 Task: Find connections with filter location Ansfelden with filter topic #inspirationwith filter profile language Spanish with filter current company UPL with filter school Dr.Vishwanath Karad MIT WORLD PEACE UNIVERSITY|PUNE with filter industry Software Development with filter service category Retirement Planning with filter keywords title Grant Writer
Action: Mouse moved to (692, 107)
Screenshot: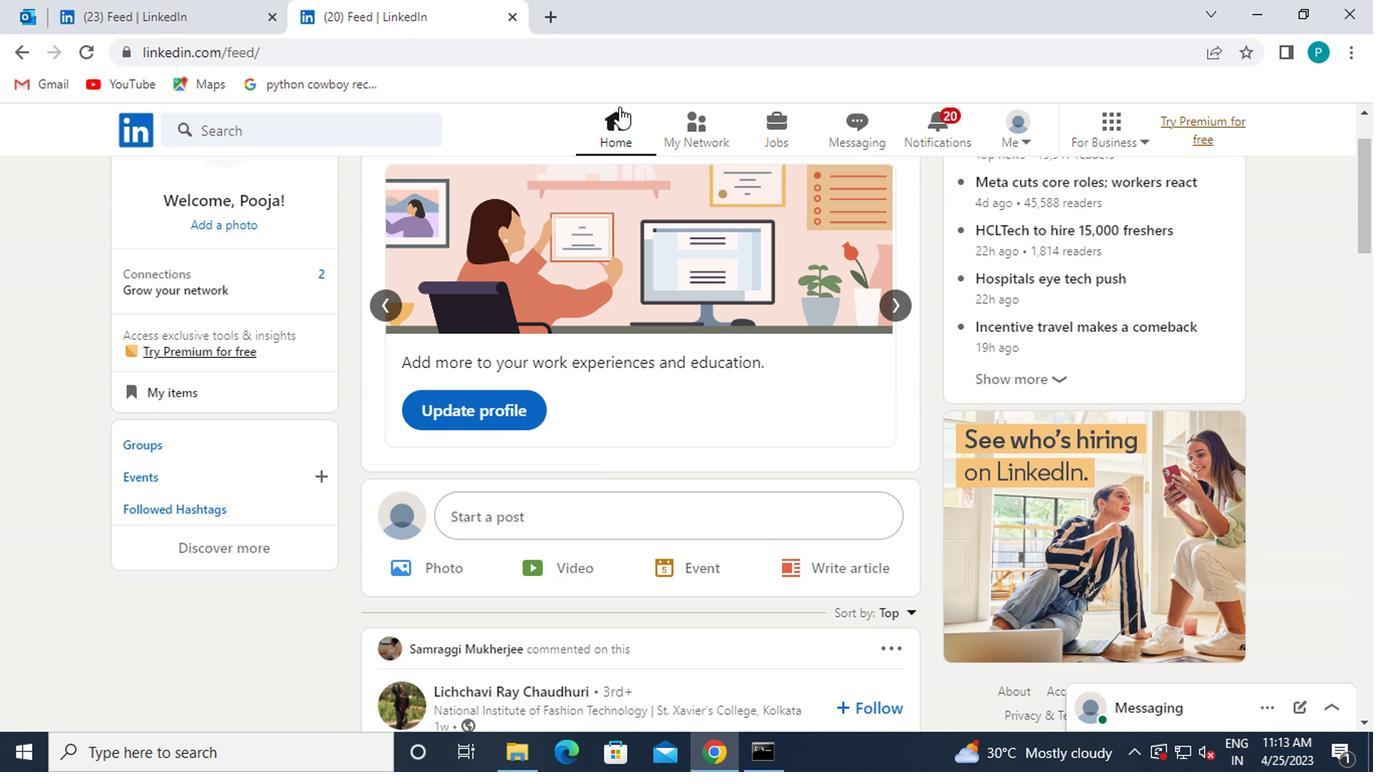 
Action: Mouse pressed left at (692, 107)
Screenshot: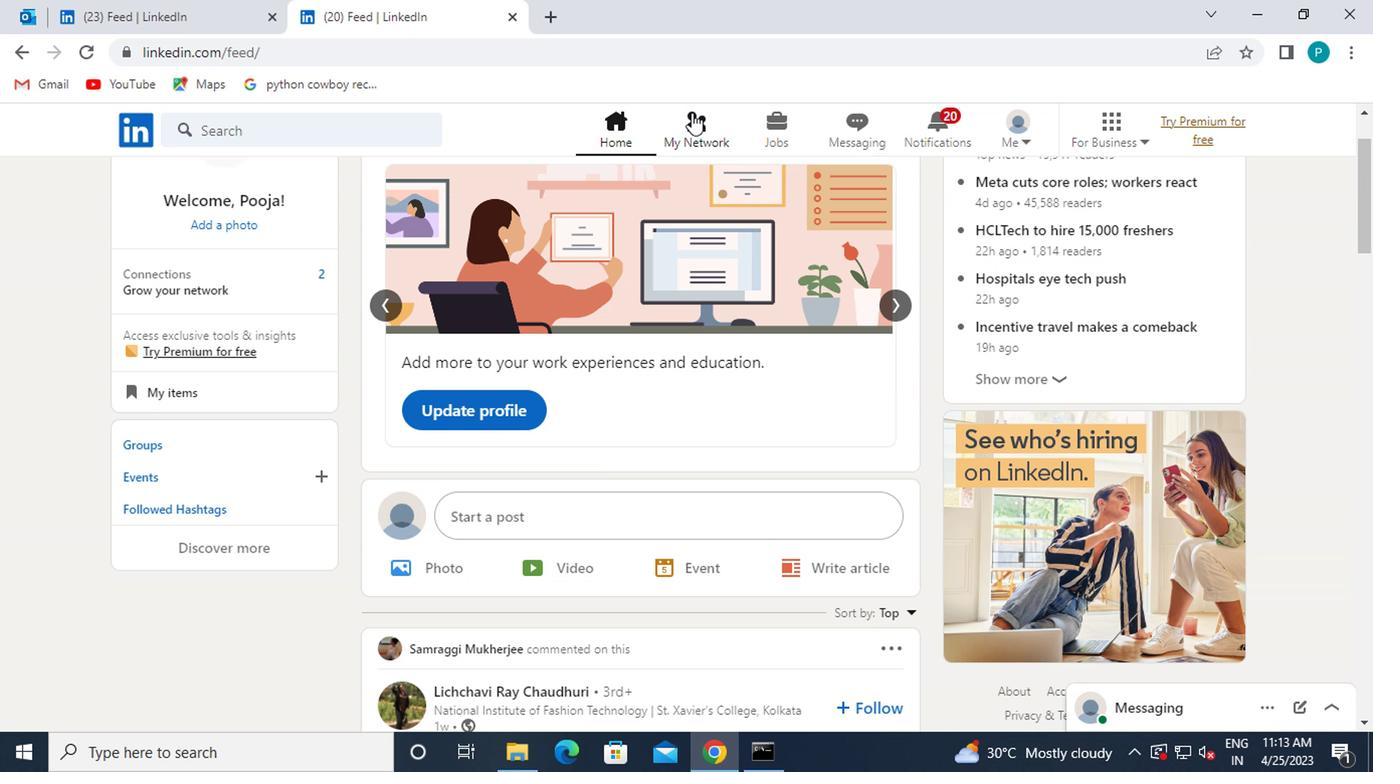 
Action: Mouse moved to (244, 238)
Screenshot: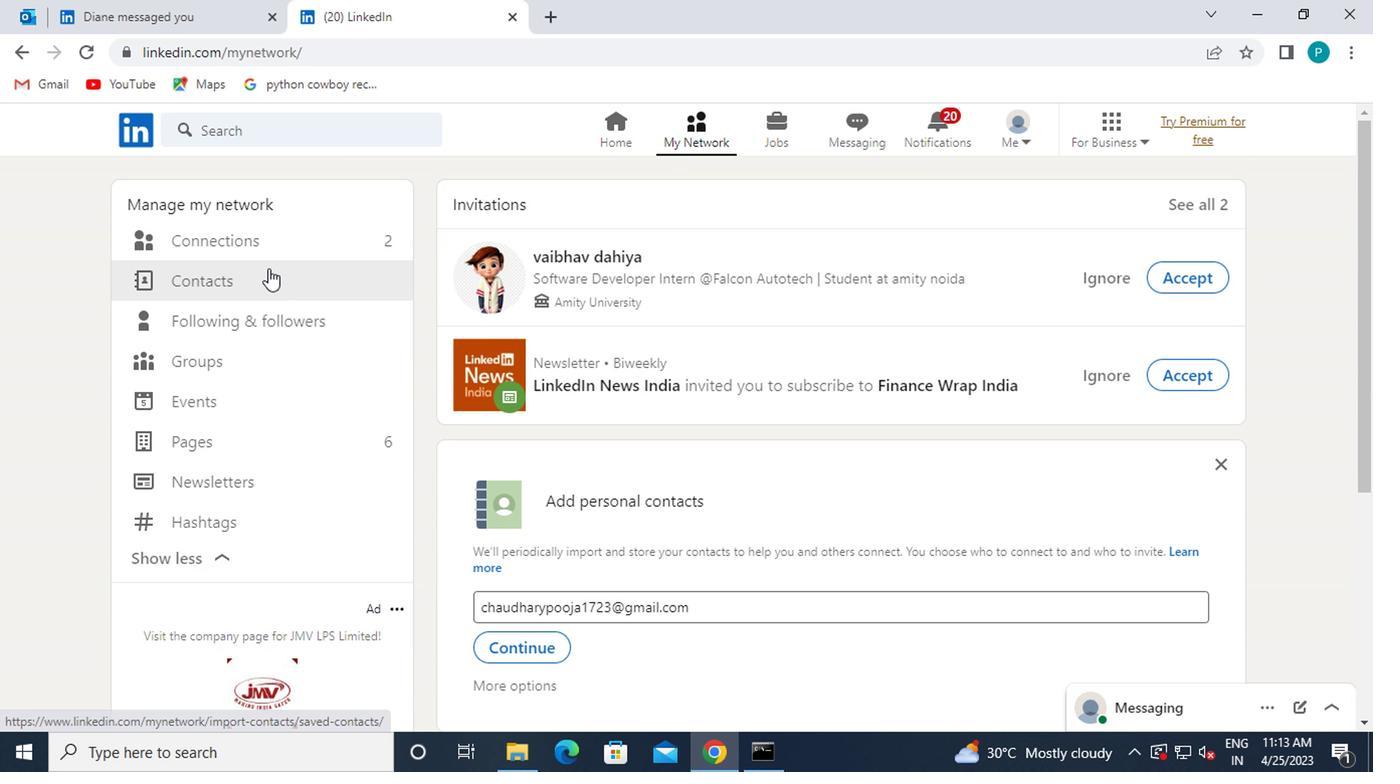 
Action: Mouse pressed left at (244, 238)
Screenshot: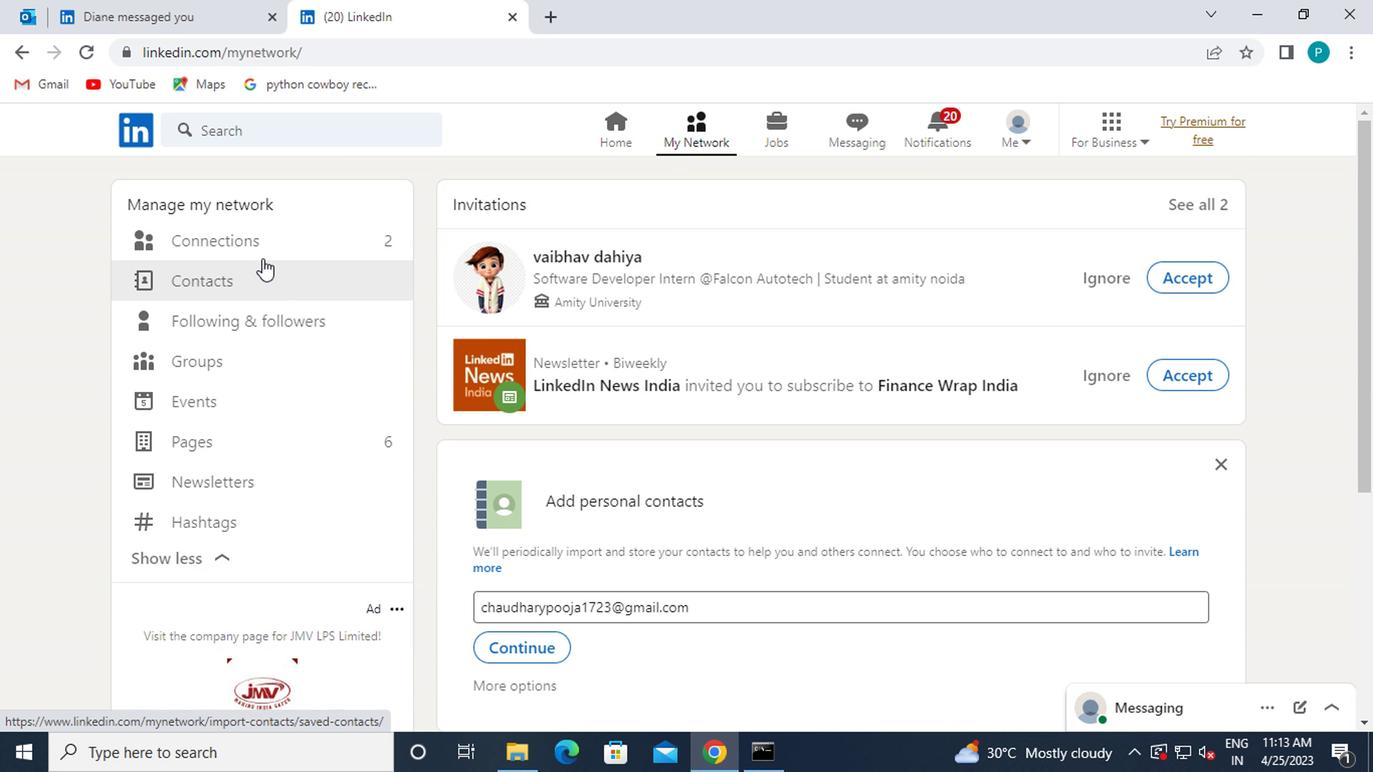 
Action: Mouse moved to (814, 241)
Screenshot: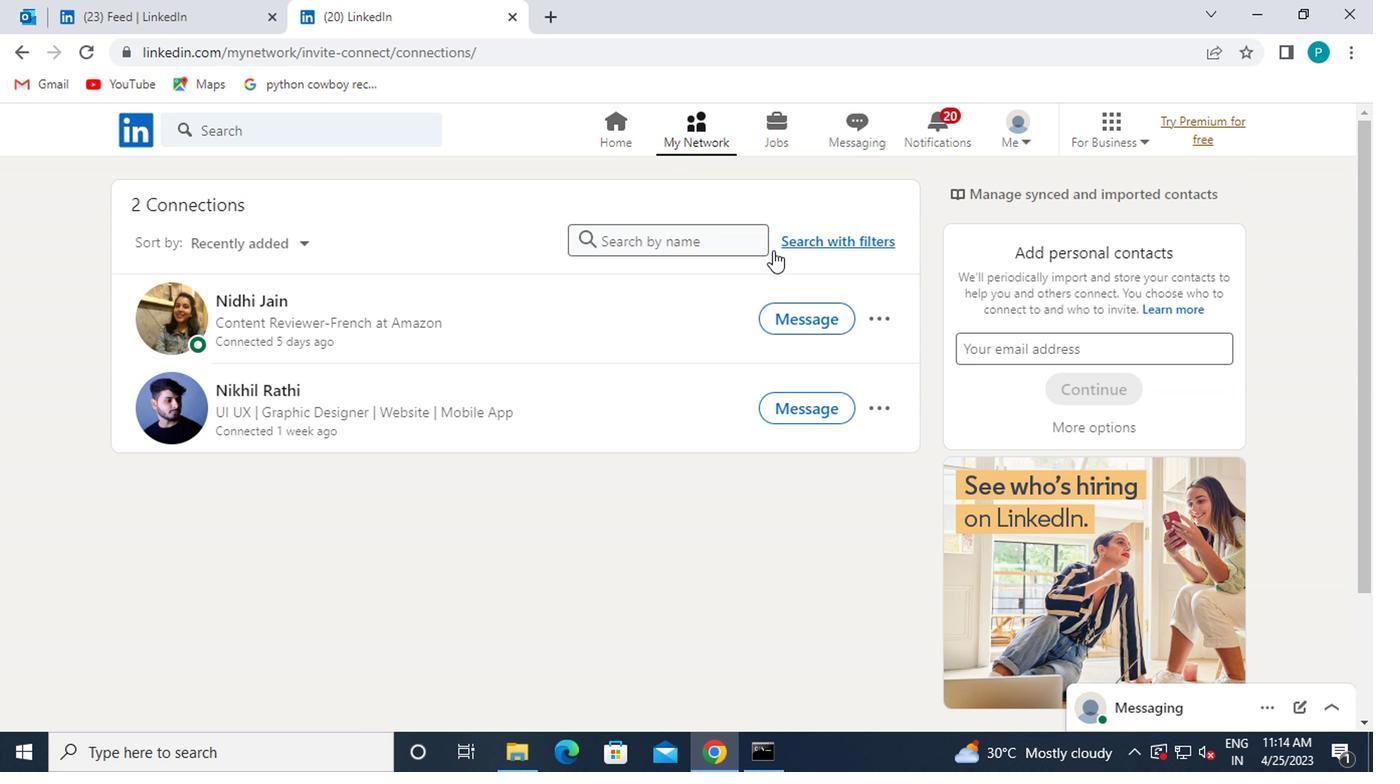 
Action: Mouse pressed left at (814, 241)
Screenshot: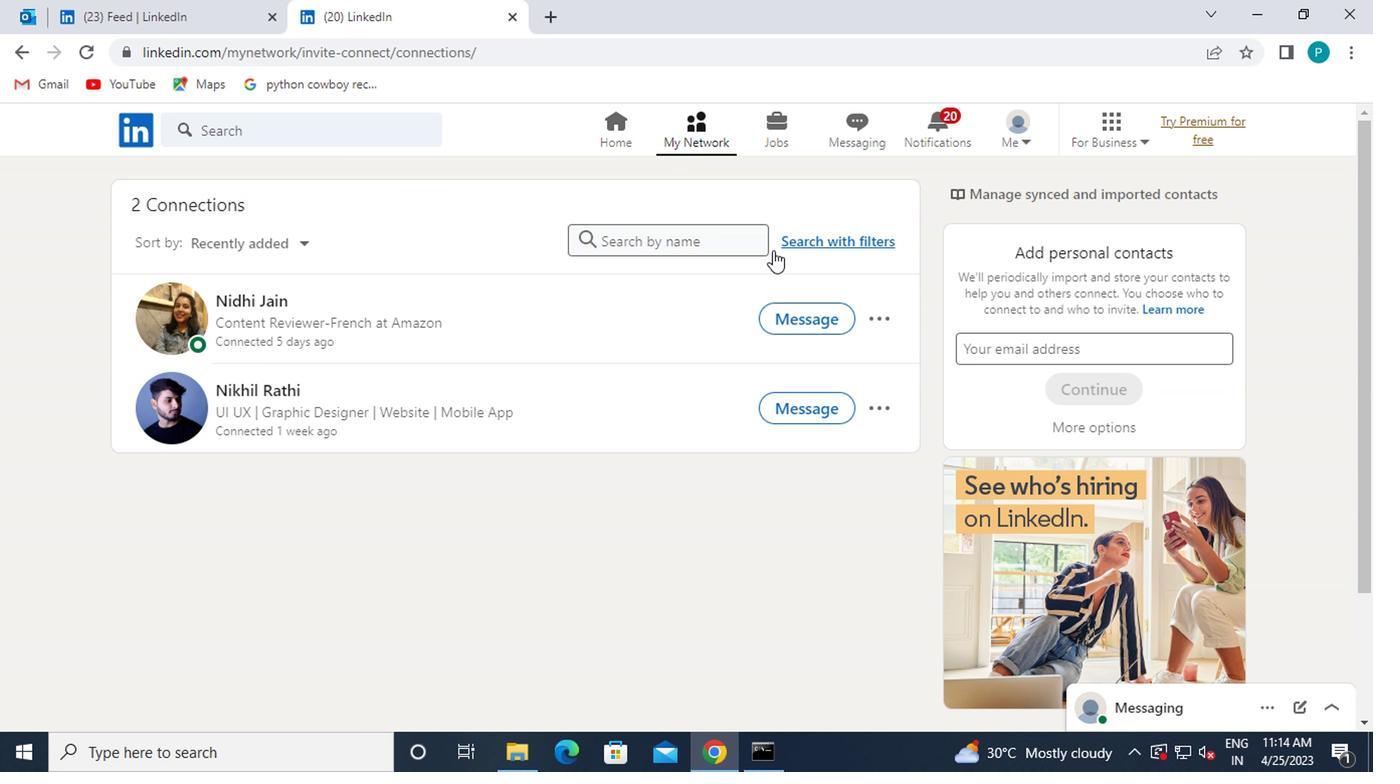 
Action: Mouse moved to (665, 170)
Screenshot: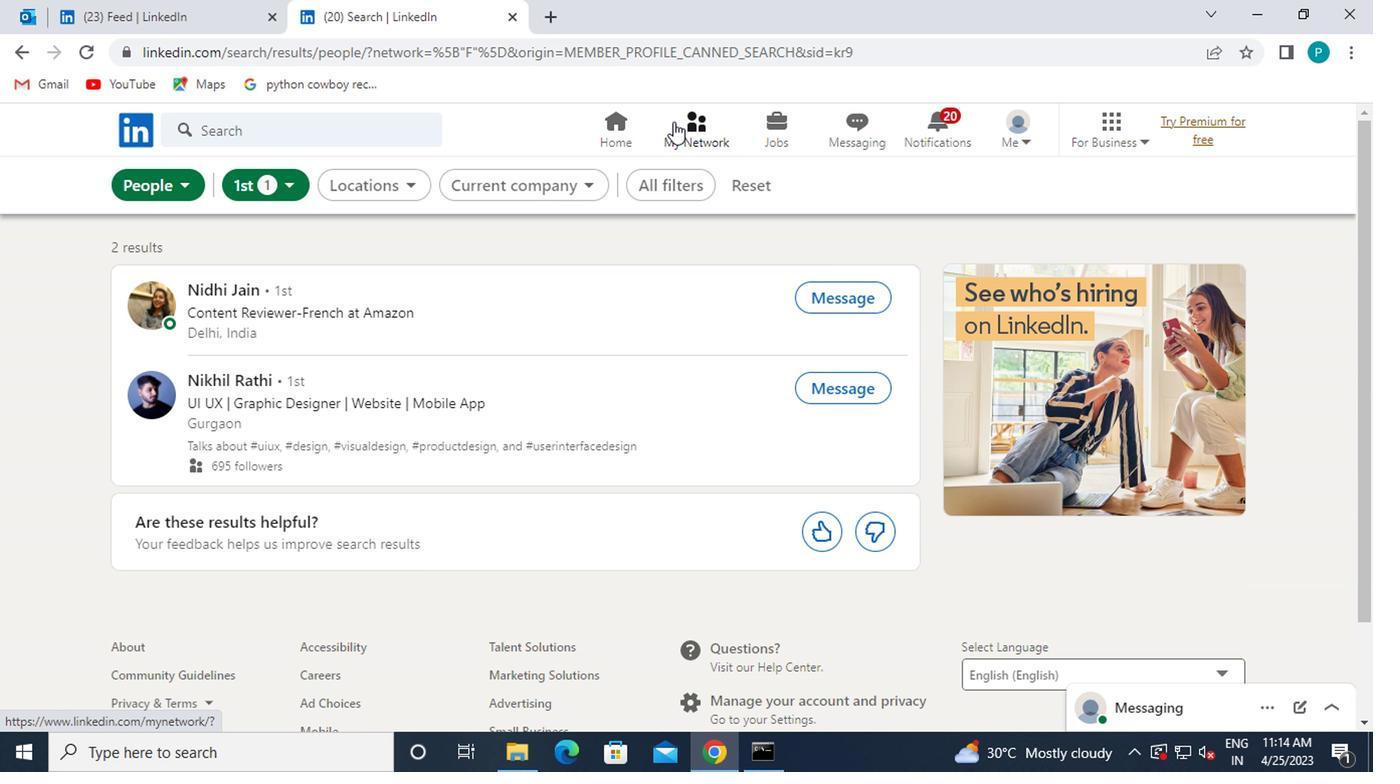 
Action: Mouse pressed left at (665, 170)
Screenshot: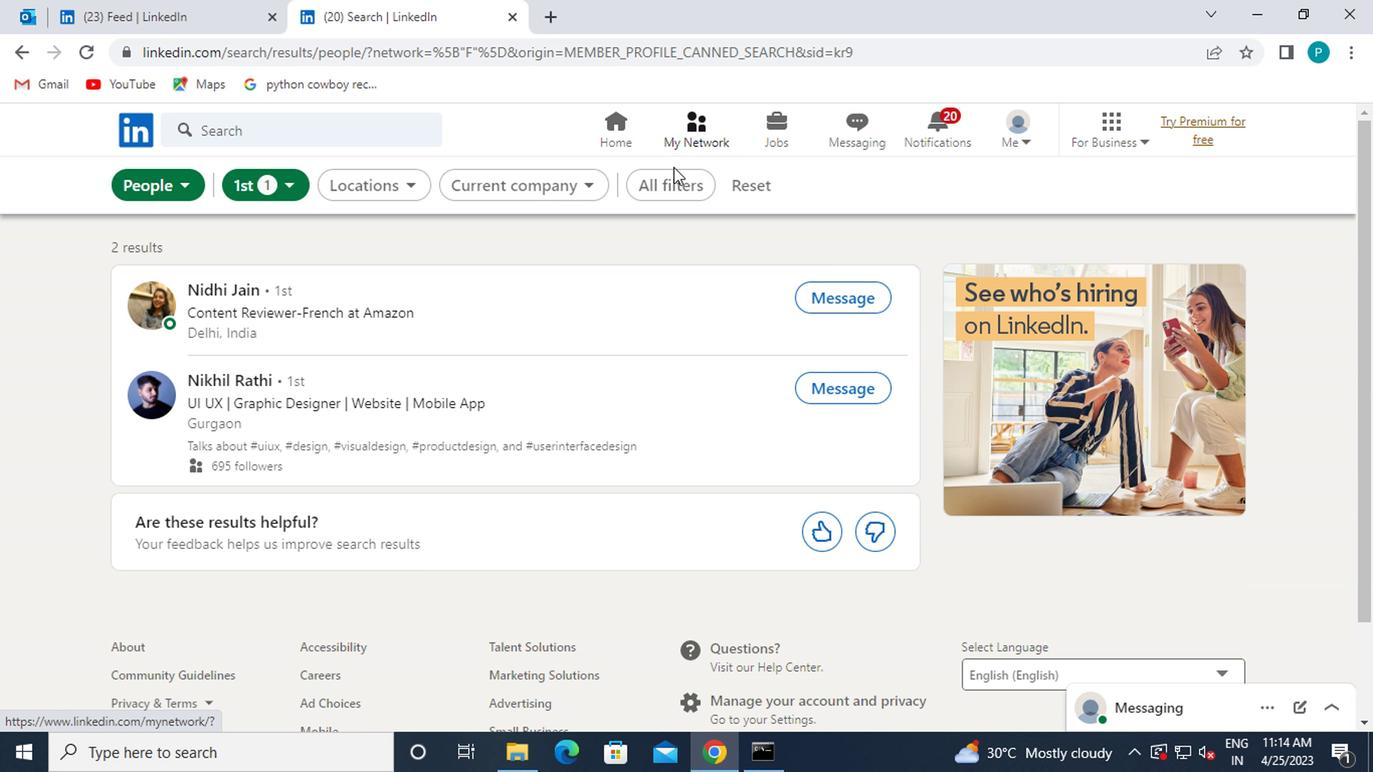 
Action: Mouse moved to (1106, 456)
Screenshot: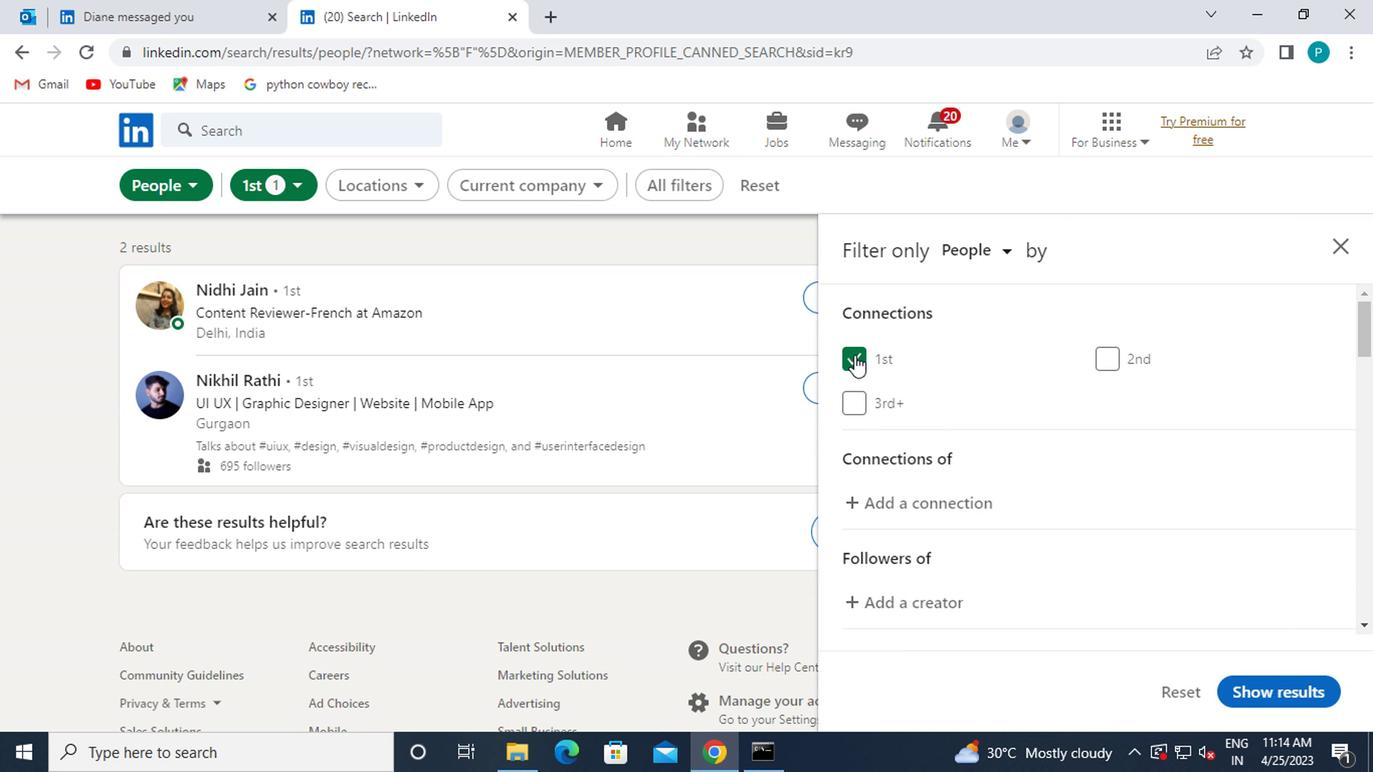 
Action: Mouse scrolled (1106, 455) with delta (0, -1)
Screenshot: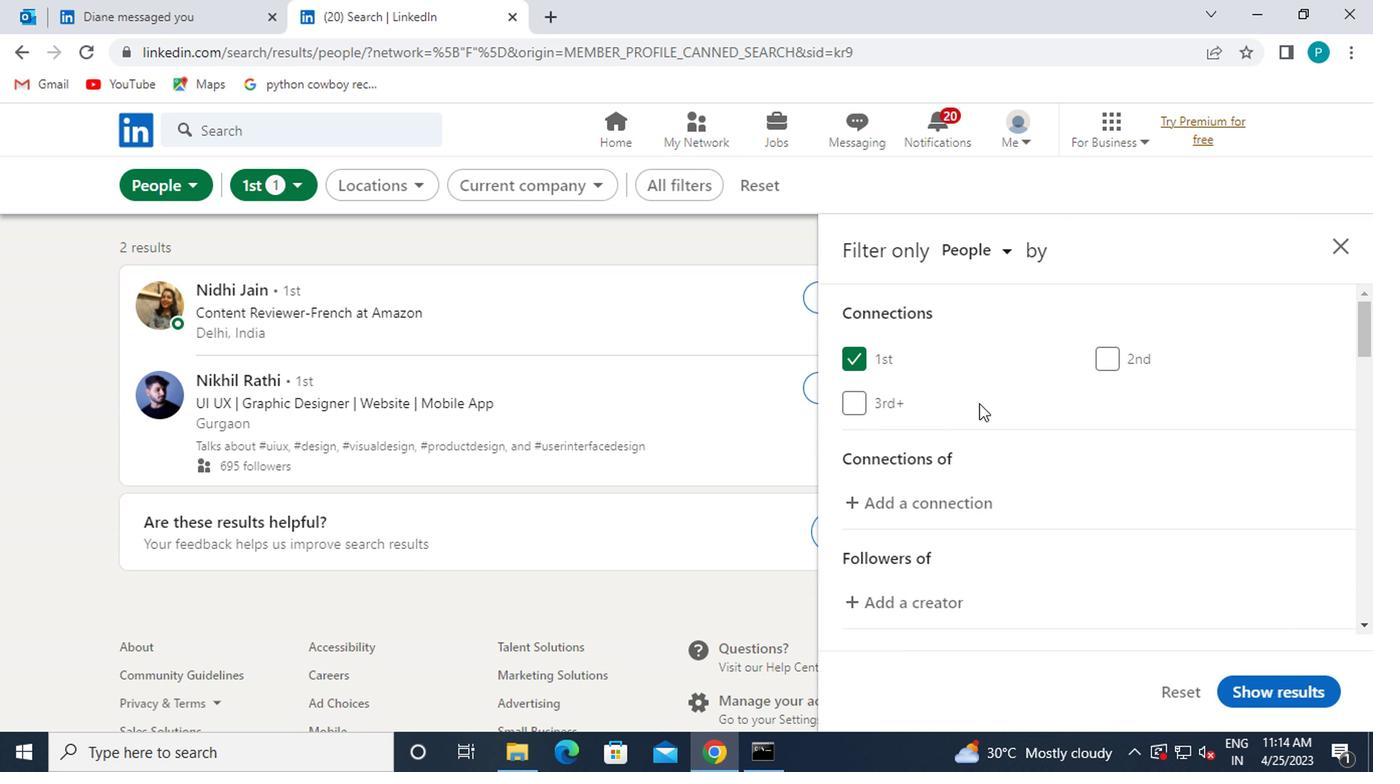 
Action: Mouse scrolled (1106, 455) with delta (0, -1)
Screenshot: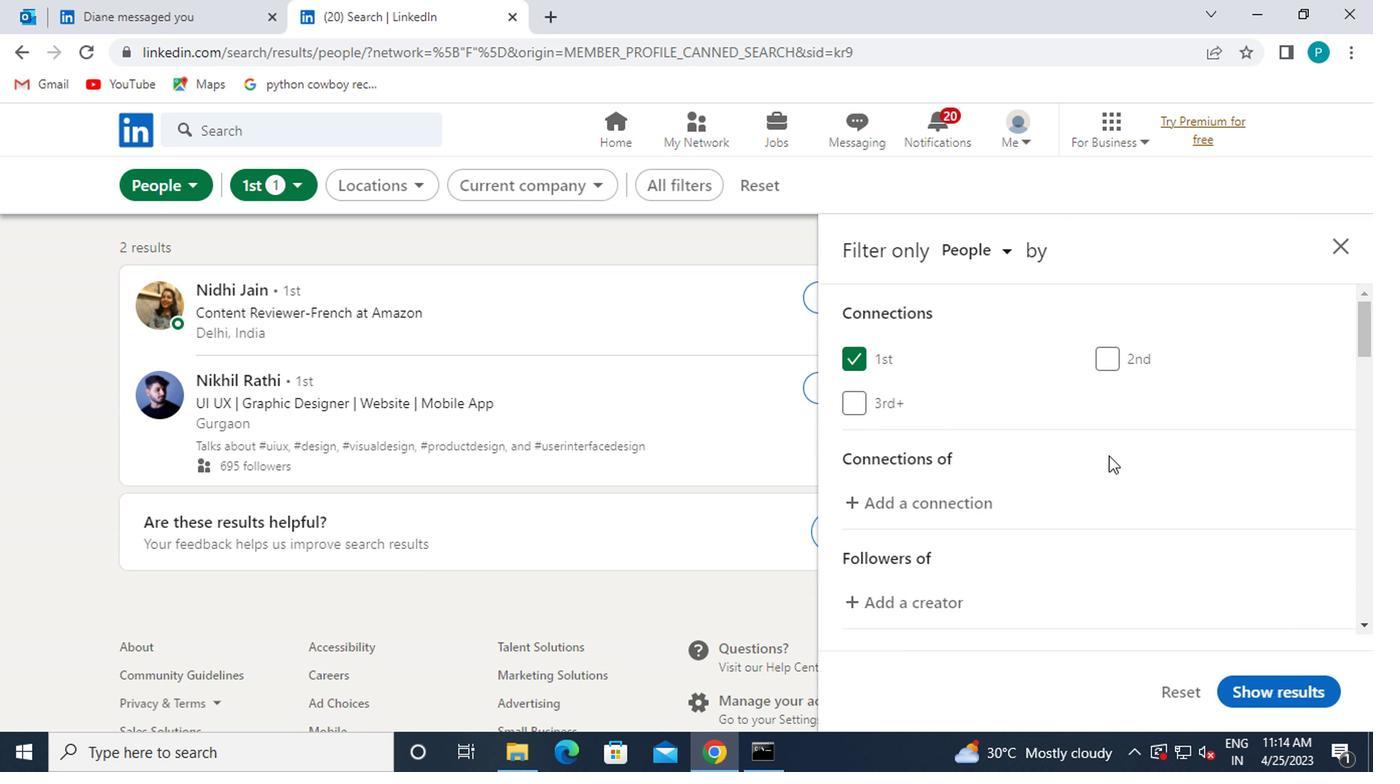 
Action: Mouse scrolled (1106, 455) with delta (0, -1)
Screenshot: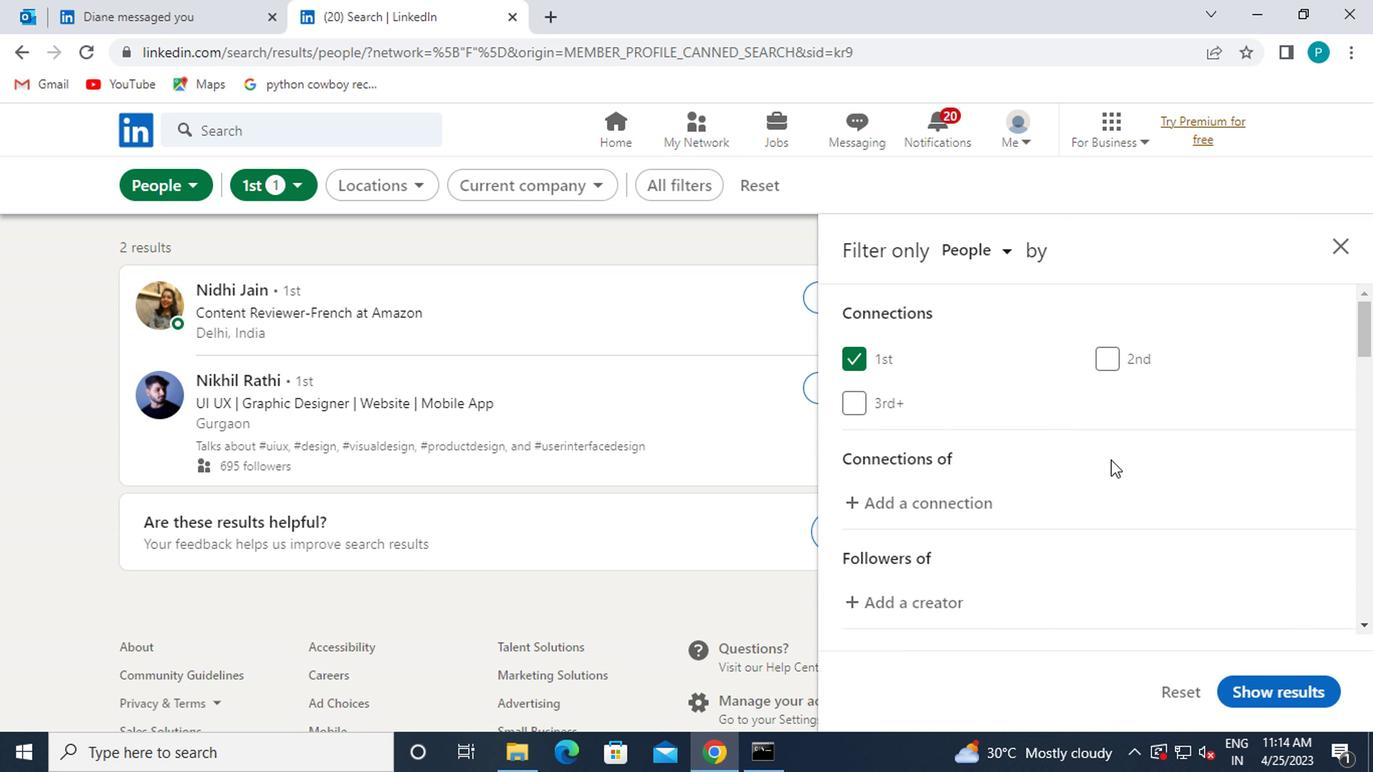 
Action: Mouse moved to (1113, 485)
Screenshot: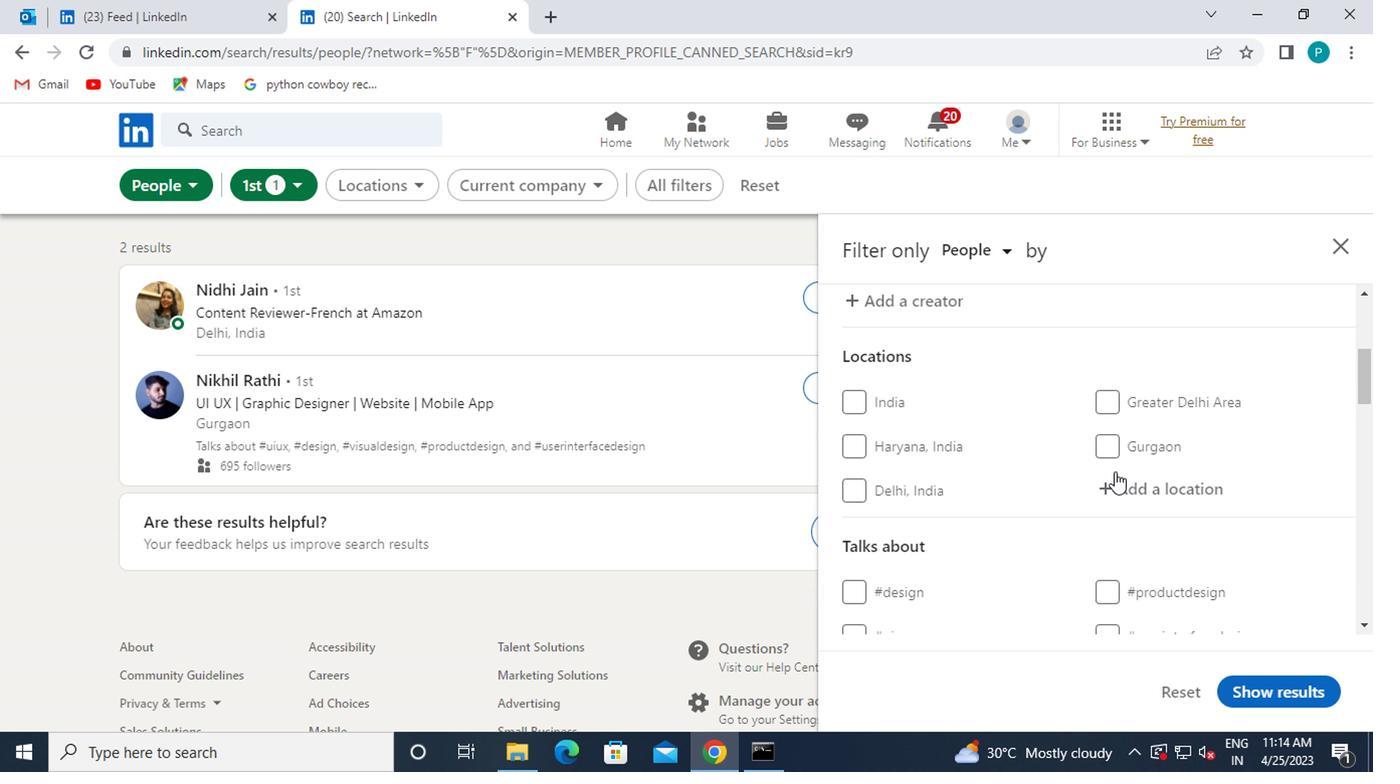 
Action: Mouse pressed left at (1113, 485)
Screenshot: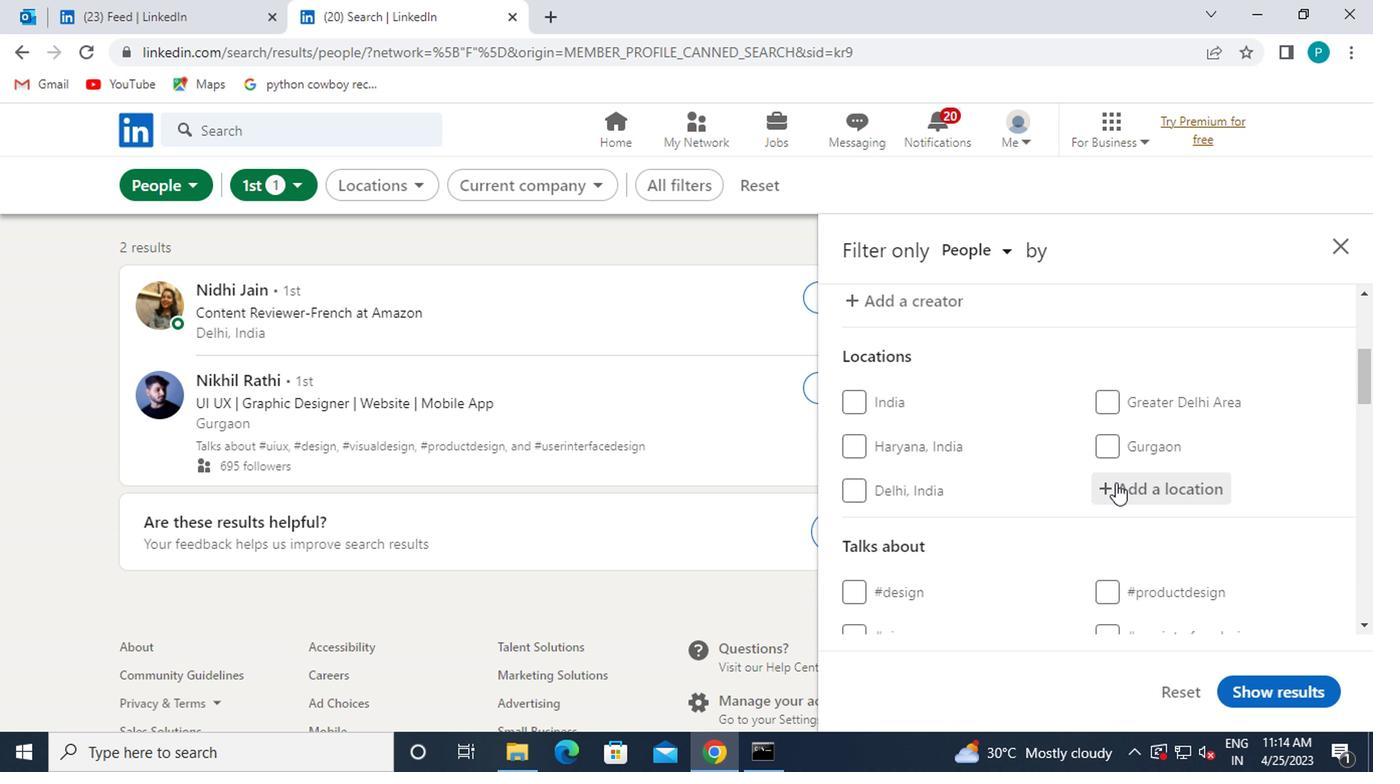 
Action: Mouse pressed left at (1113, 485)
Screenshot: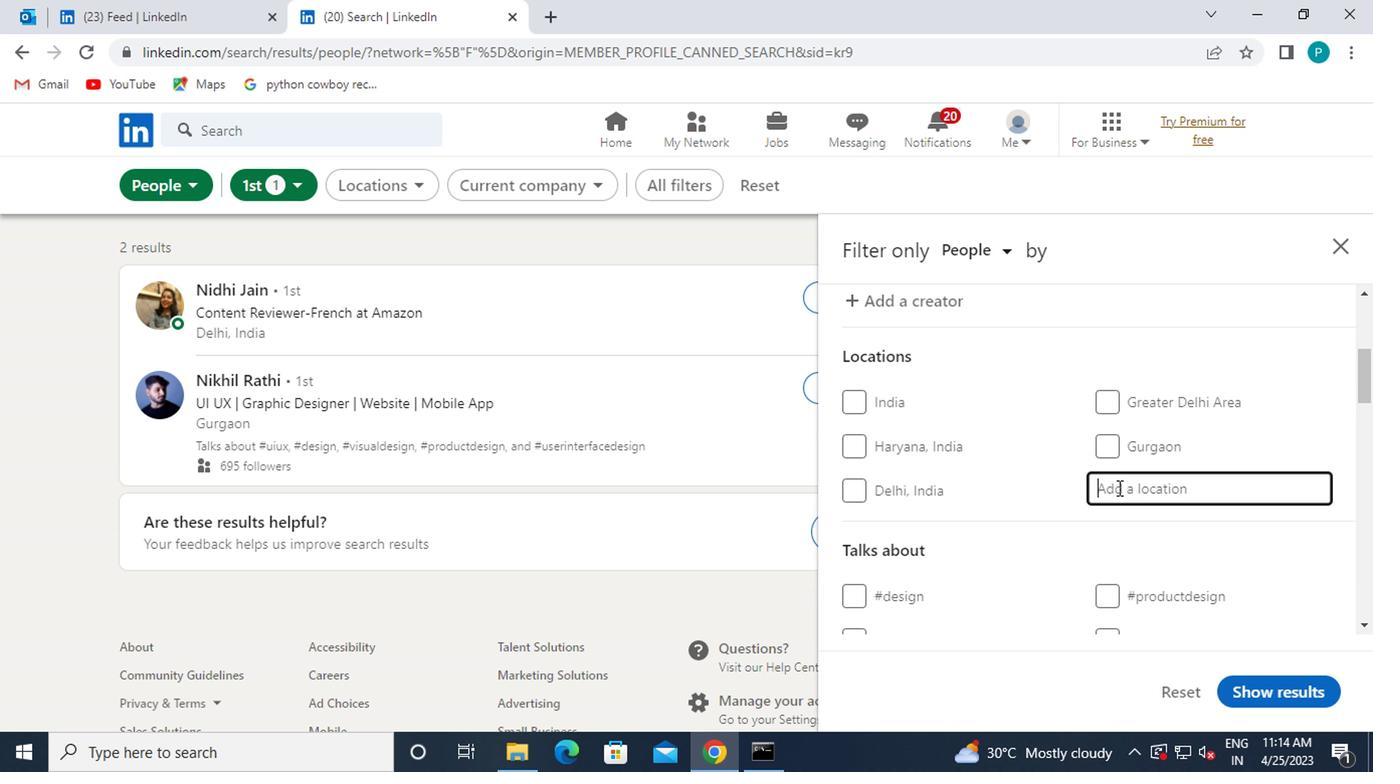 
Action: Key pressed <Key.caps_lock>a<Key.caps_lock>nsfelden<Key.enter>
Screenshot: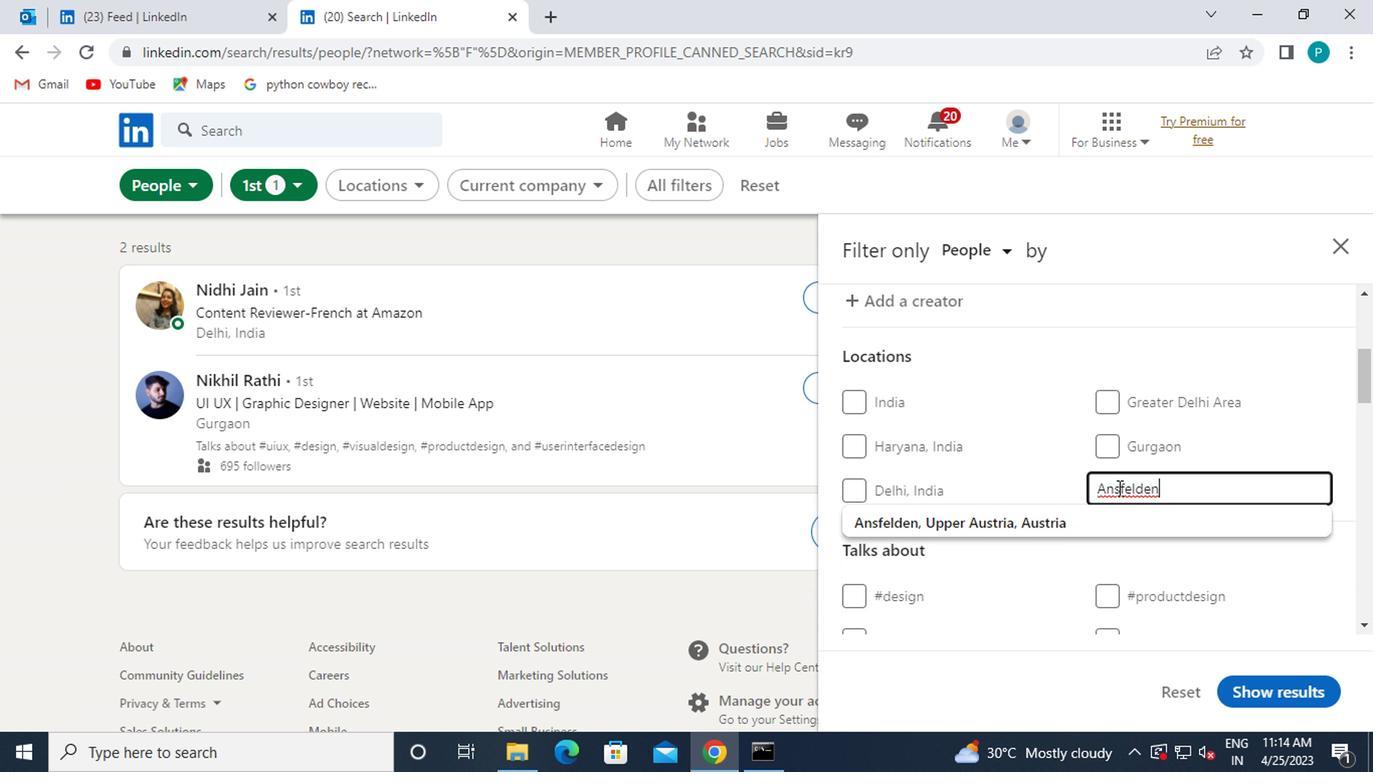 
Action: Mouse scrolled (1113, 484) with delta (0, 0)
Screenshot: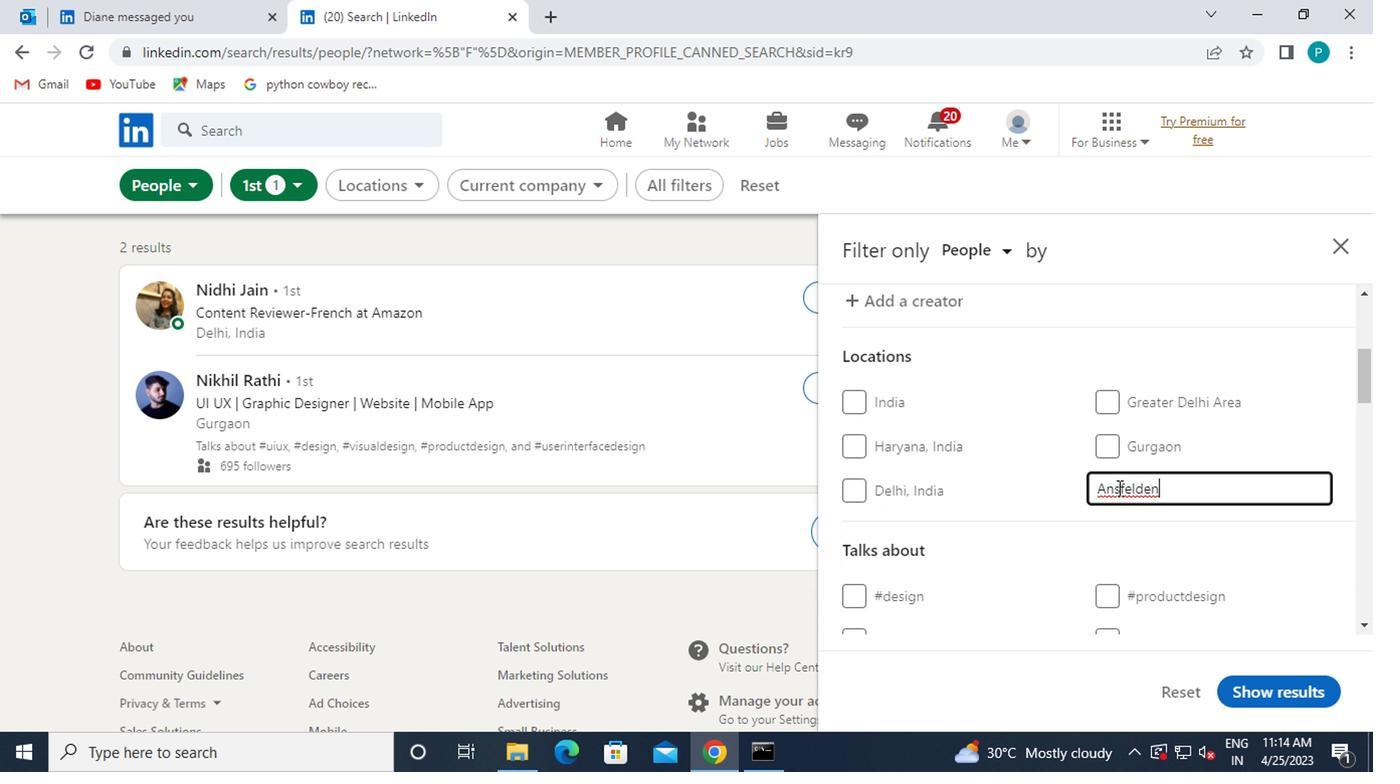 
Action: Mouse scrolled (1113, 484) with delta (0, 0)
Screenshot: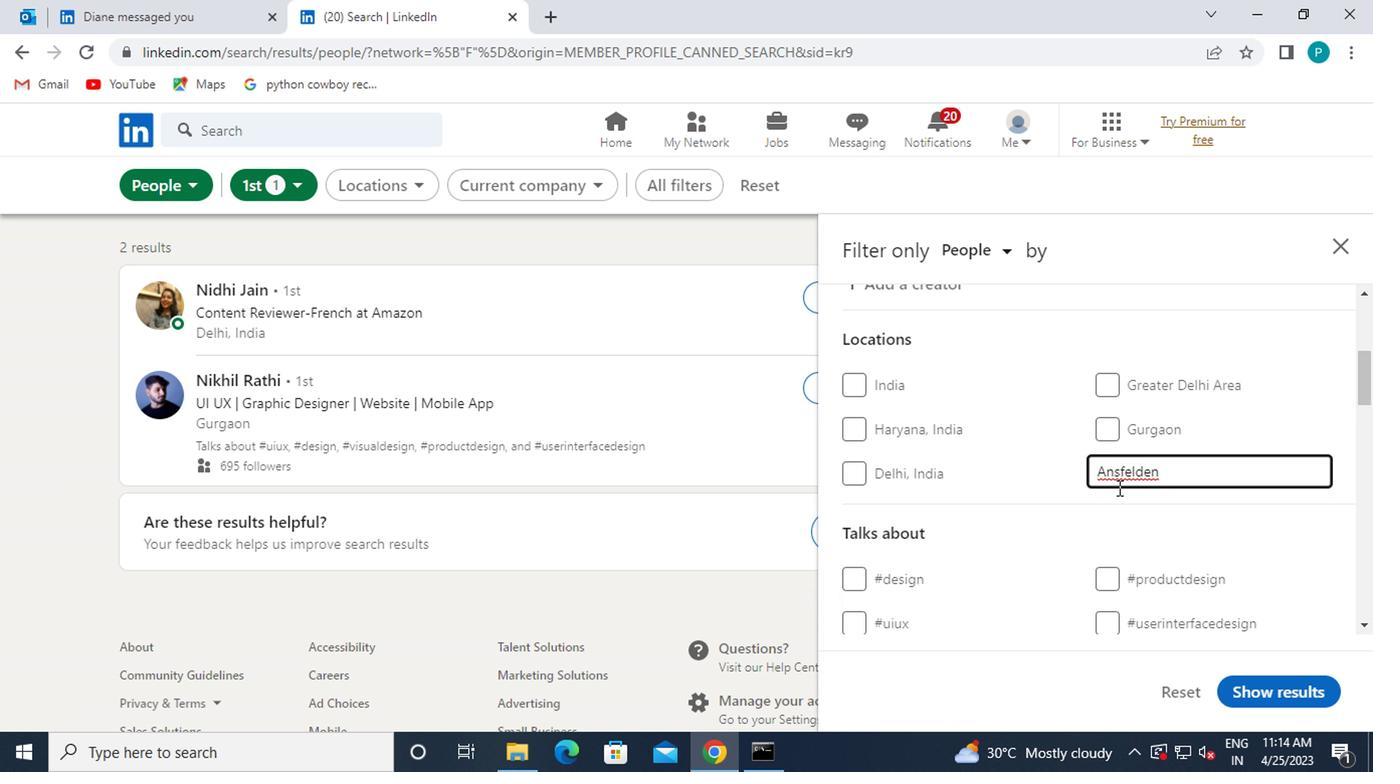 
Action: Mouse moved to (1115, 489)
Screenshot: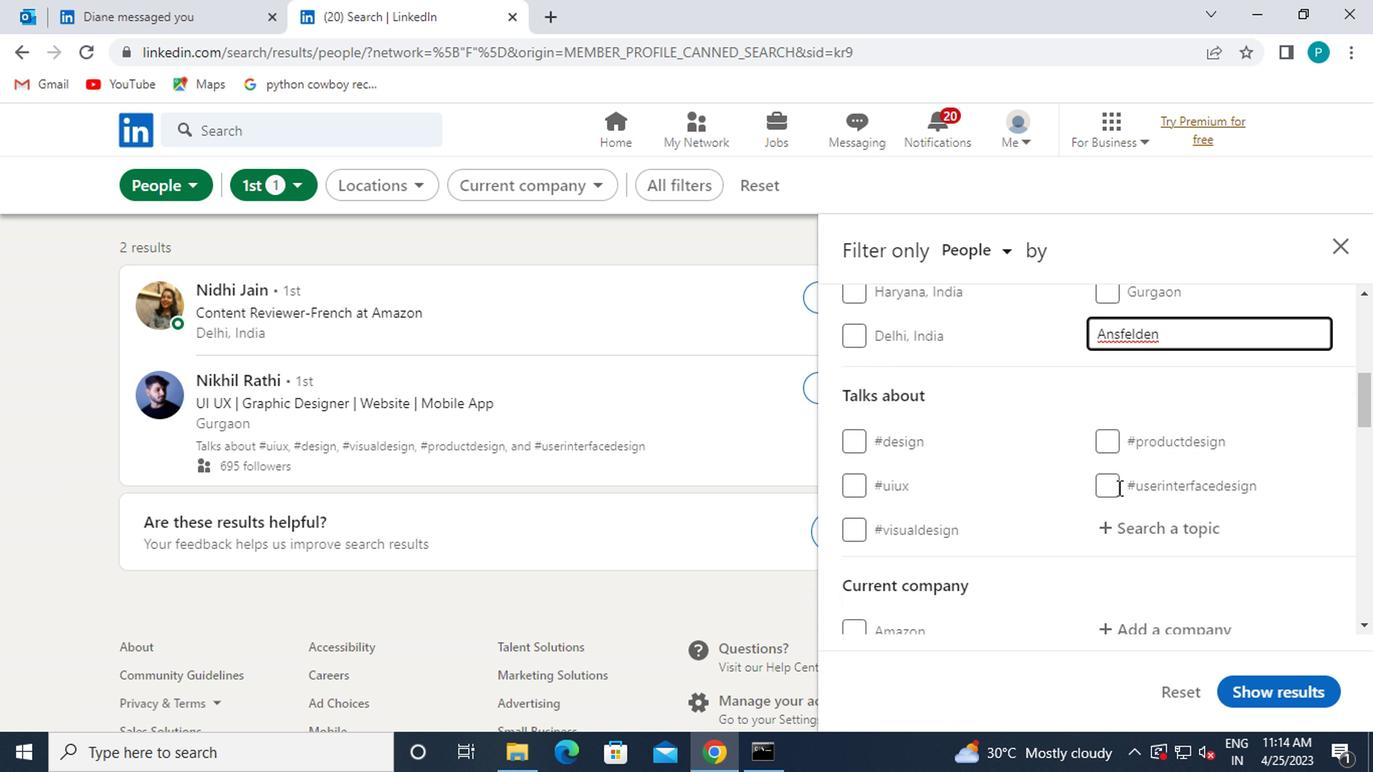 
Action: Mouse pressed left at (1115, 489)
Screenshot: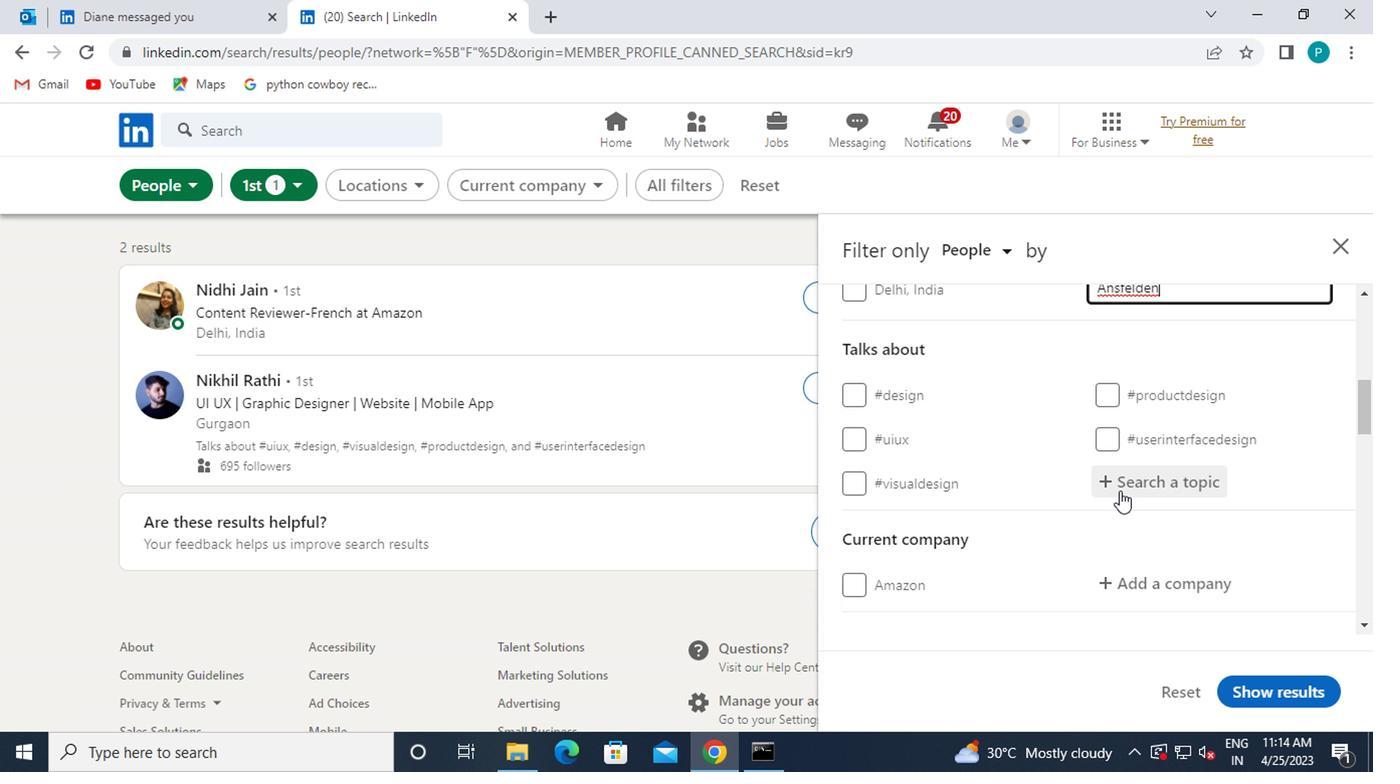 
Action: Key pressed <Key.shift><Key.shift><Key.shift><Key.shift><Key.shift><Key.shift><Key.shift><Key.shift><Key.shift><Key.shift><Key.shift><Key.shift>#INSPIRATION
Screenshot: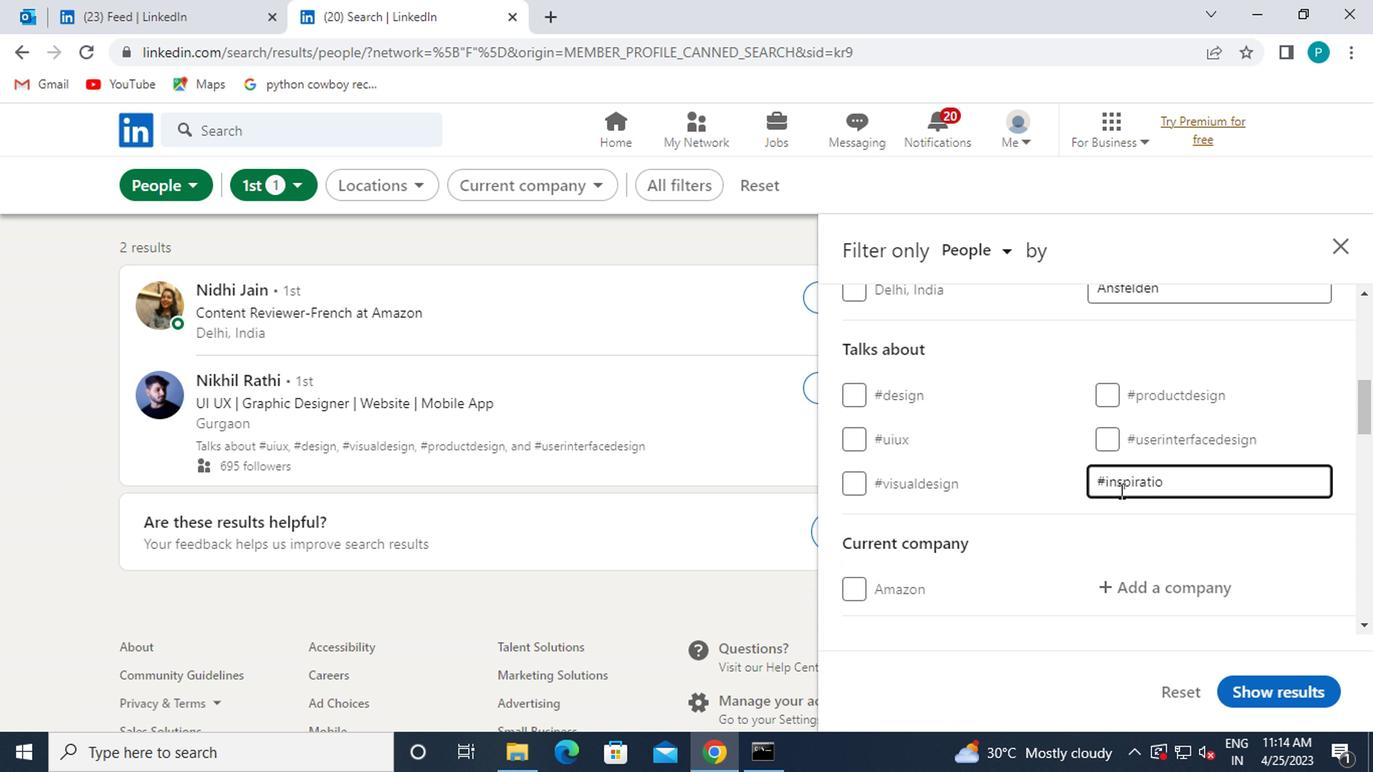 
Action: Mouse moved to (1094, 547)
Screenshot: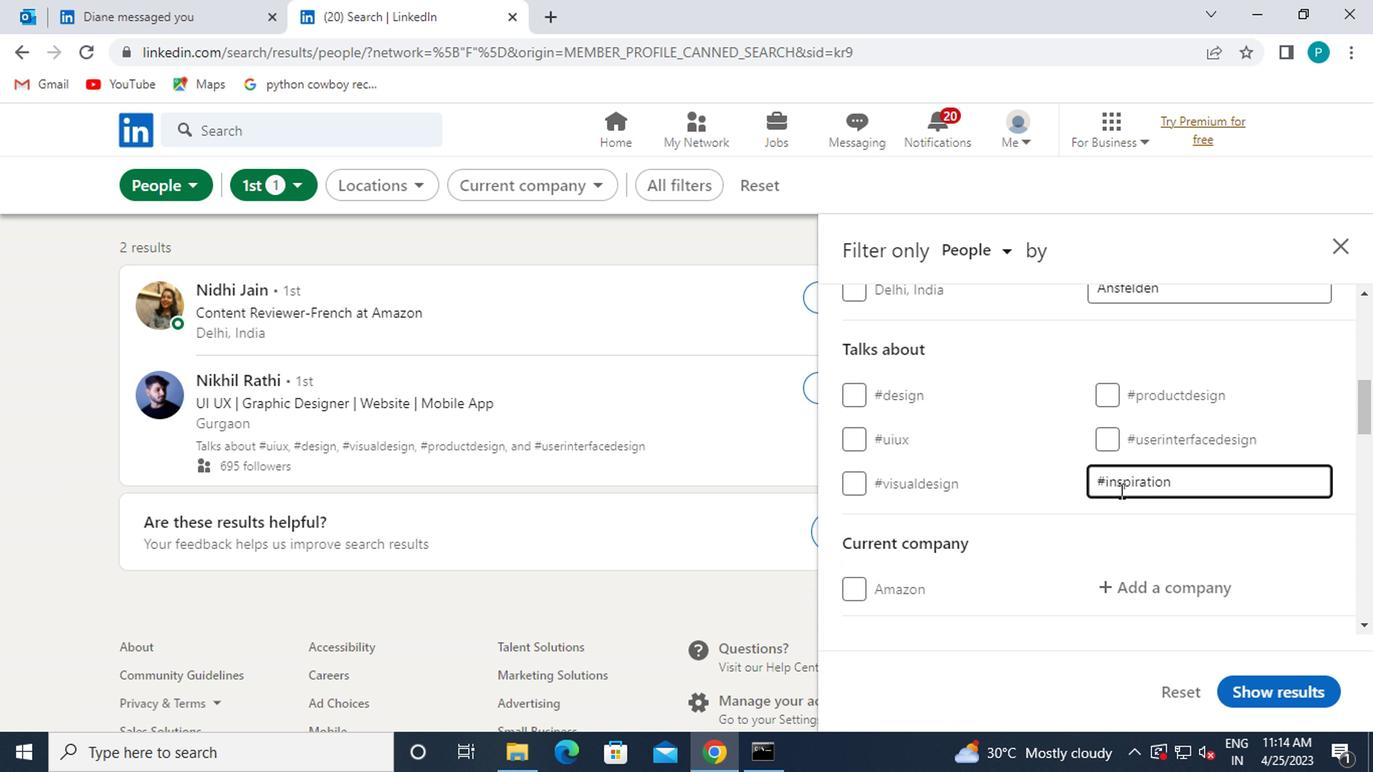 
Action: Mouse scrolled (1094, 547) with delta (0, 0)
Screenshot: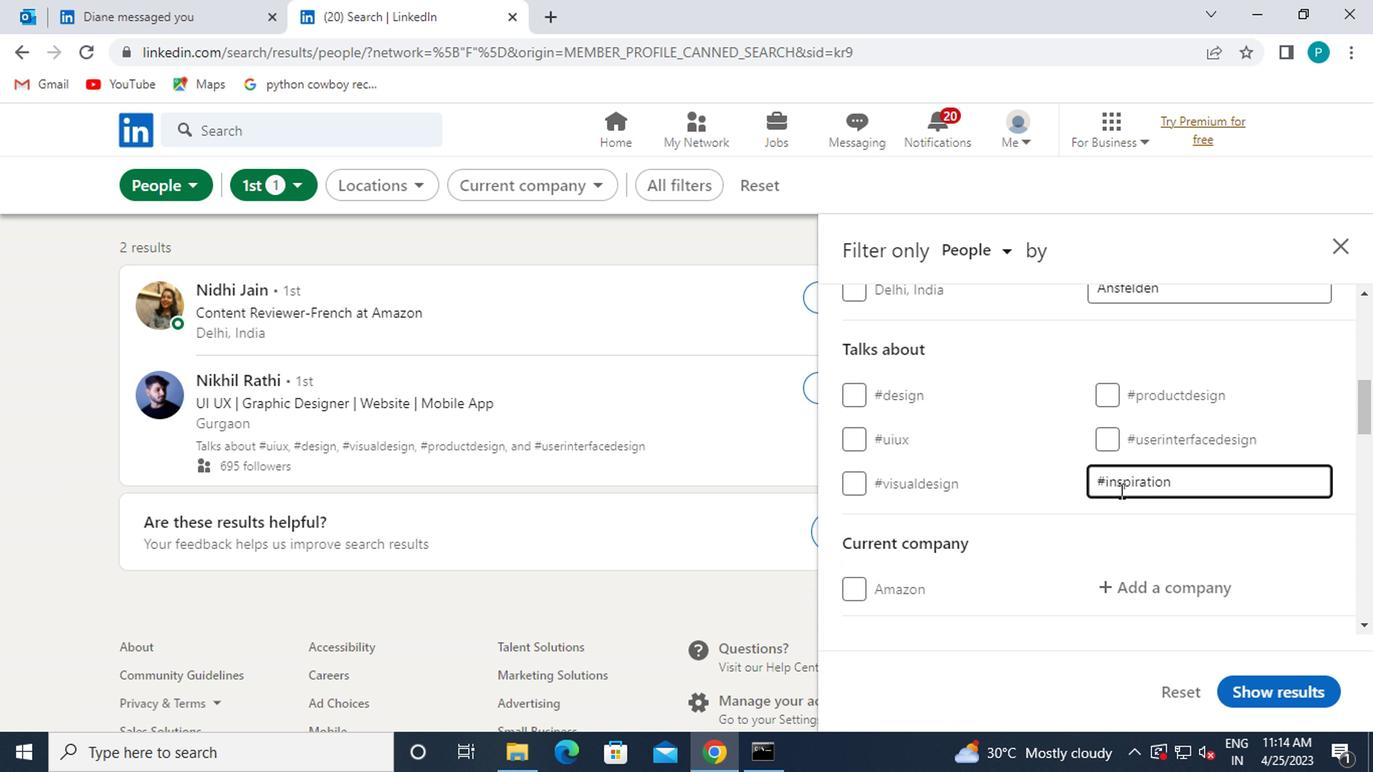 
Action: Mouse moved to (1107, 492)
Screenshot: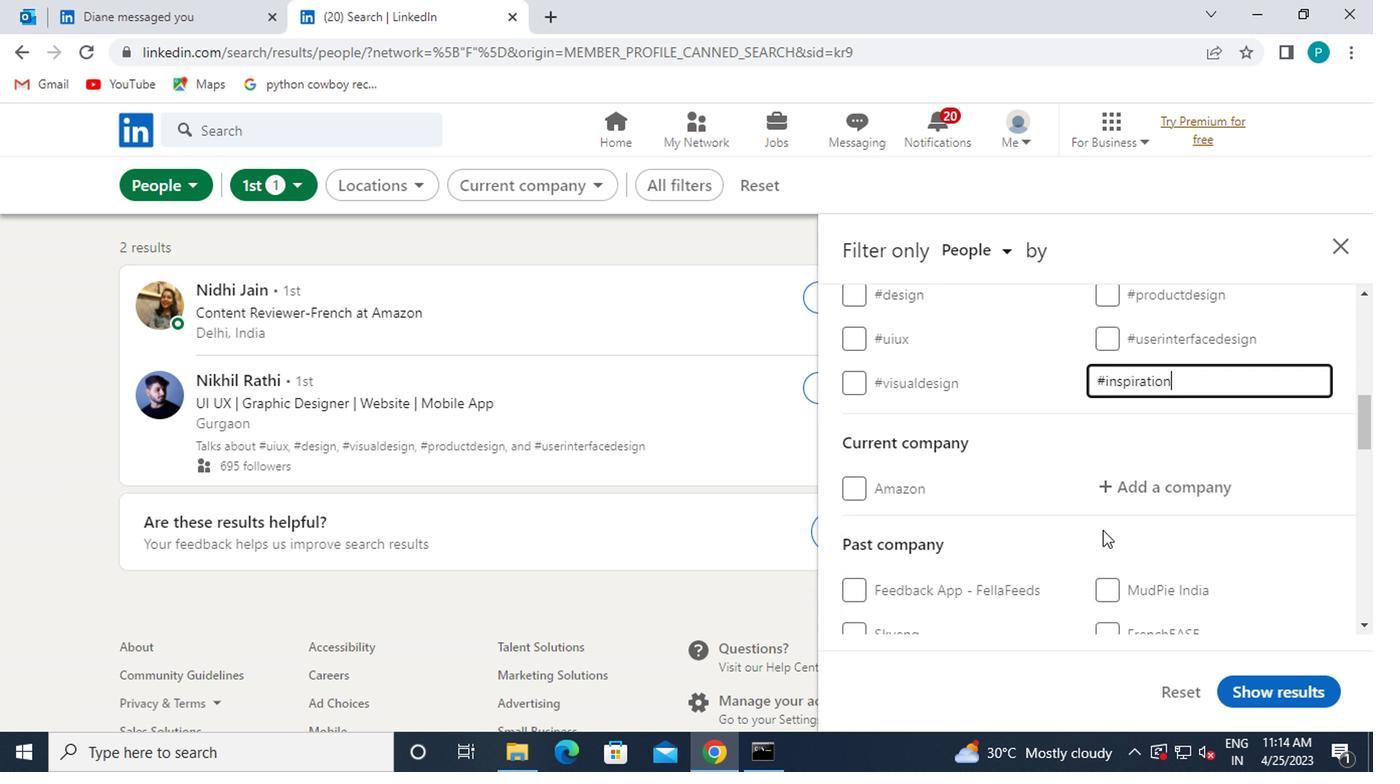 
Action: Mouse pressed left at (1107, 492)
Screenshot: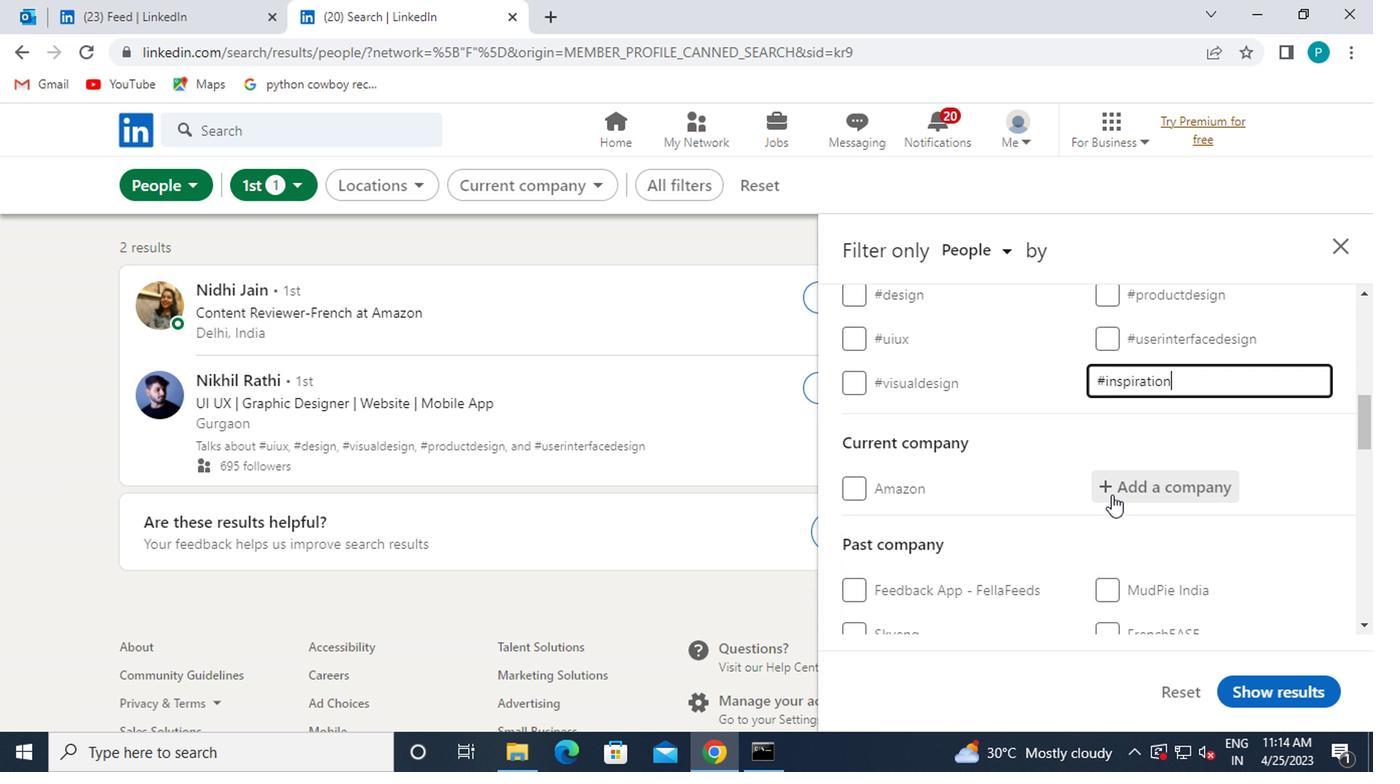 
Action: Key pressed UPL
Screenshot: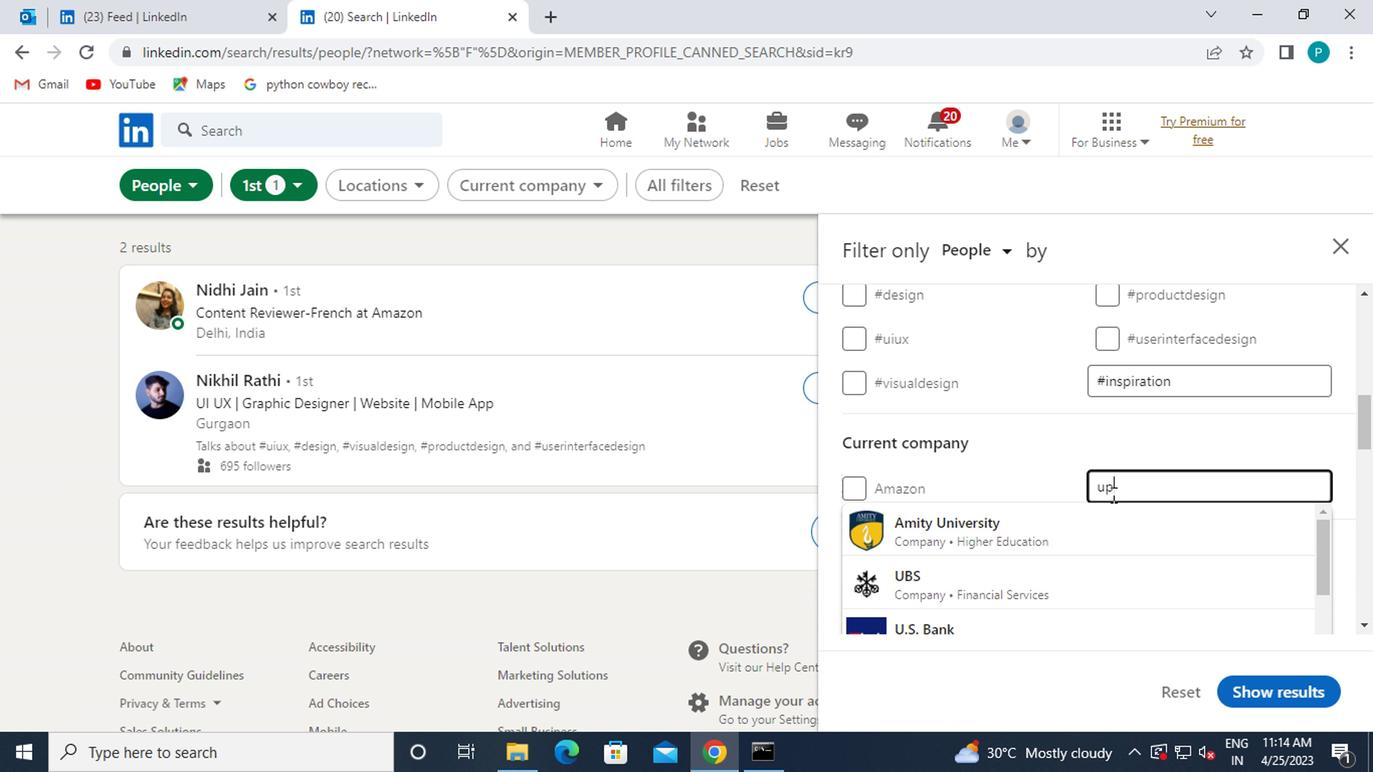 
Action: Mouse moved to (1085, 524)
Screenshot: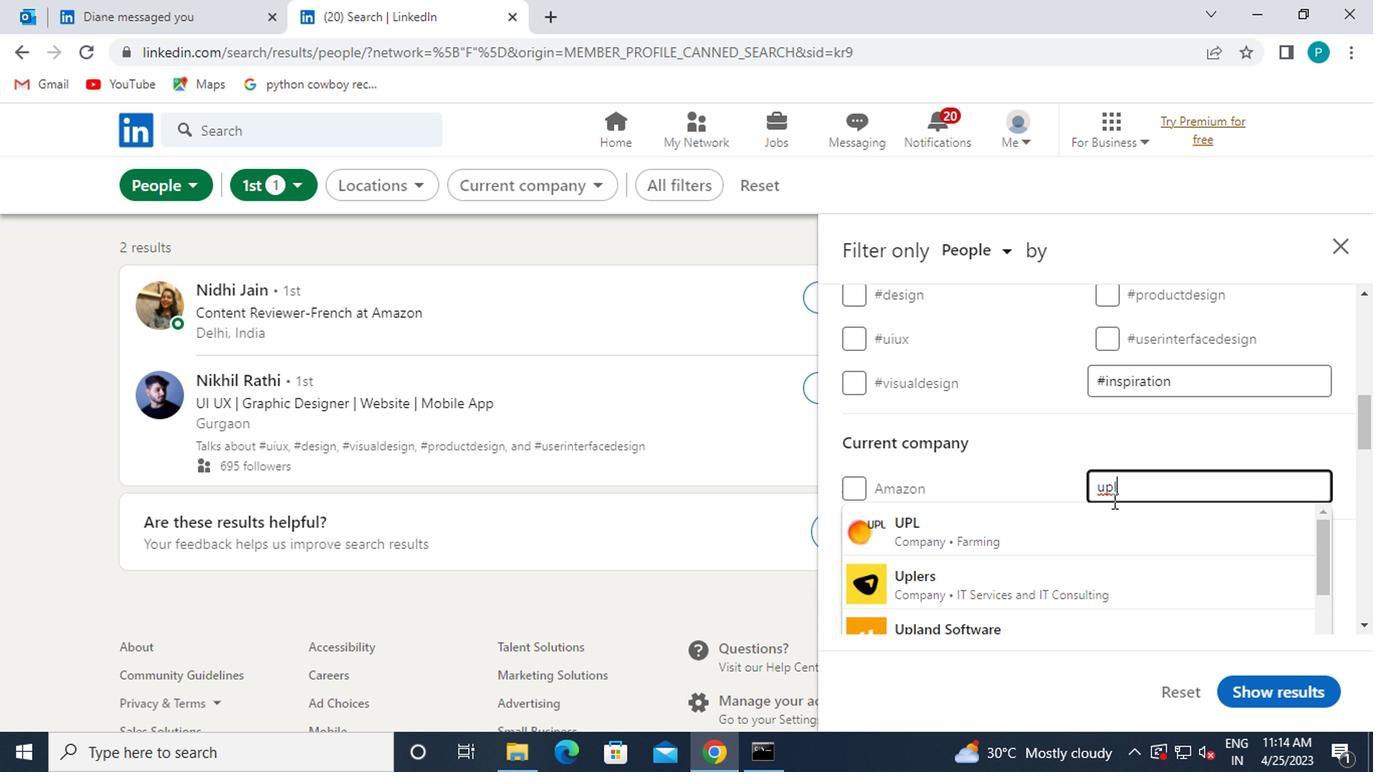 
Action: Mouse pressed left at (1085, 524)
Screenshot: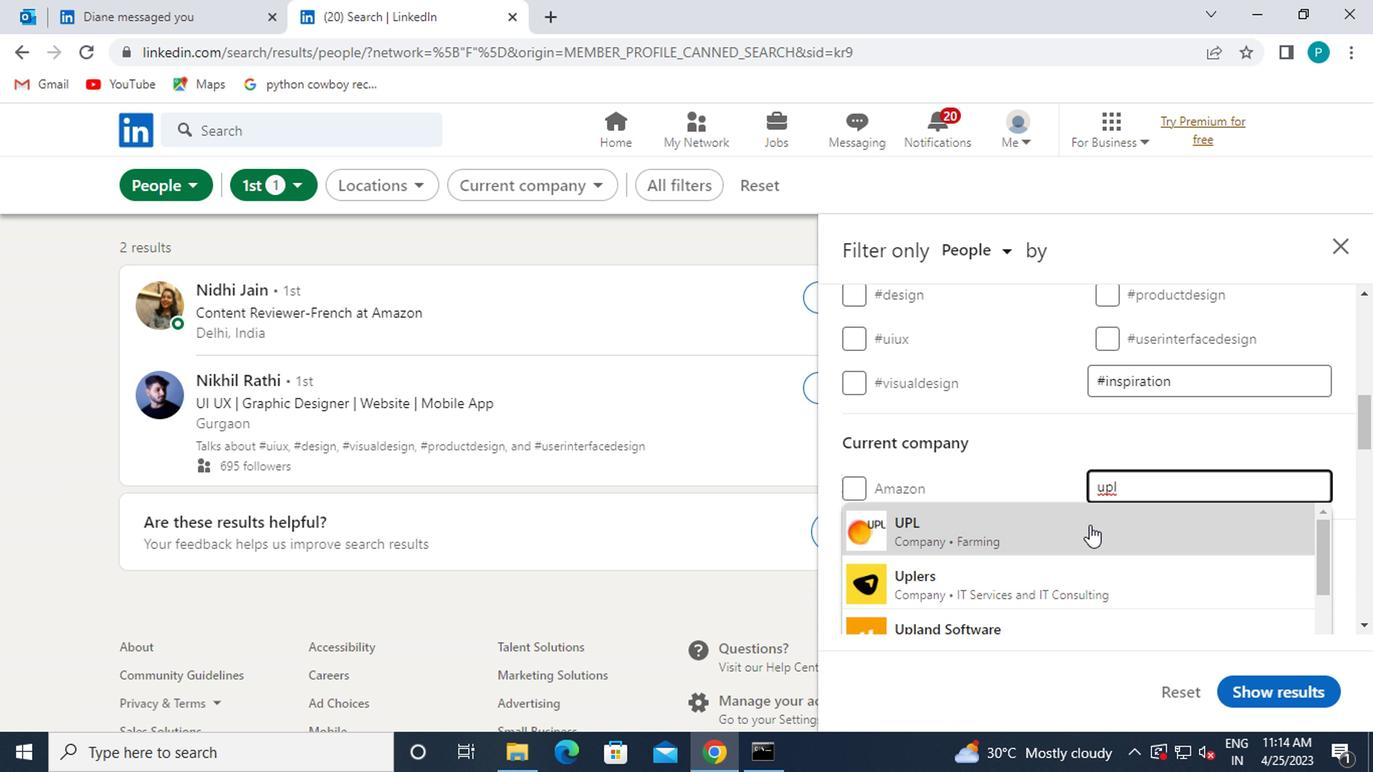 
Action: Mouse scrolled (1085, 522) with delta (0, -1)
Screenshot: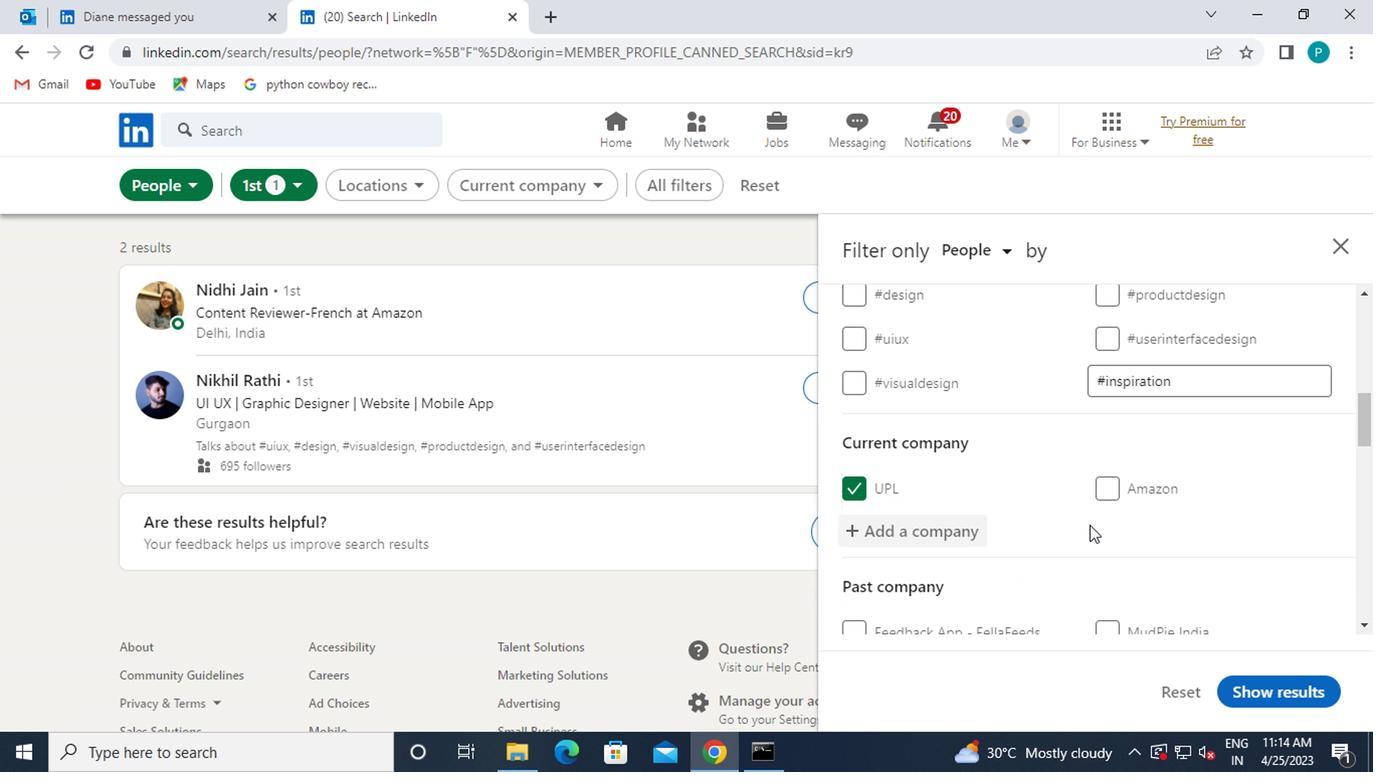 
Action: Mouse moved to (1037, 508)
Screenshot: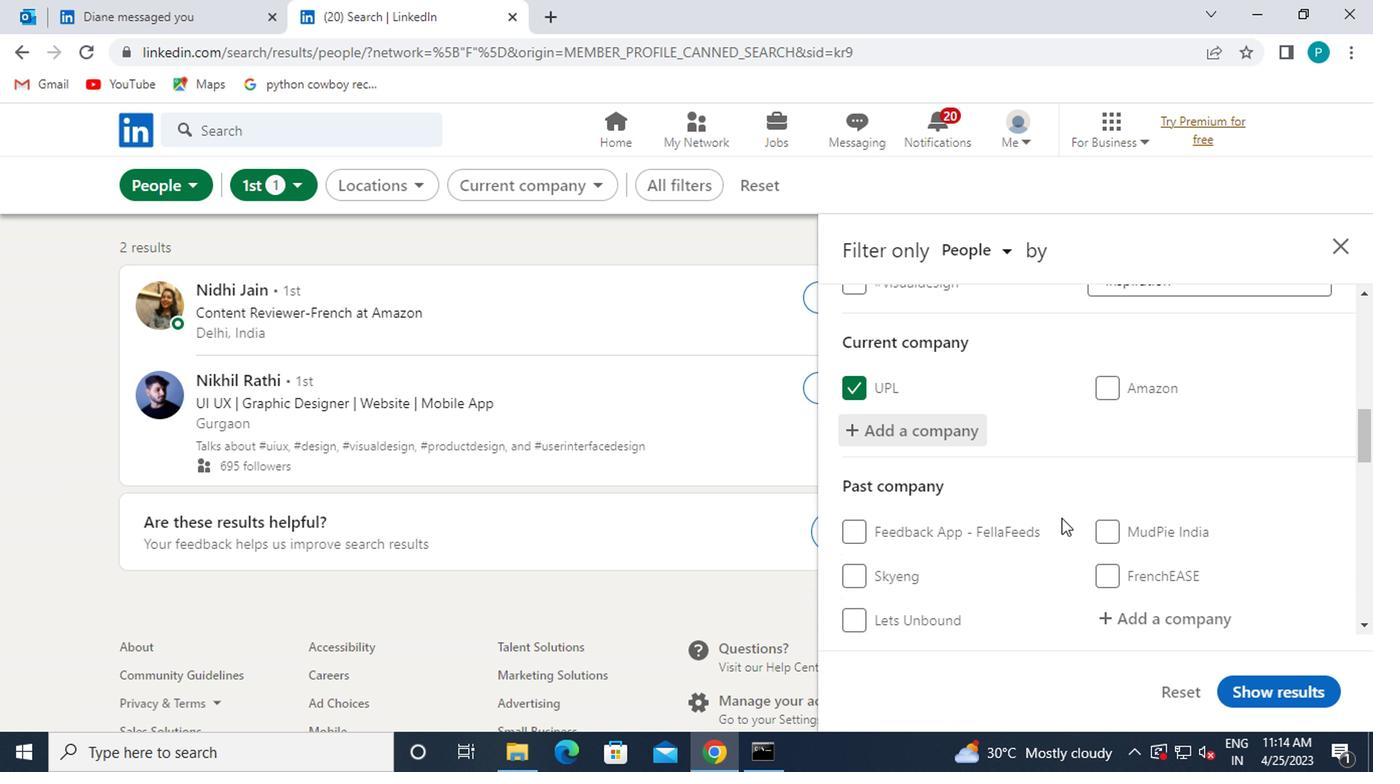 
Action: Mouse scrolled (1037, 507) with delta (0, 0)
Screenshot: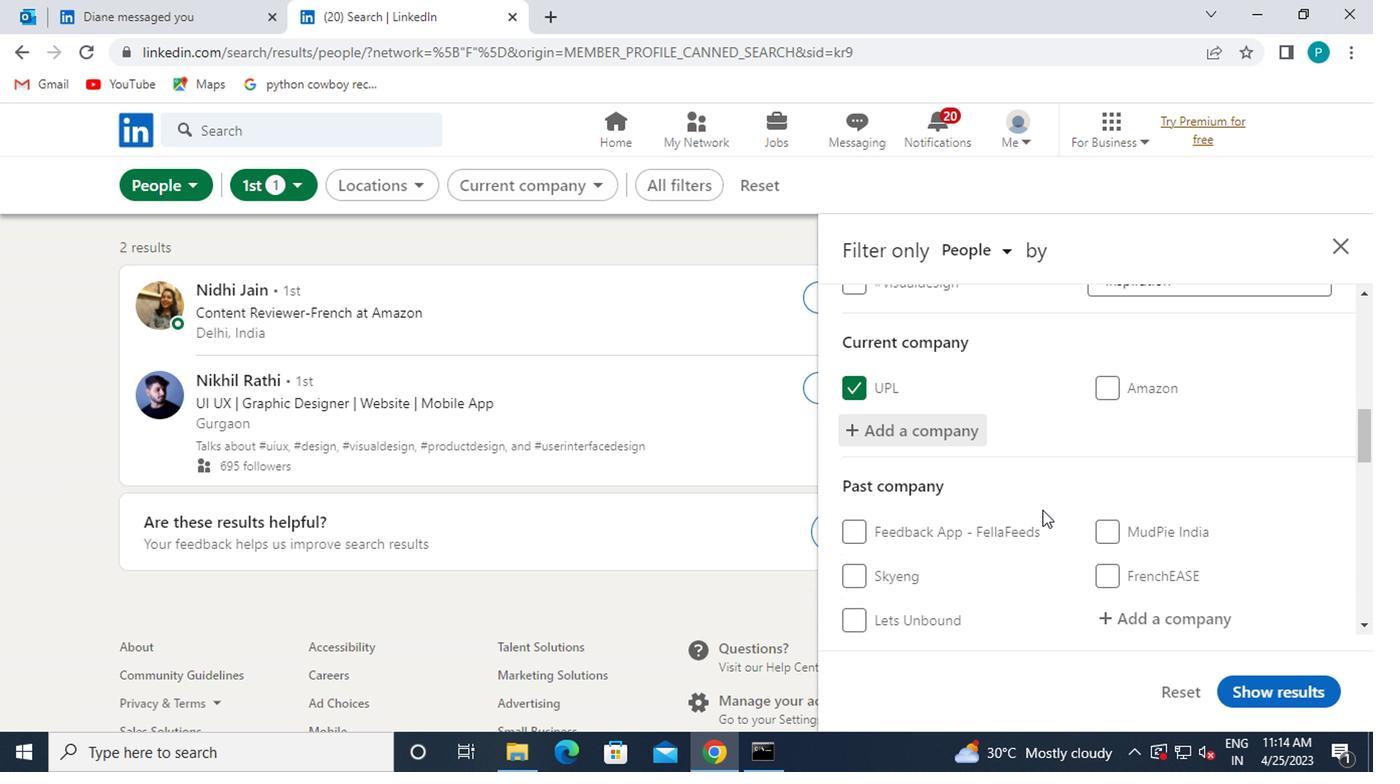 
Action: Mouse moved to (1106, 522)
Screenshot: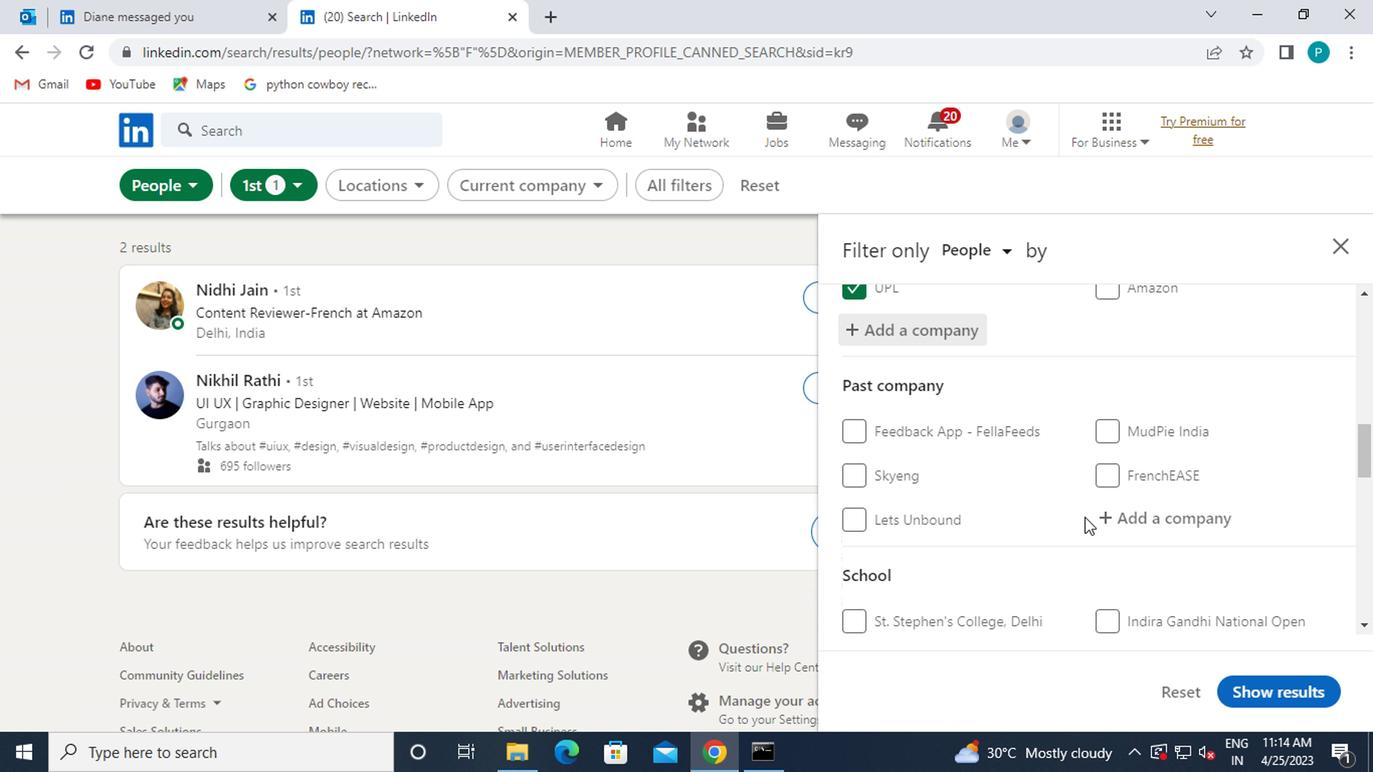 
Action: Mouse scrolled (1106, 522) with delta (0, 0)
Screenshot: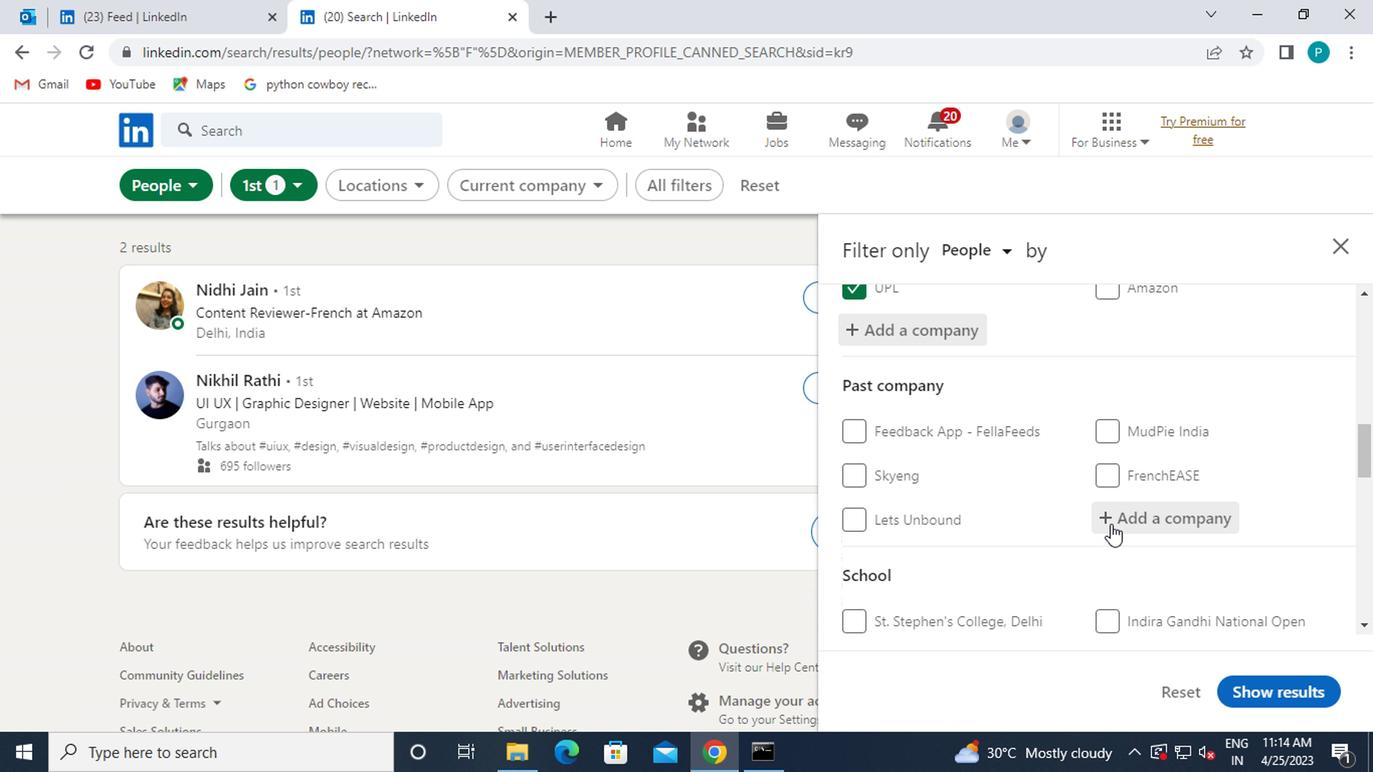 
Action: Mouse moved to (1106, 522)
Screenshot: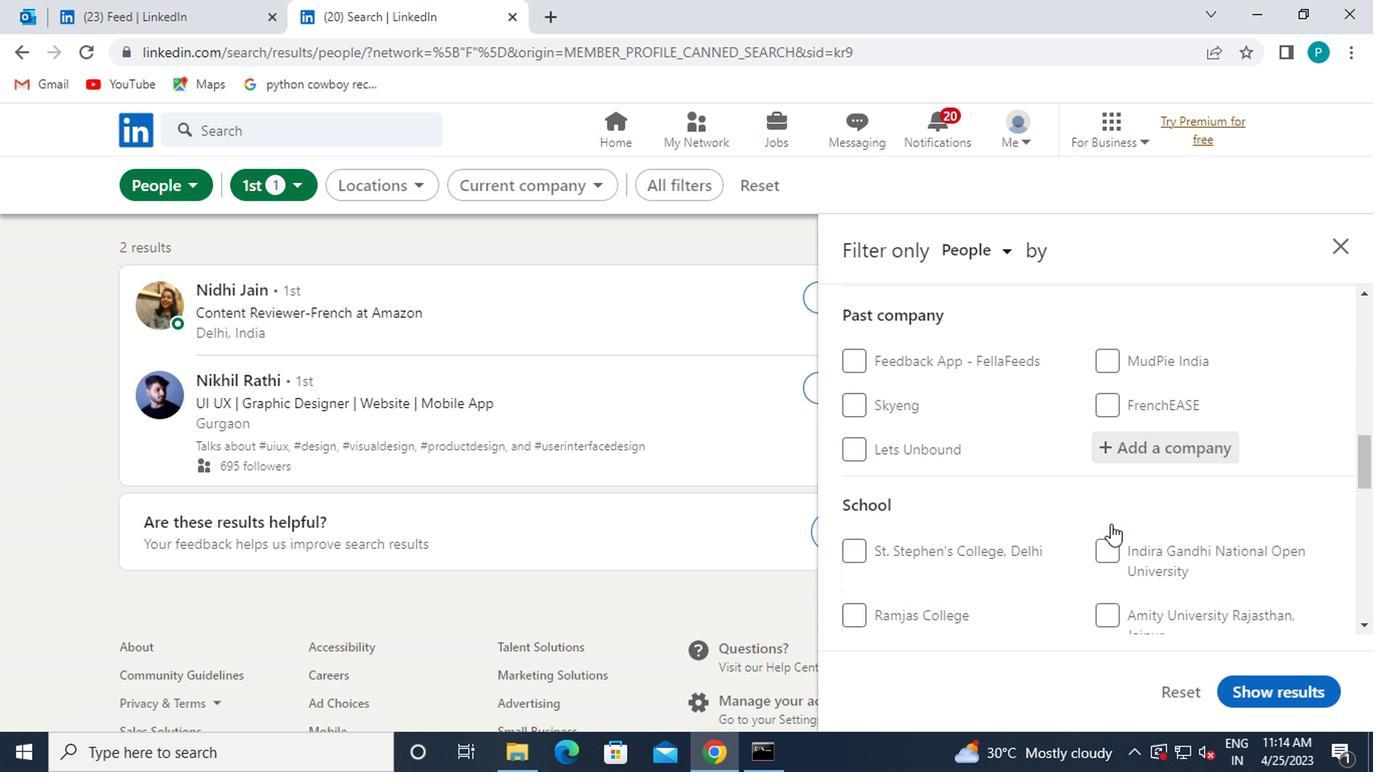 
Action: Mouse scrolled (1106, 522) with delta (0, 0)
Screenshot: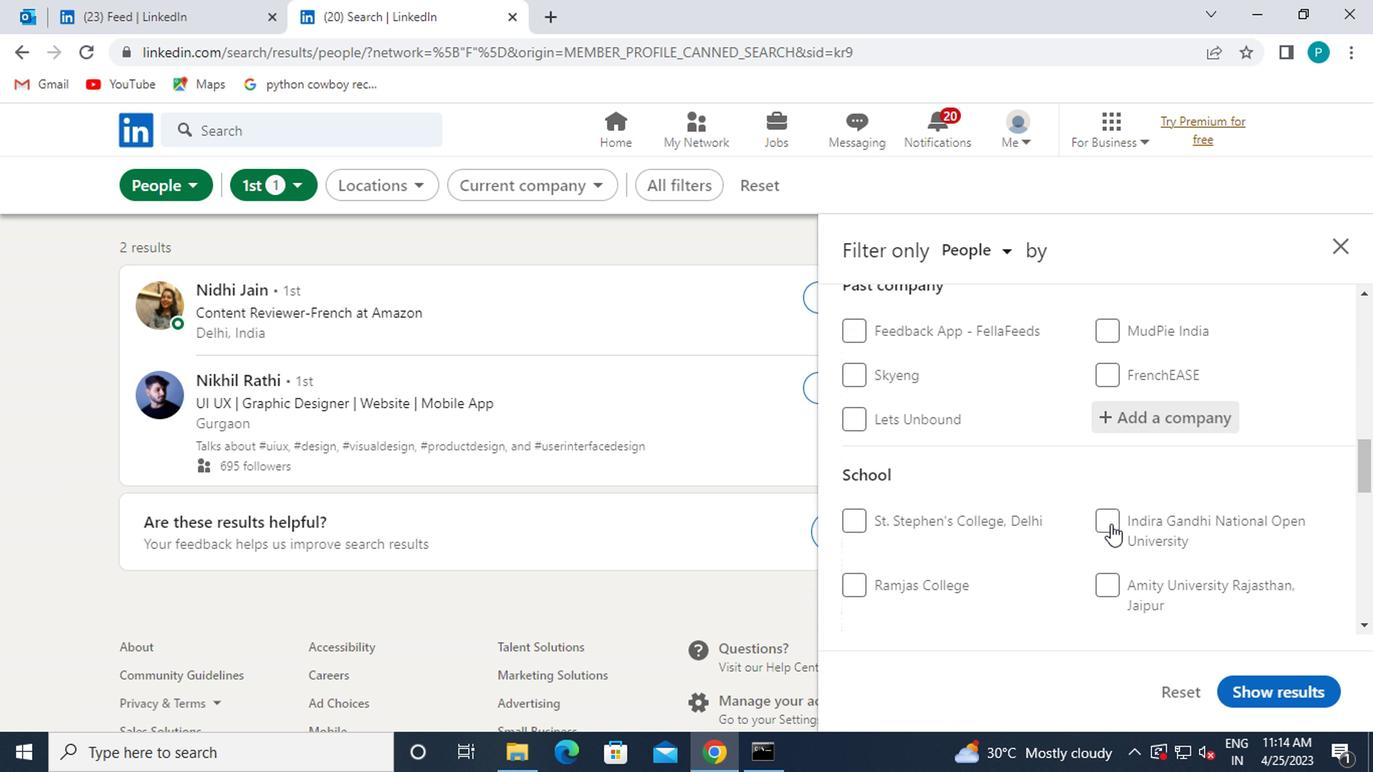 
Action: Mouse moved to (1111, 553)
Screenshot: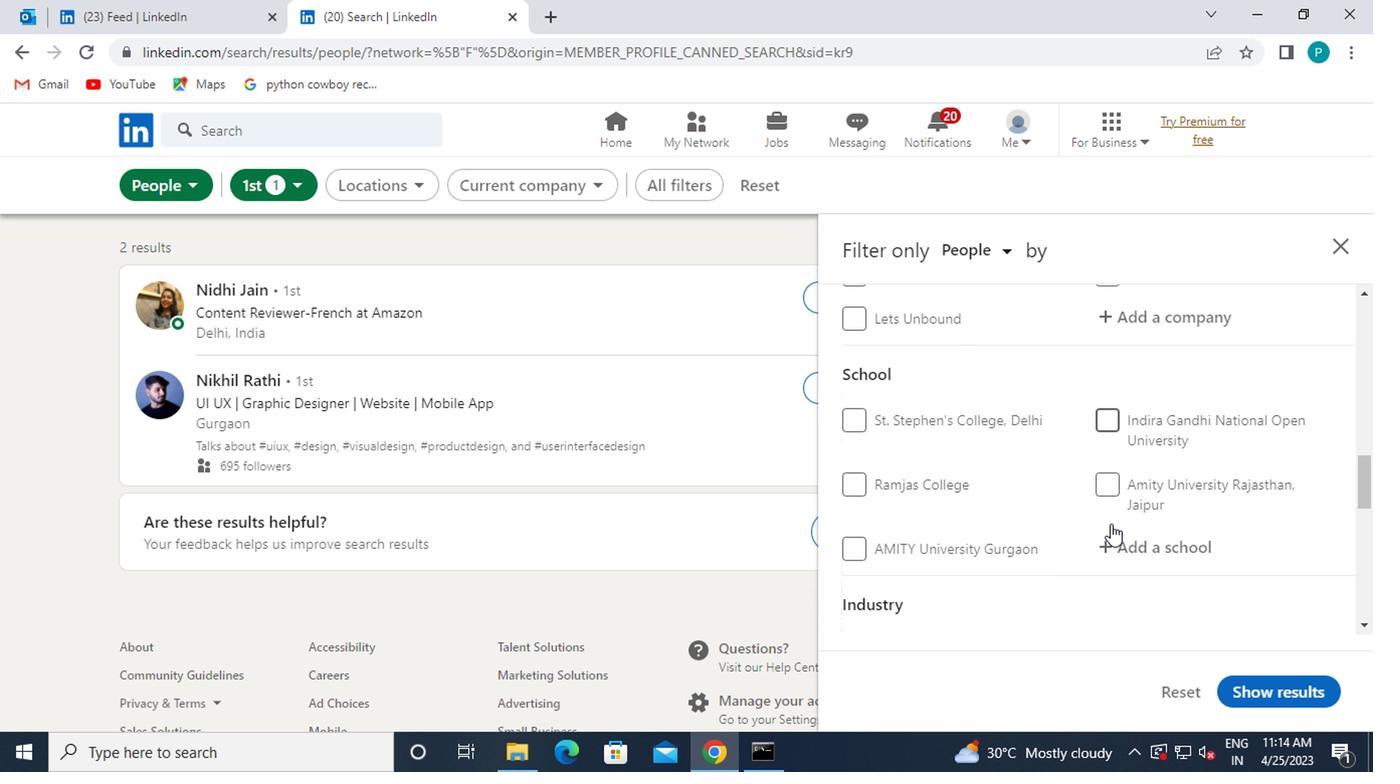 
Action: Mouse pressed left at (1111, 553)
Screenshot: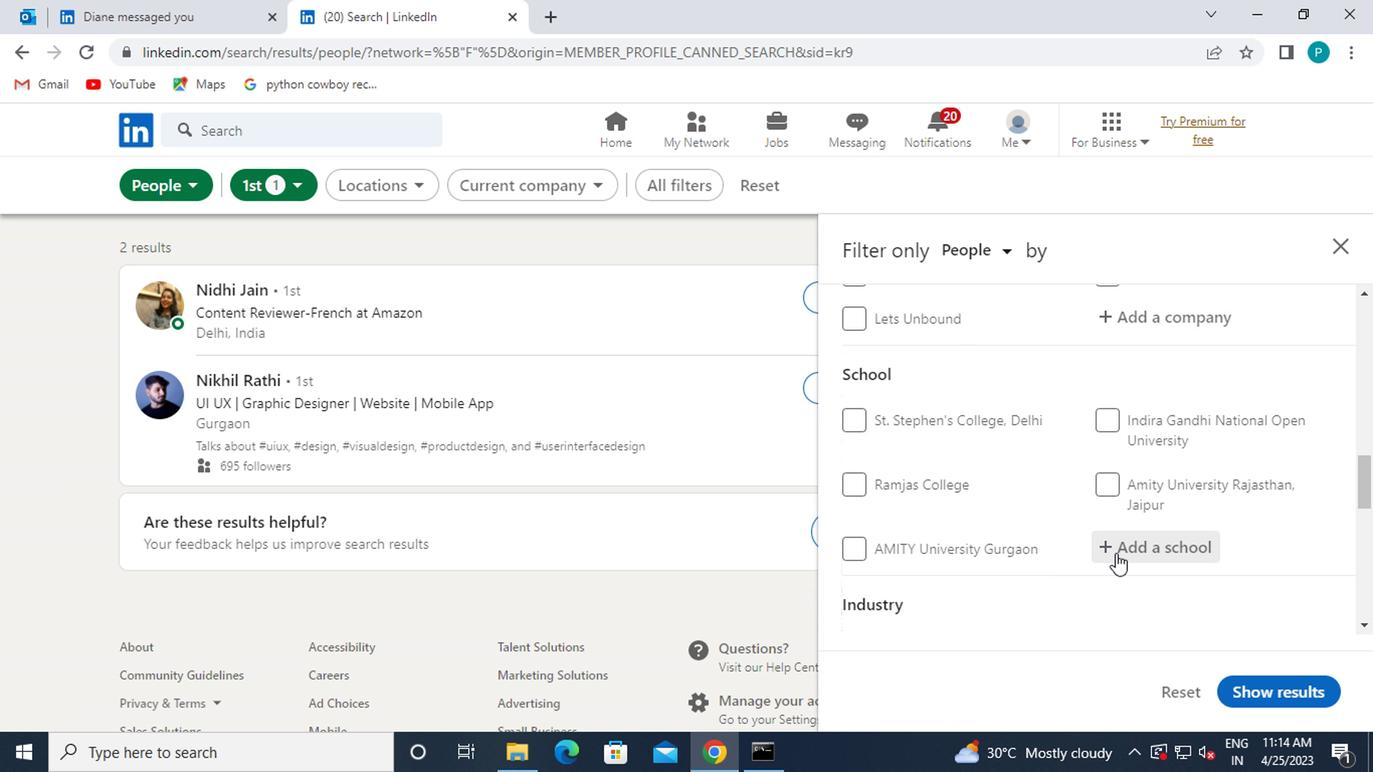 
Action: Mouse moved to (1111, 553)
Screenshot: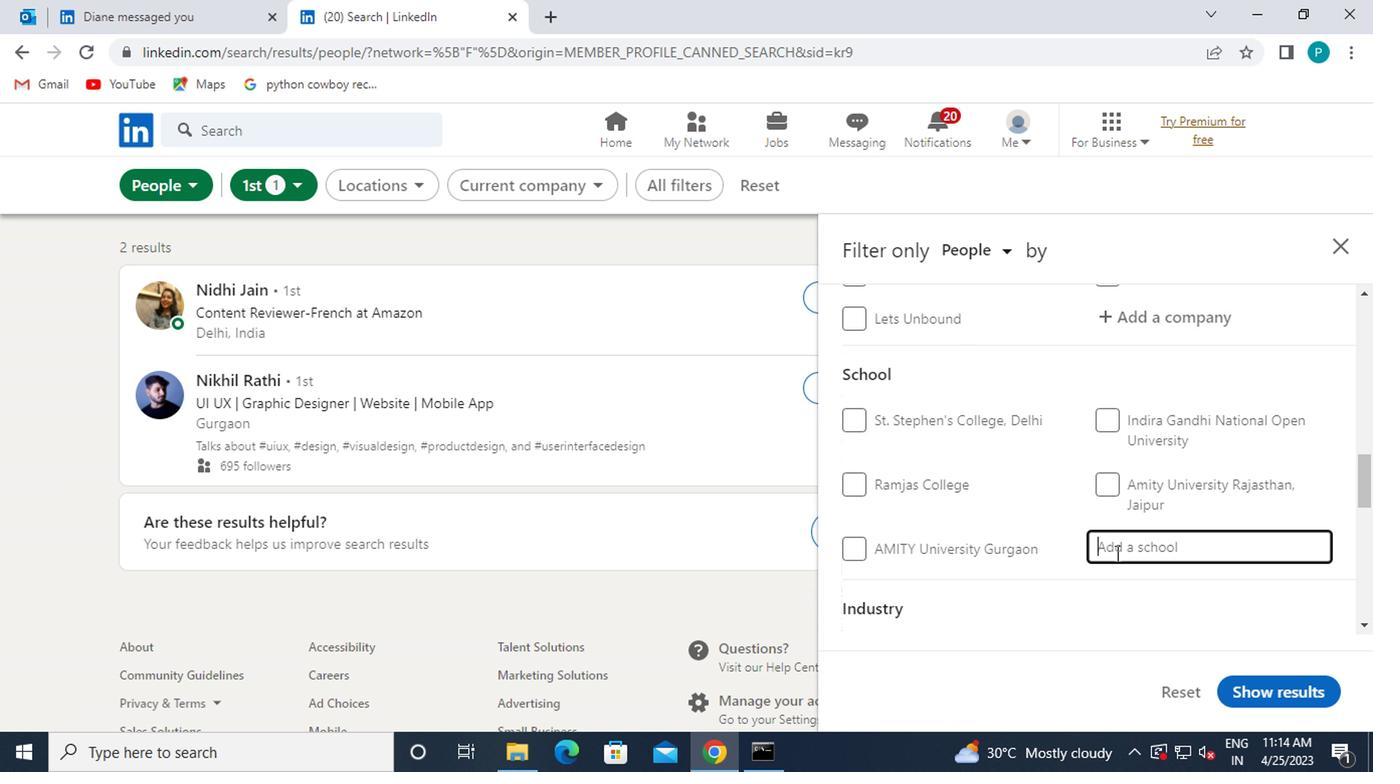 
Action: Key pressed <Key.caps_lock>D<Key.caps_lock>R.<Key.space><Key.caps_lock>V<Key.caps_lock>IS
Screenshot: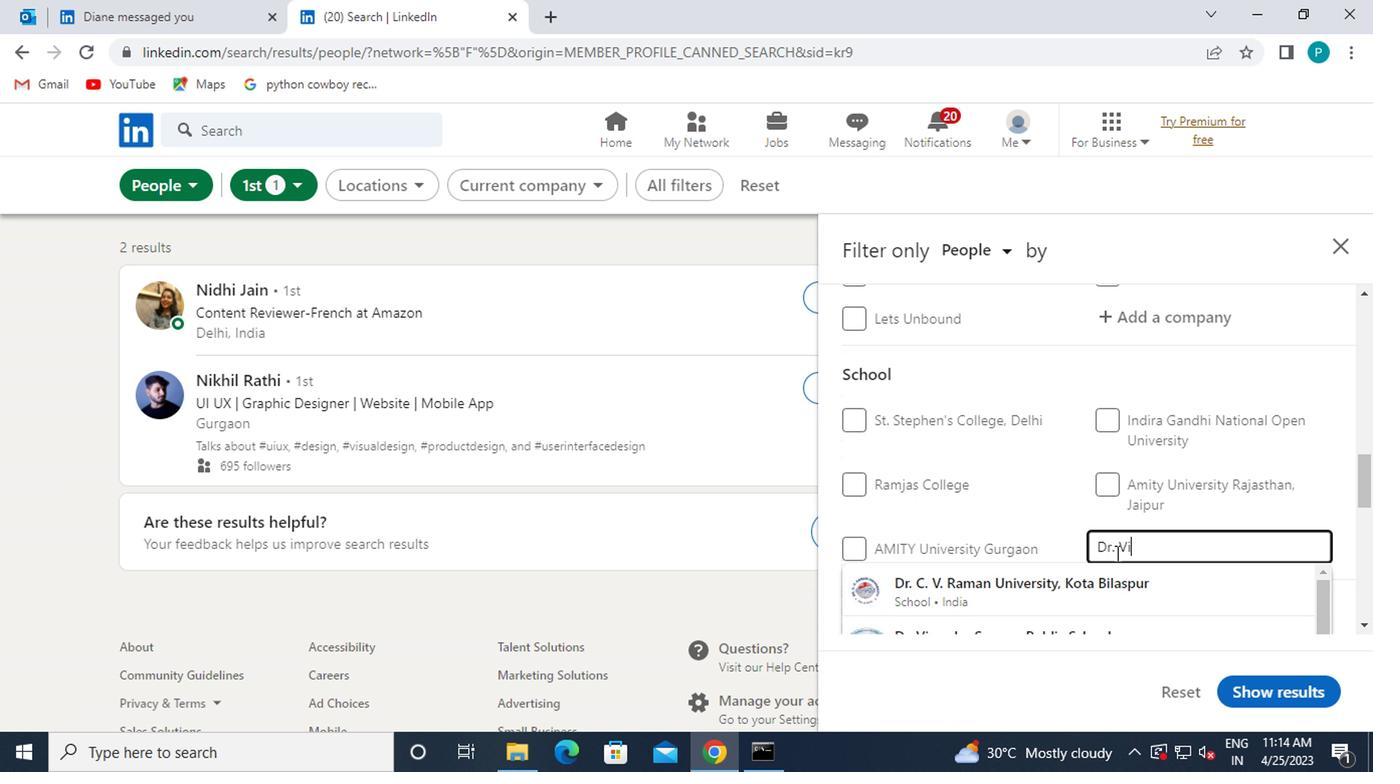 
Action: Mouse moved to (1068, 593)
Screenshot: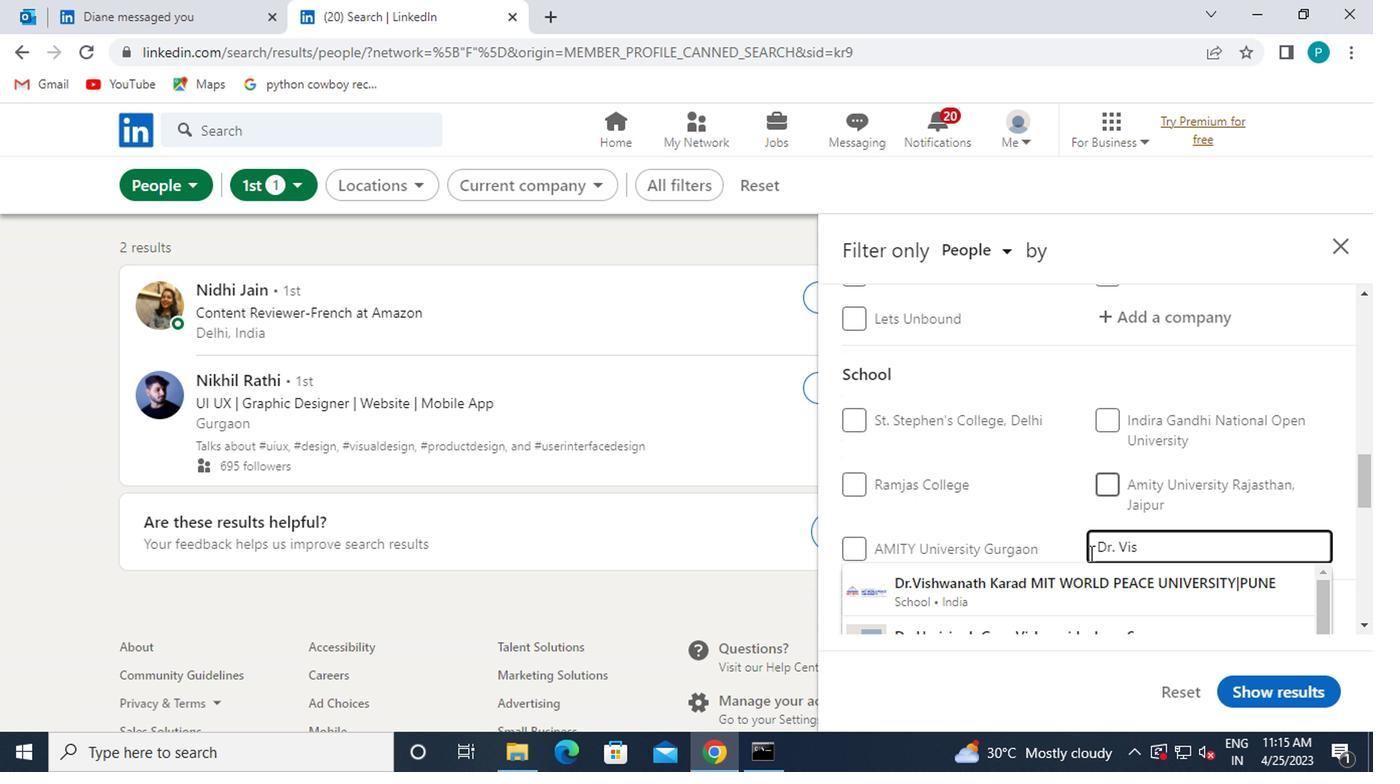 
Action: Mouse pressed left at (1068, 593)
Screenshot: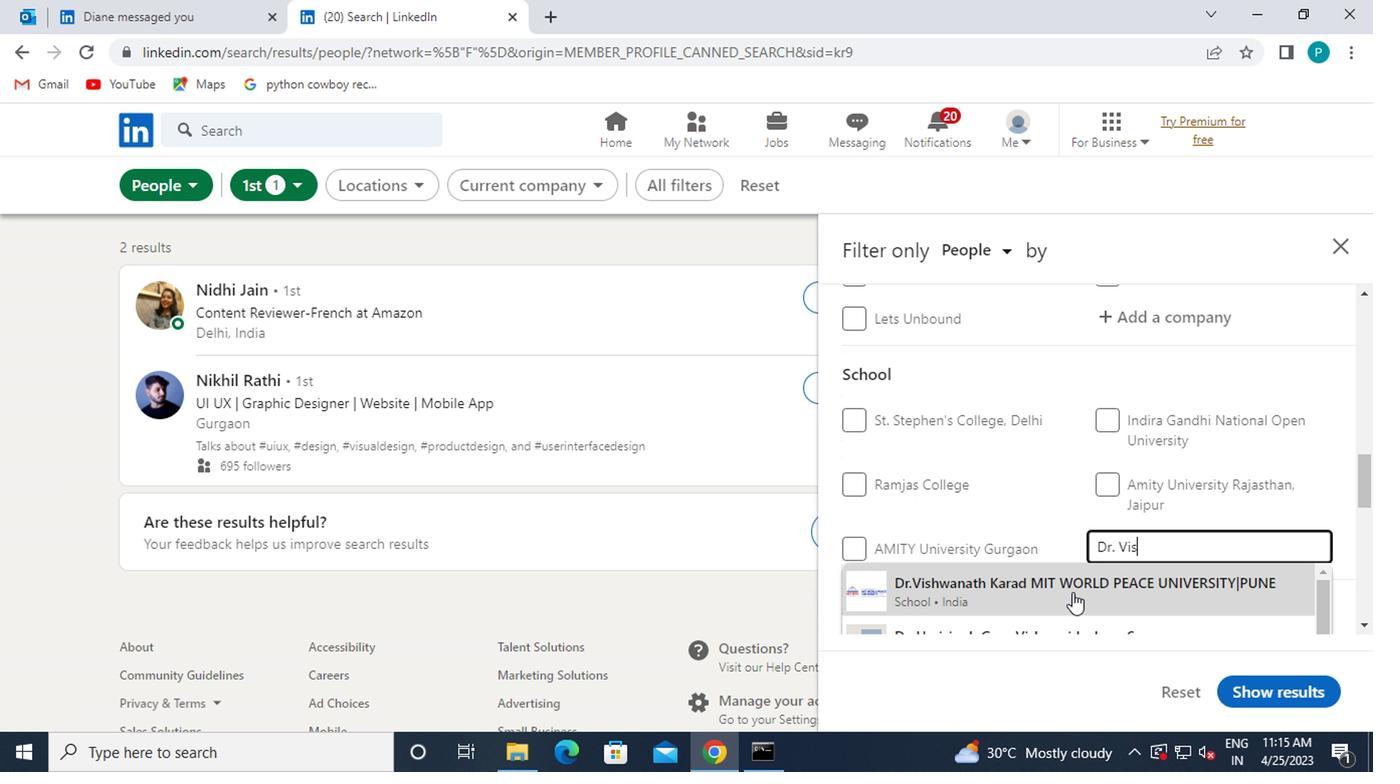 
Action: Mouse moved to (1053, 590)
Screenshot: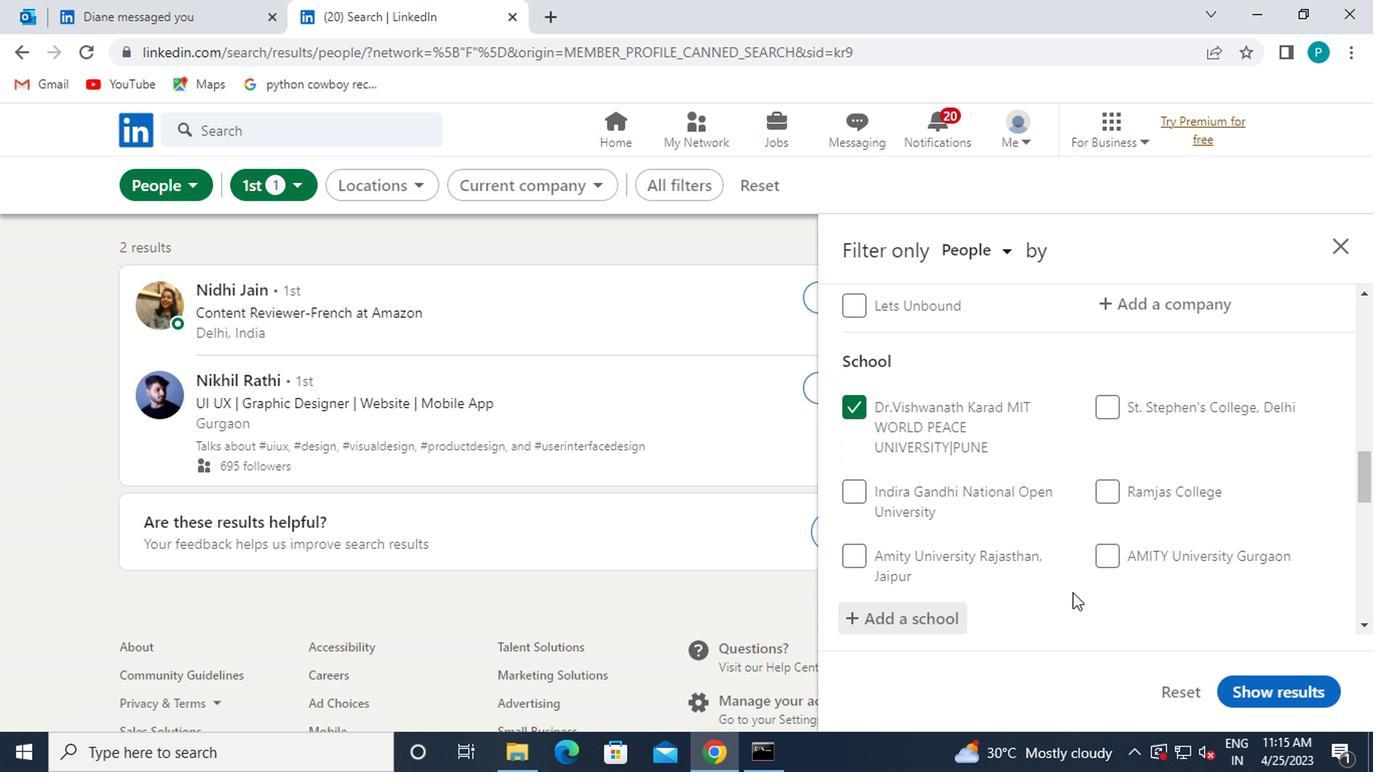 
Action: Mouse scrolled (1053, 589) with delta (0, -1)
Screenshot: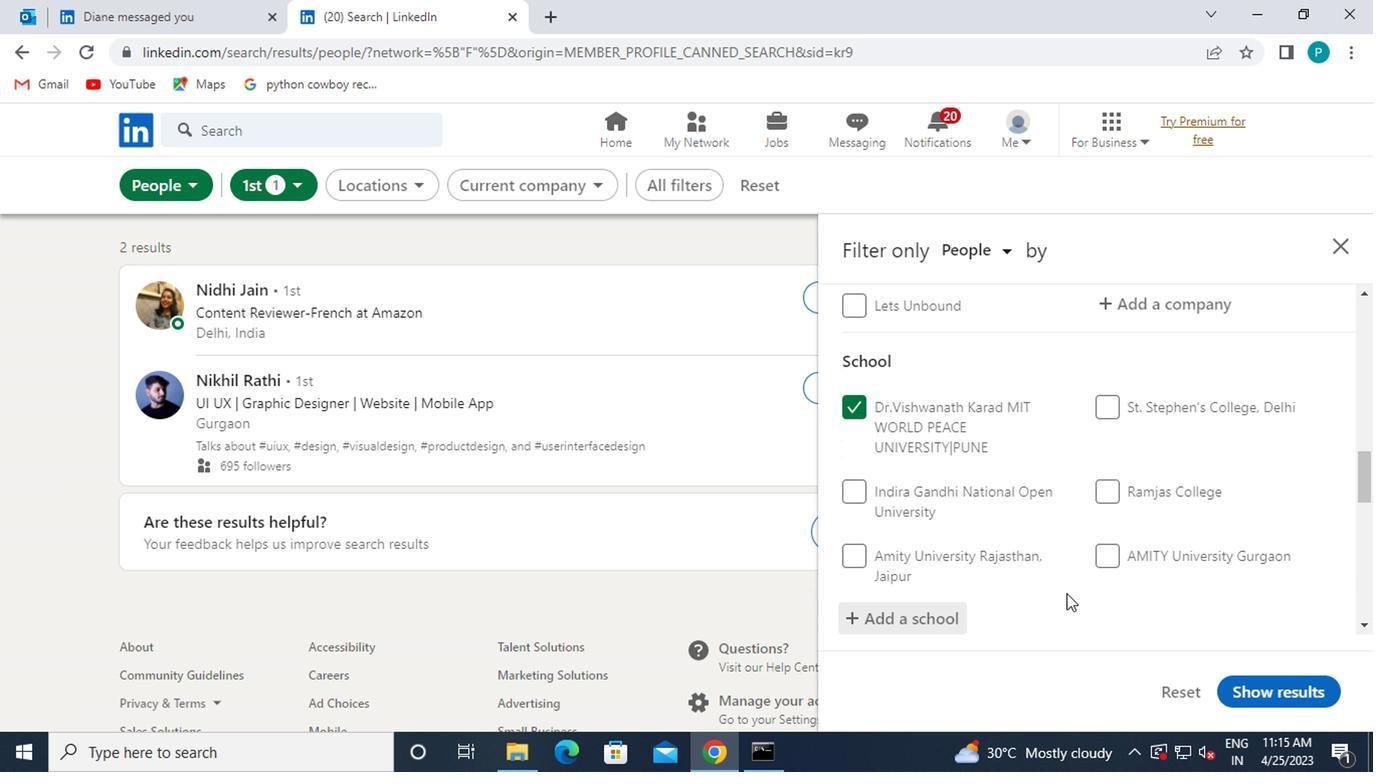 
Action: Mouse scrolled (1053, 589) with delta (0, -1)
Screenshot: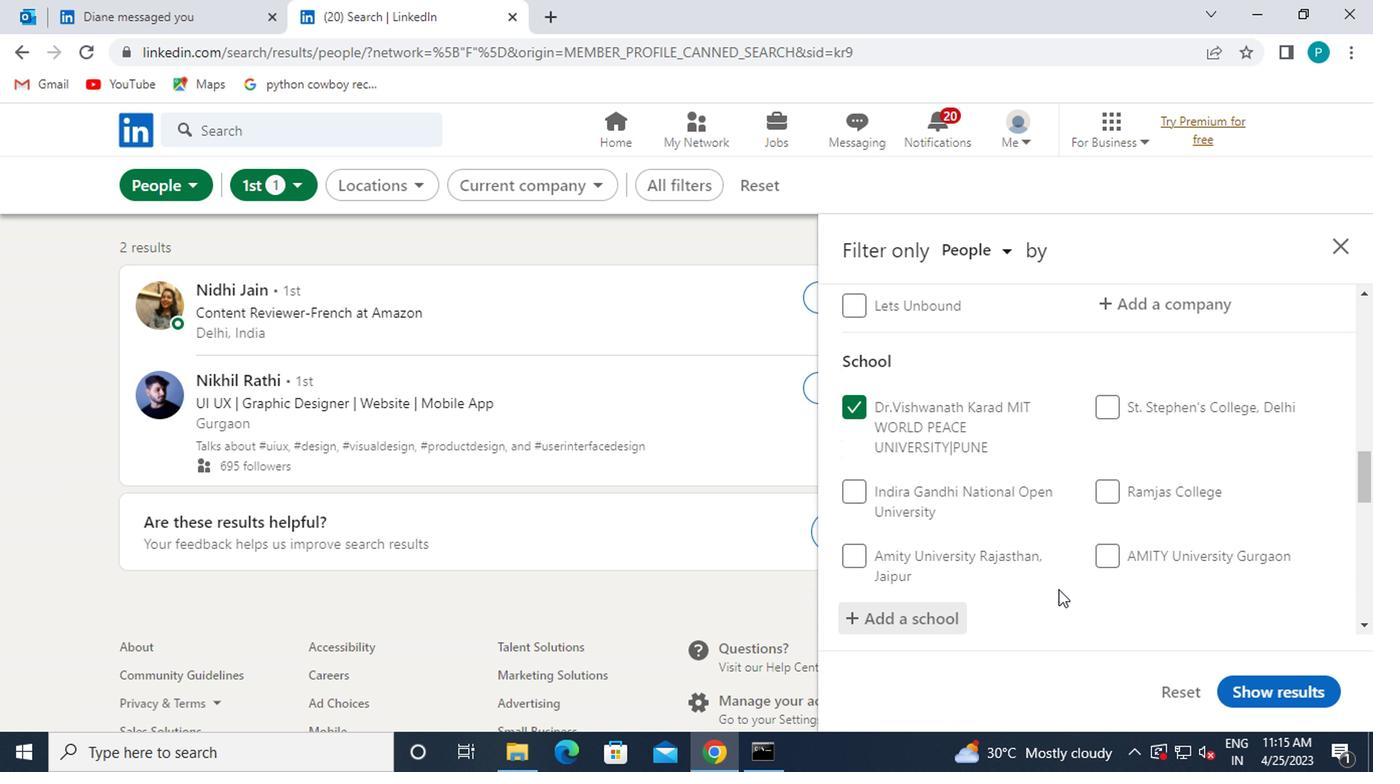 
Action: Mouse moved to (995, 531)
Screenshot: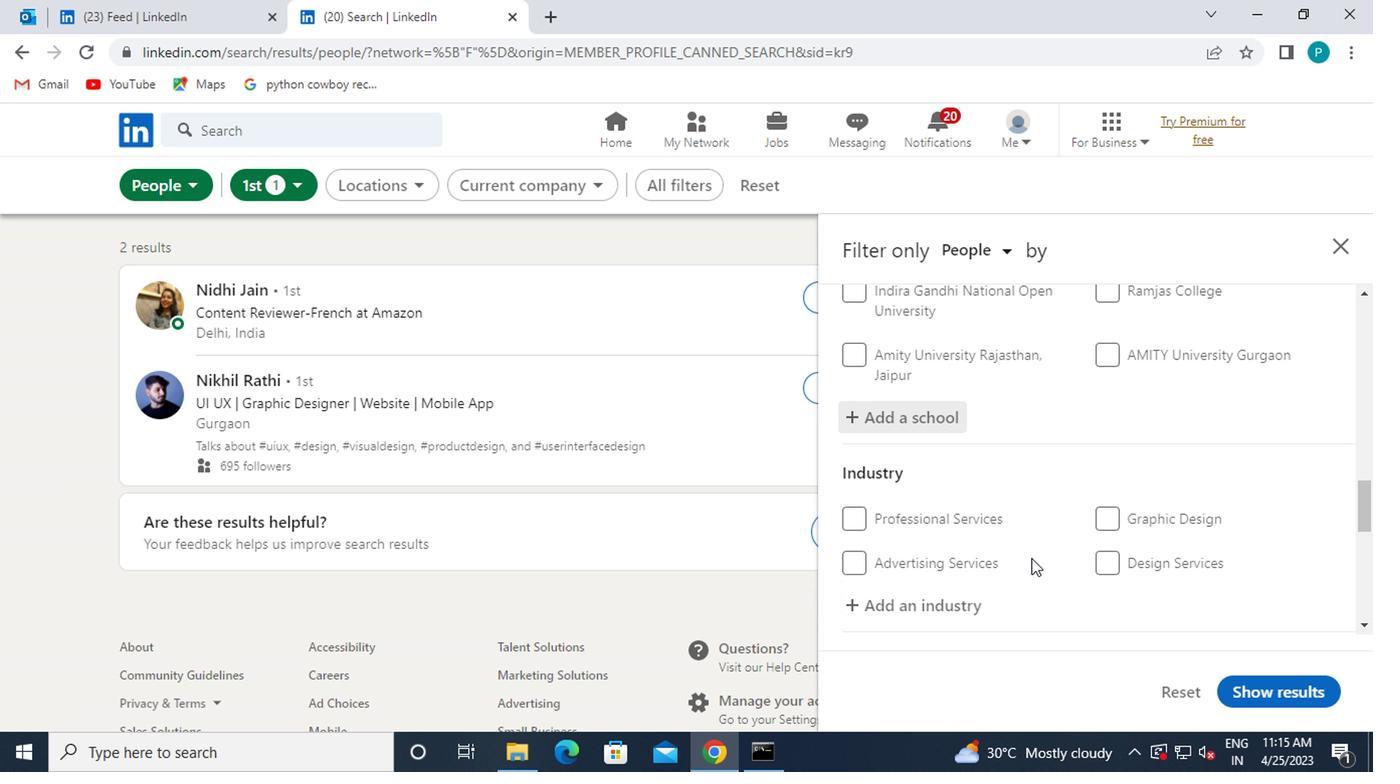
Action: Mouse scrolled (995, 530) with delta (0, 0)
Screenshot: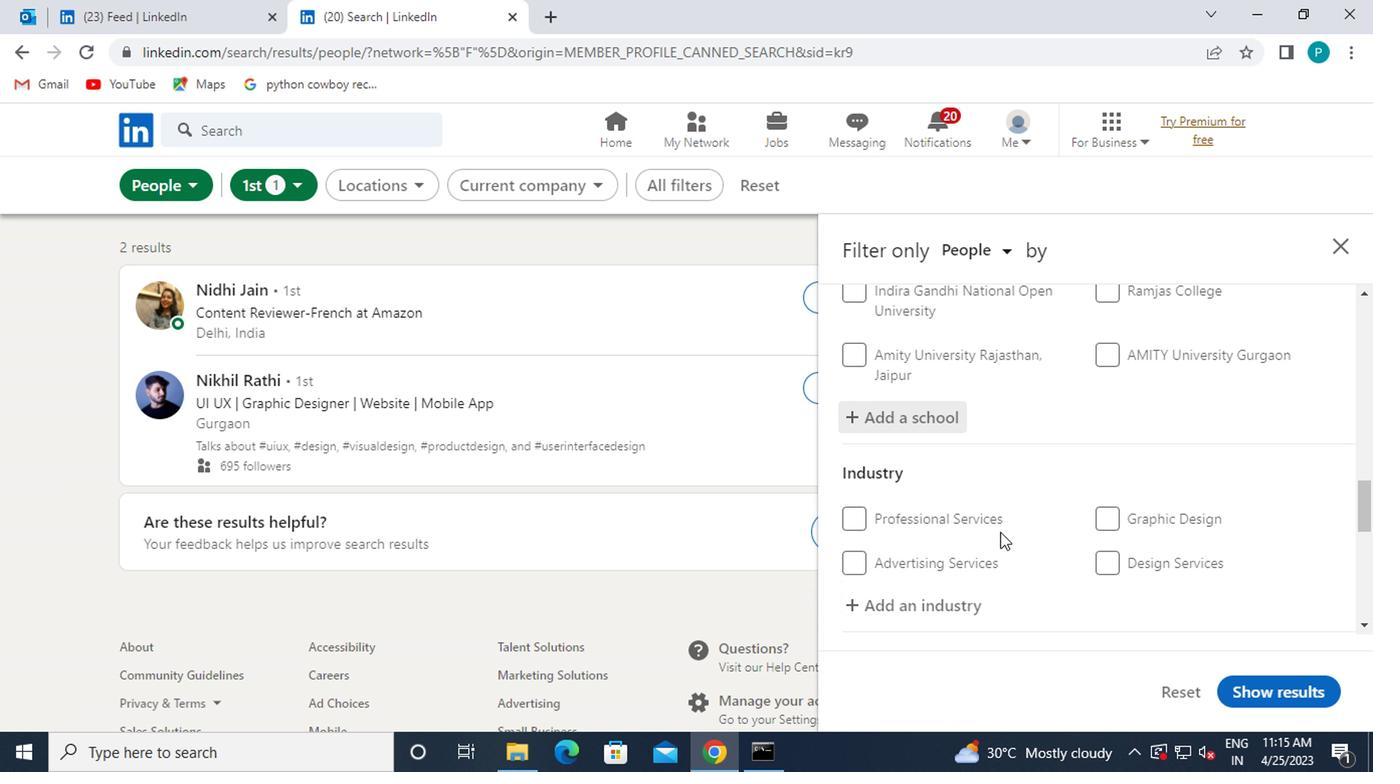 
Action: Mouse moved to (914, 513)
Screenshot: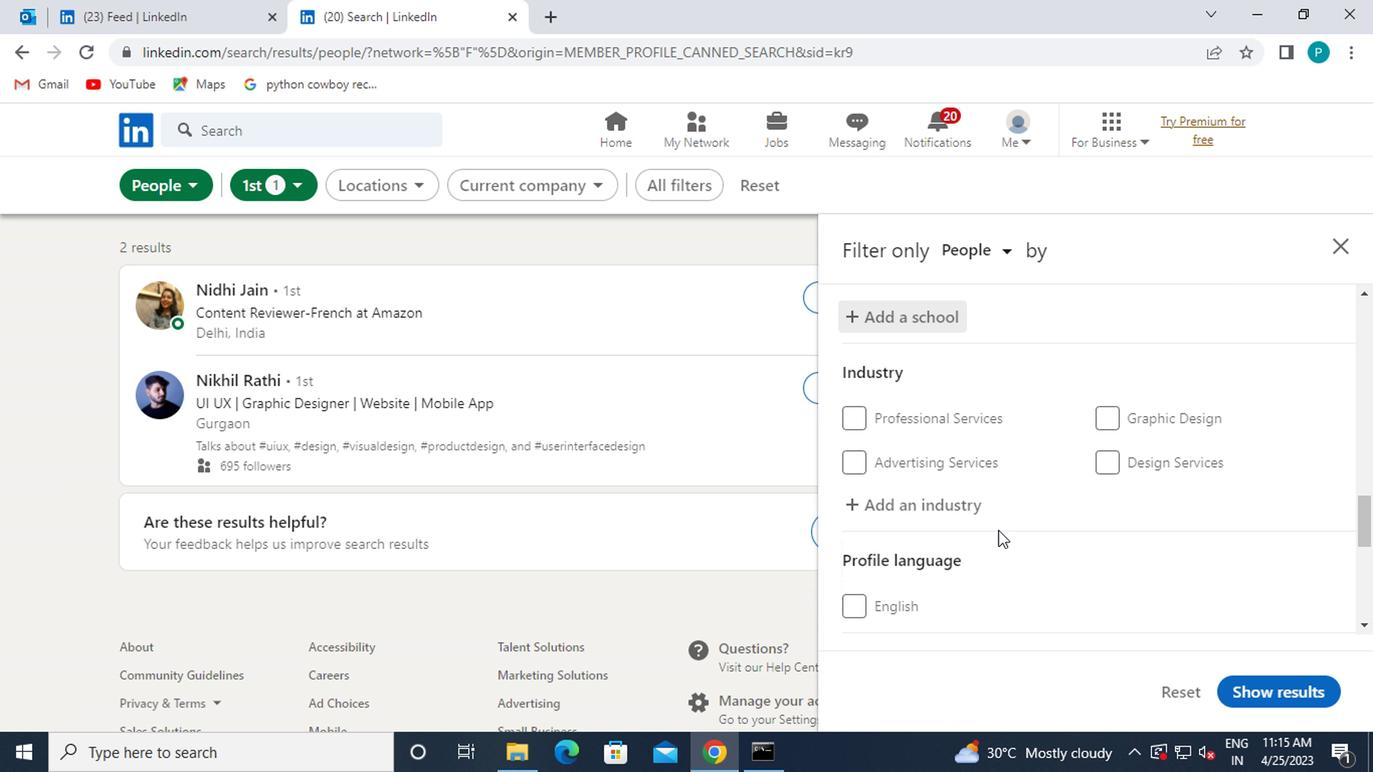 
Action: Mouse pressed left at (914, 513)
Screenshot: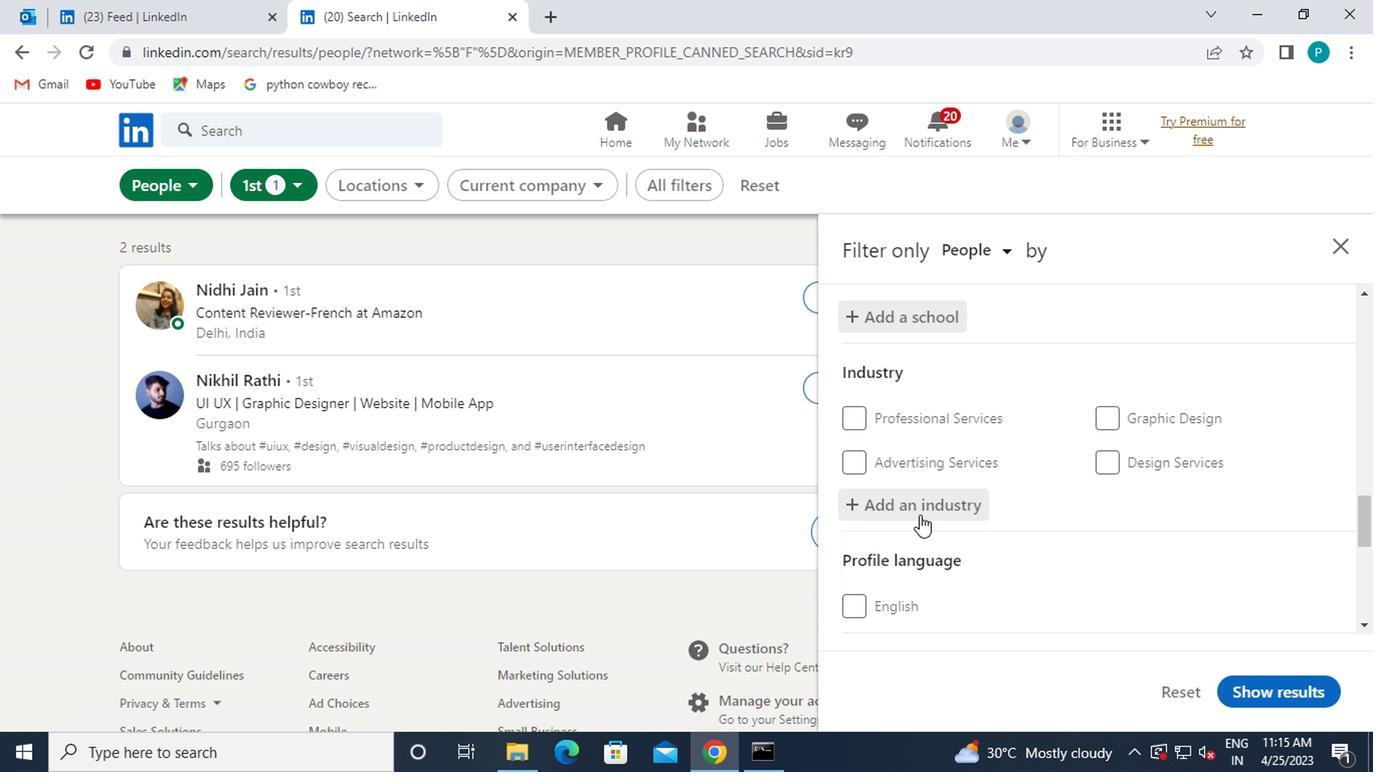 
Action: Key pressed SOFTWARE
Screenshot: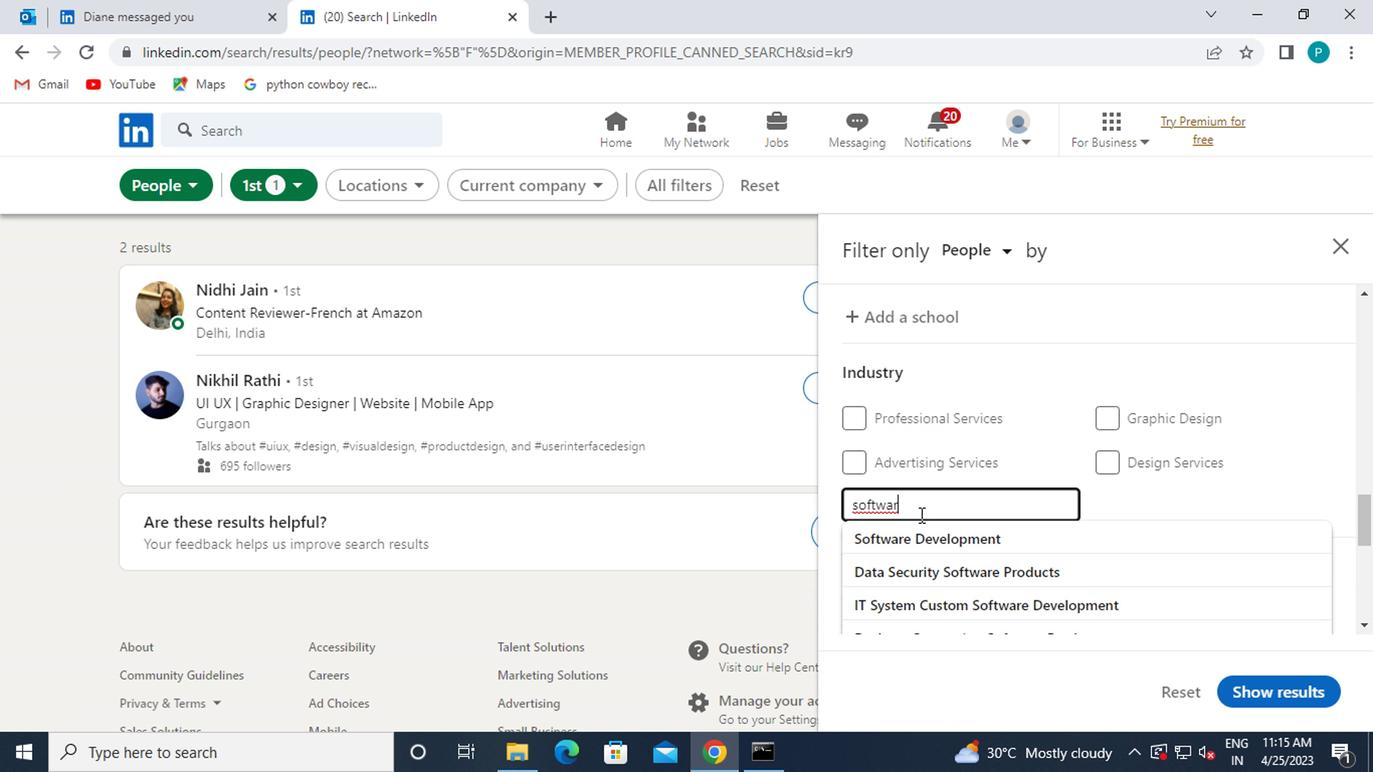 
Action: Mouse moved to (912, 526)
Screenshot: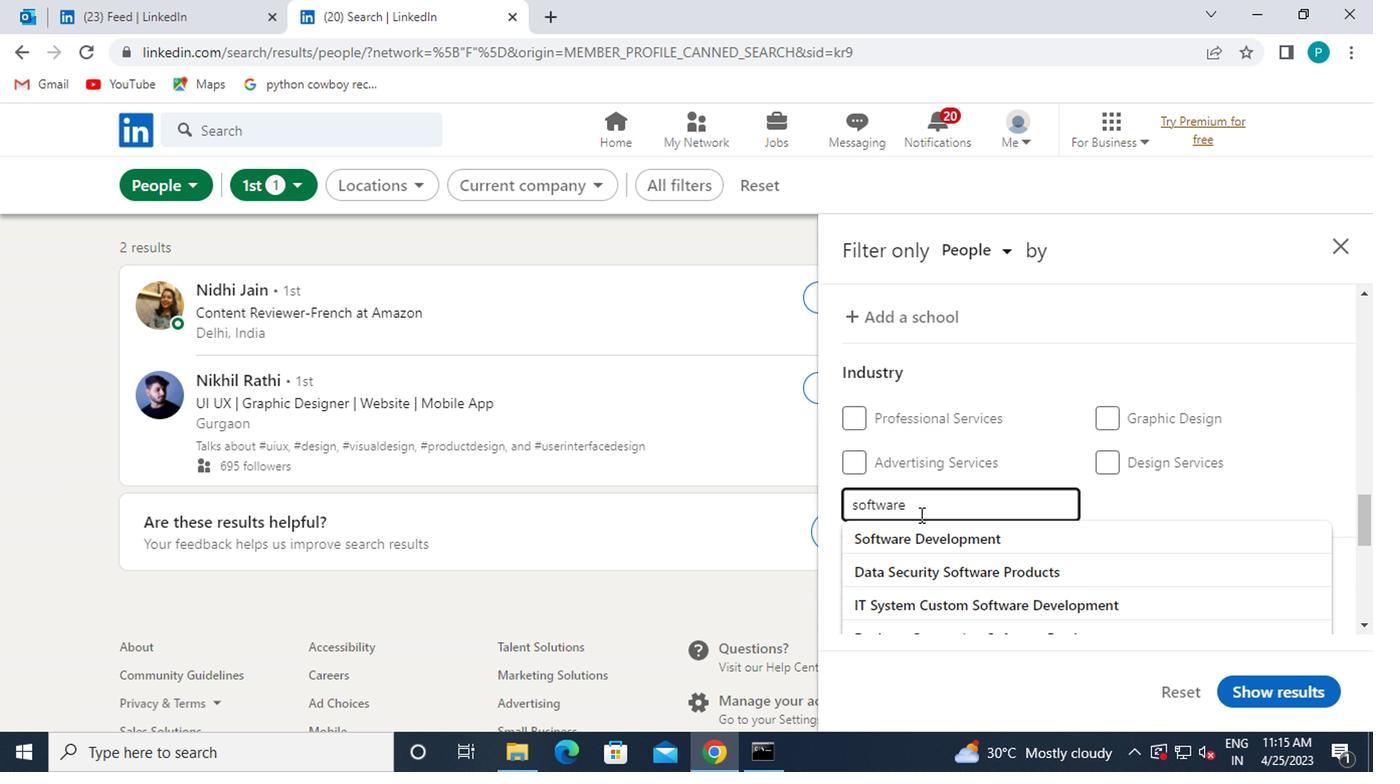 
Action: Mouse pressed left at (912, 526)
Screenshot: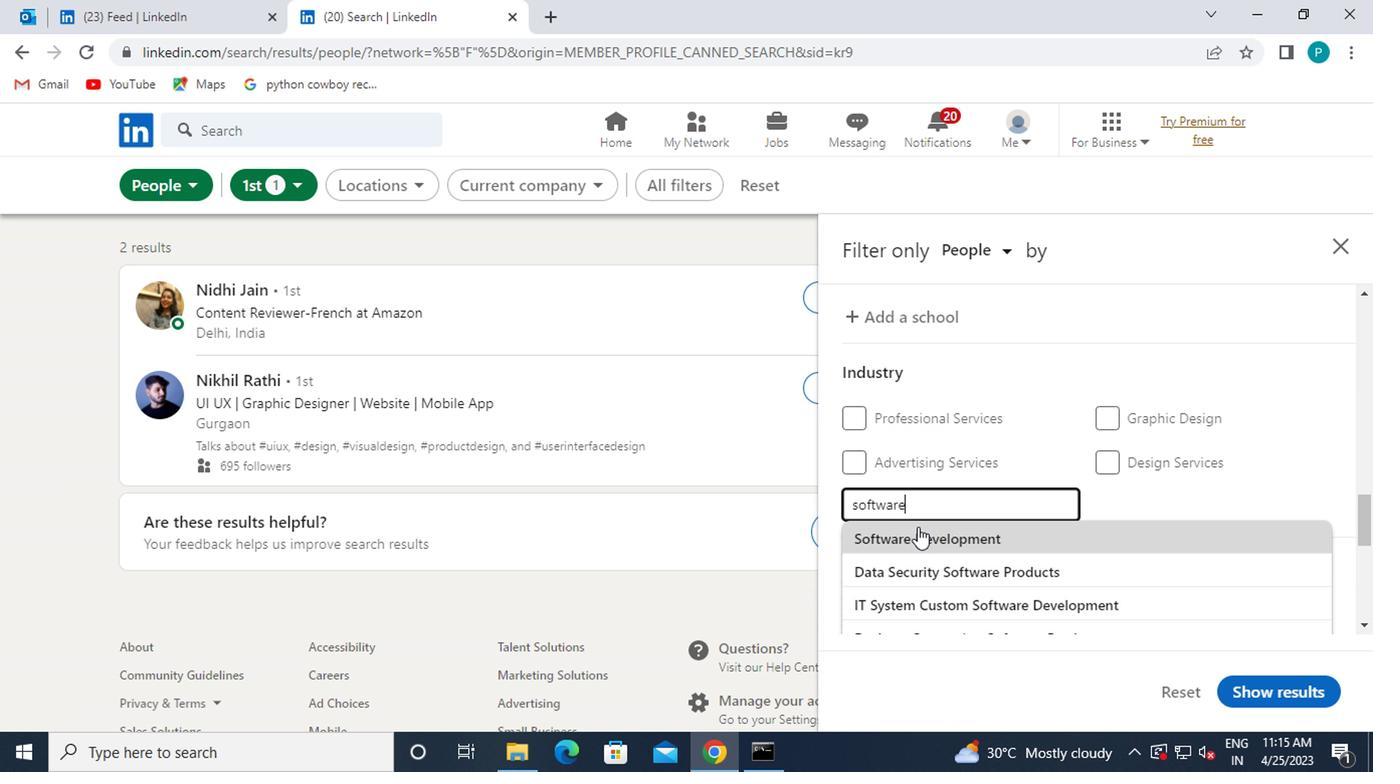 
Action: Mouse scrolled (912, 524) with delta (0, -1)
Screenshot: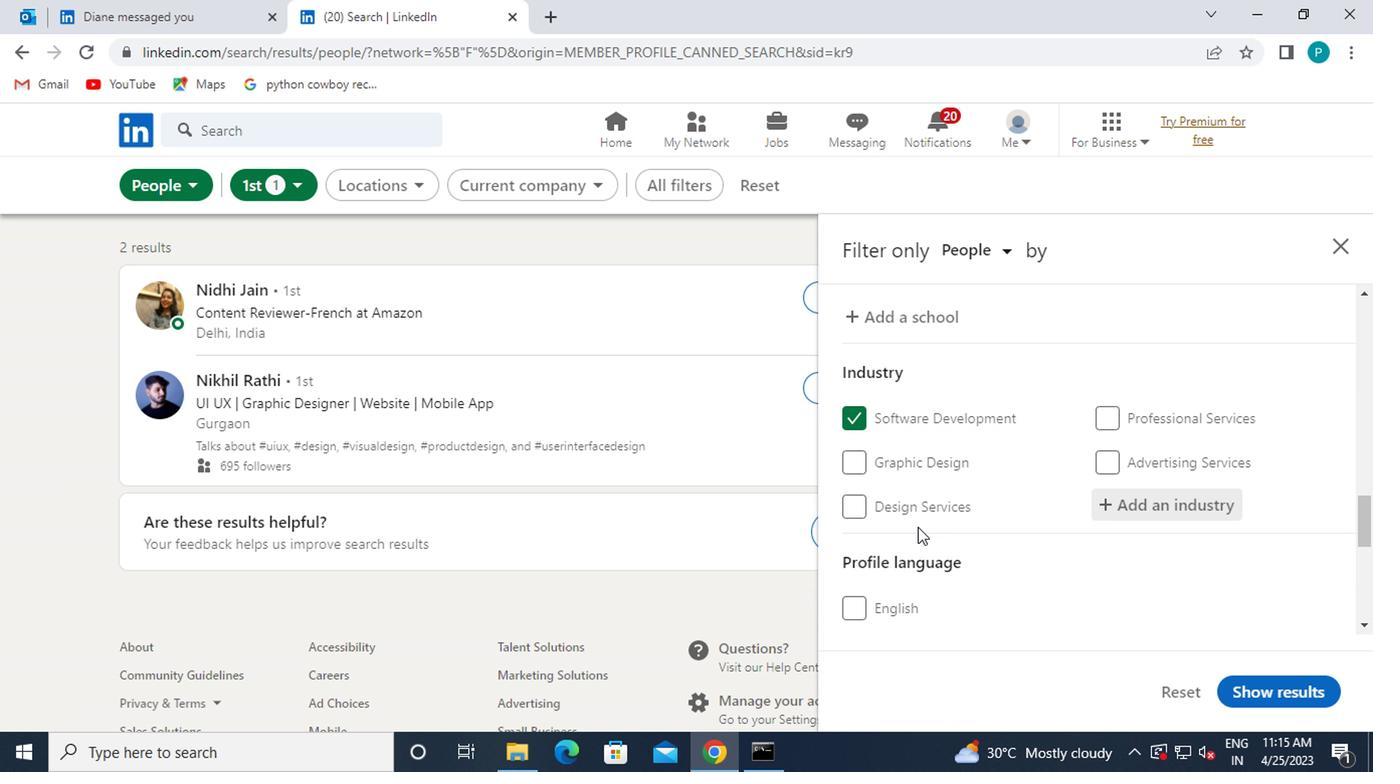 
Action: Mouse scrolled (912, 524) with delta (0, -1)
Screenshot: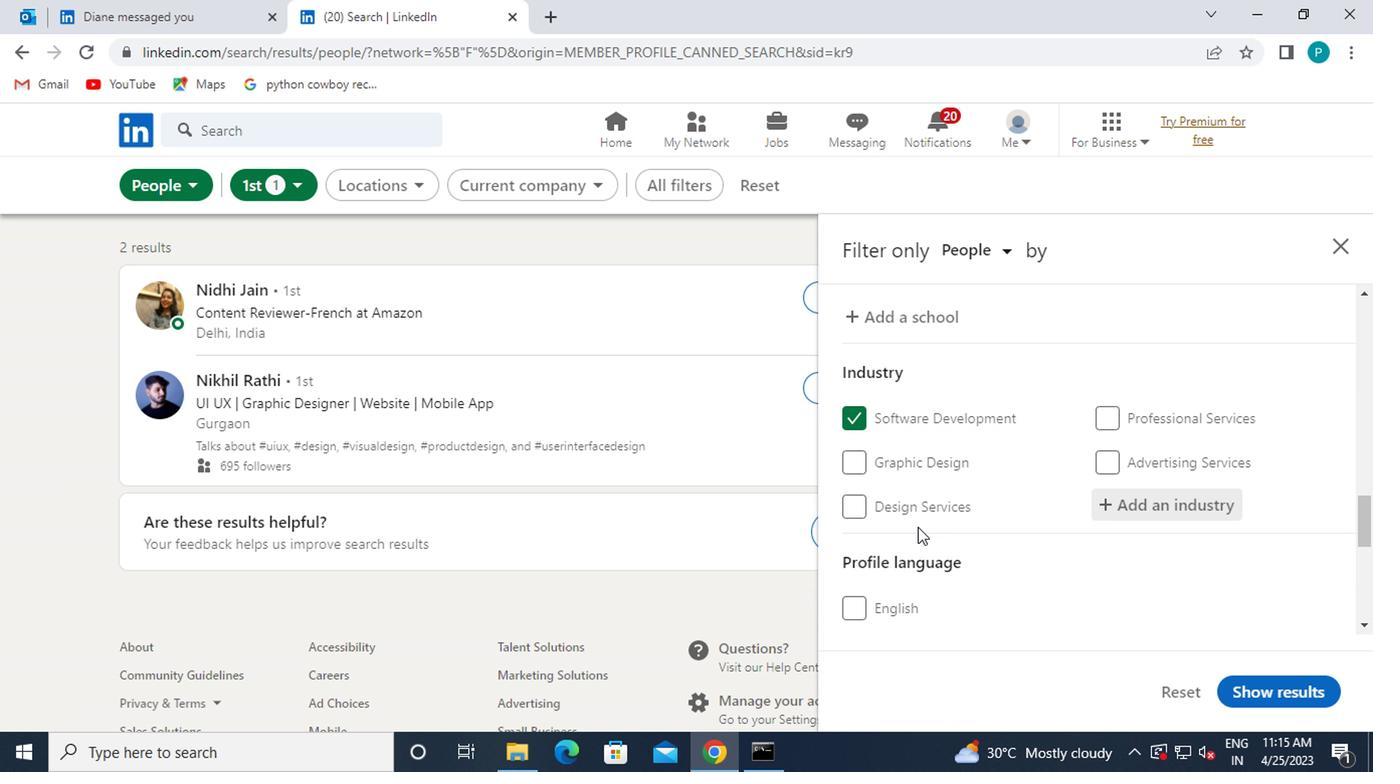 
Action: Mouse moved to (1090, 538)
Screenshot: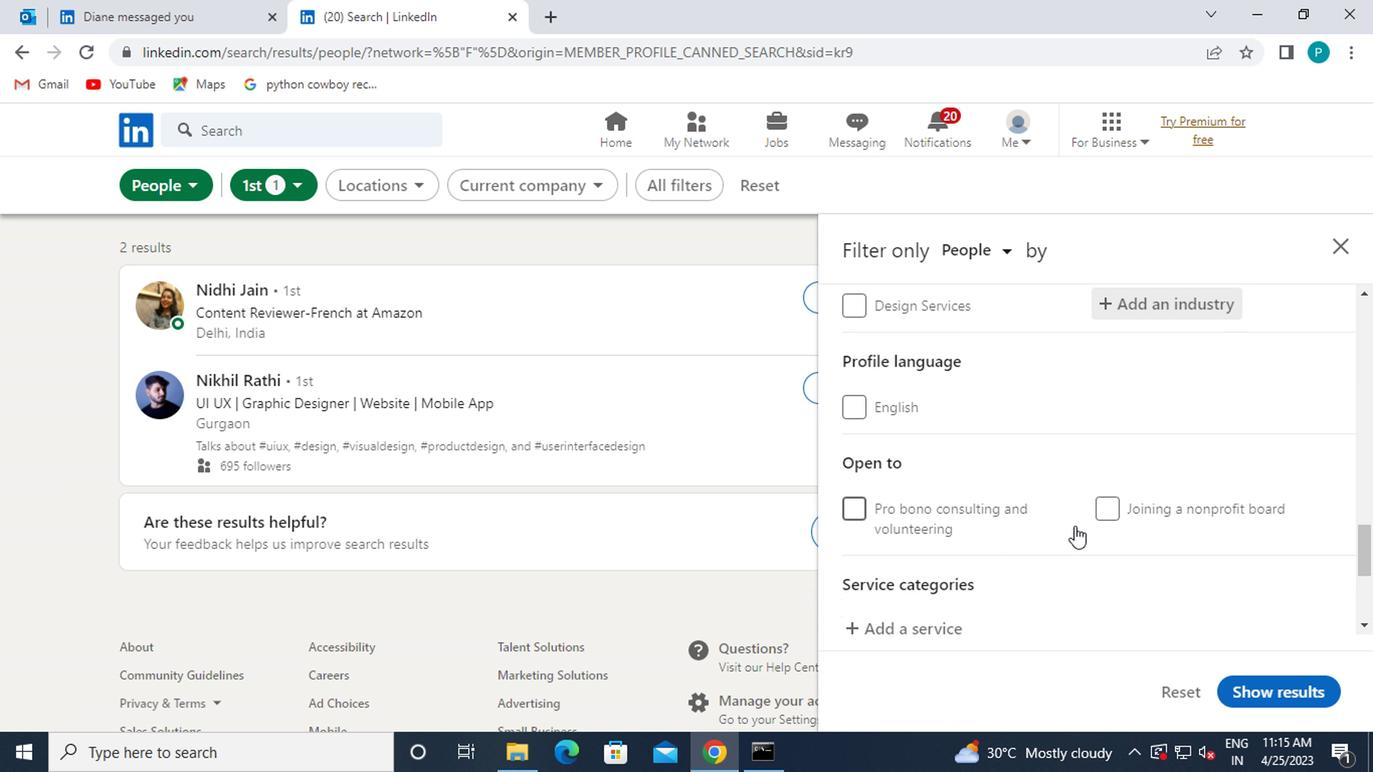 
Action: Mouse scrolled (1090, 537) with delta (0, 0)
Screenshot: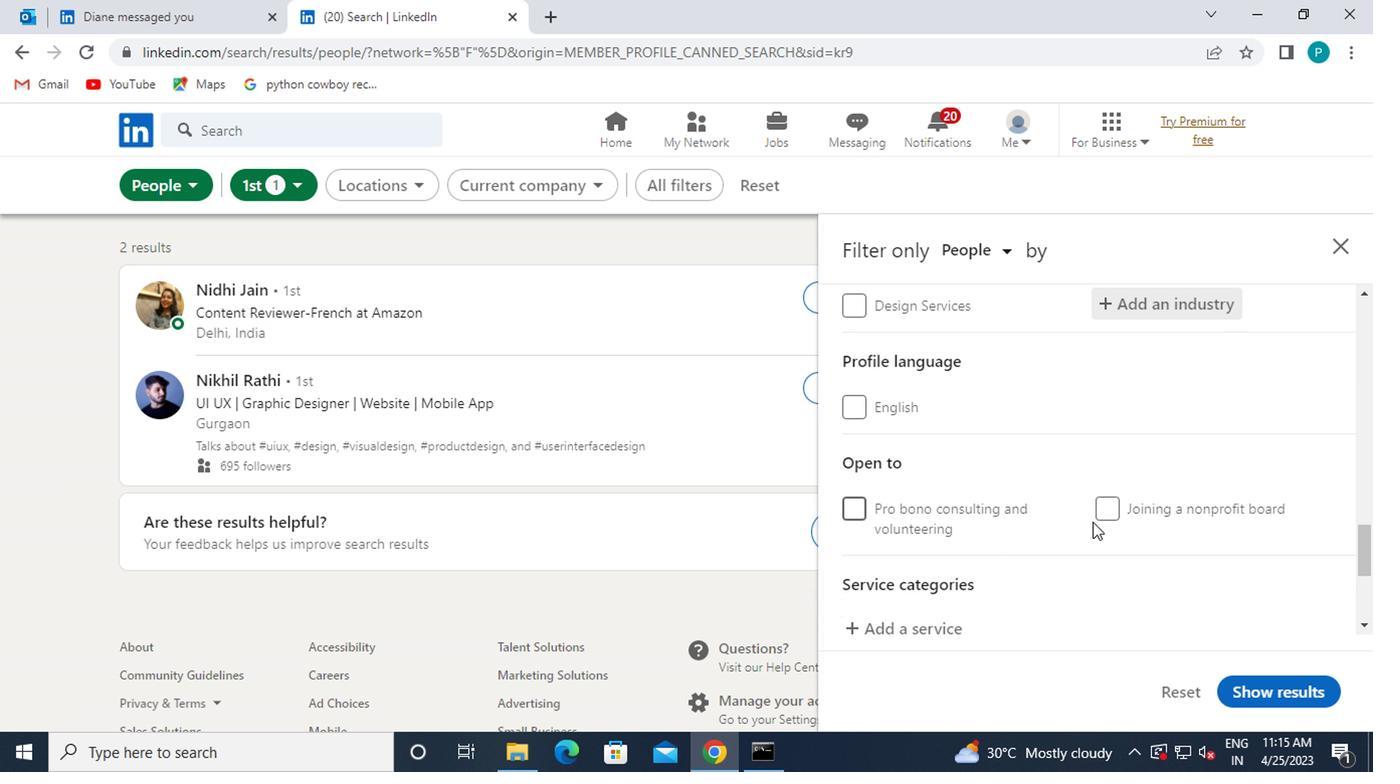 
Action: Mouse scrolled (1090, 537) with delta (0, 0)
Screenshot: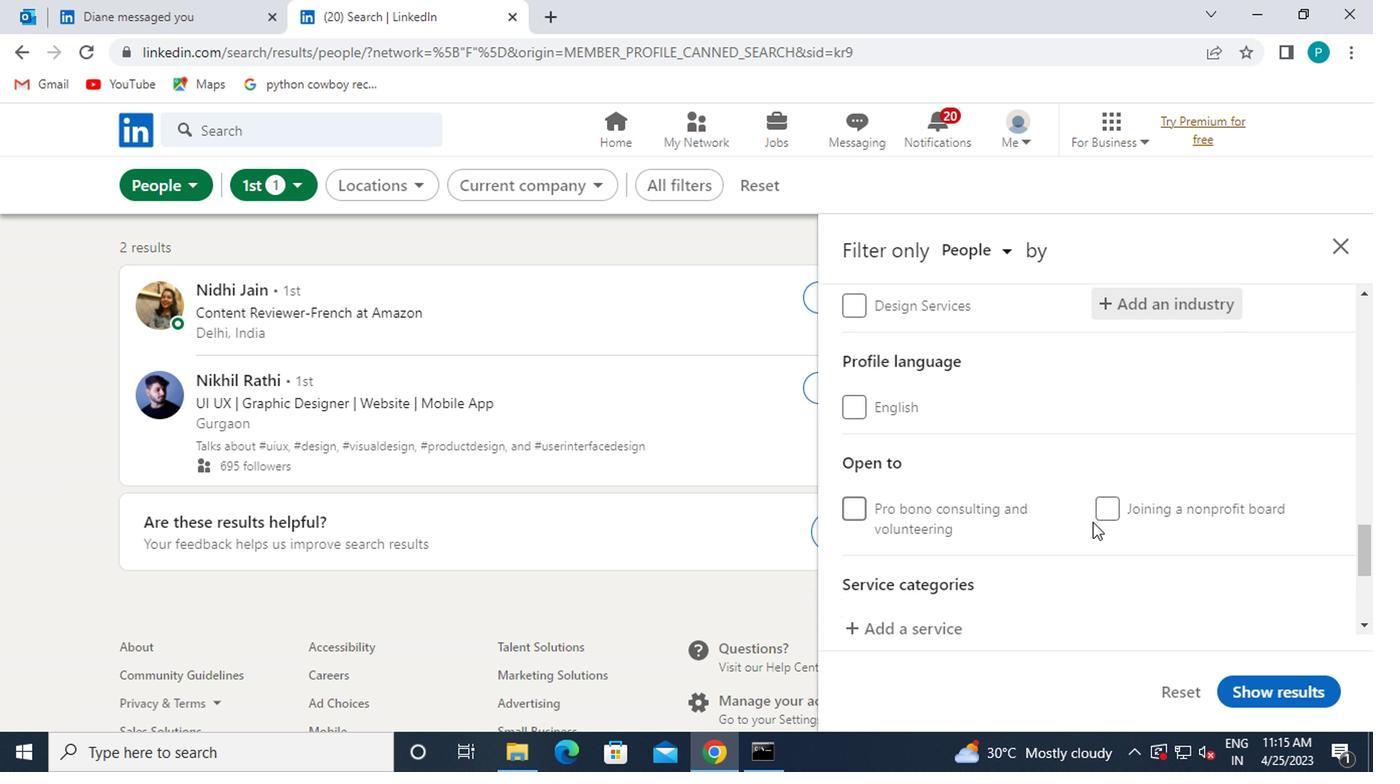 
Action: Mouse moved to (833, 417)
Screenshot: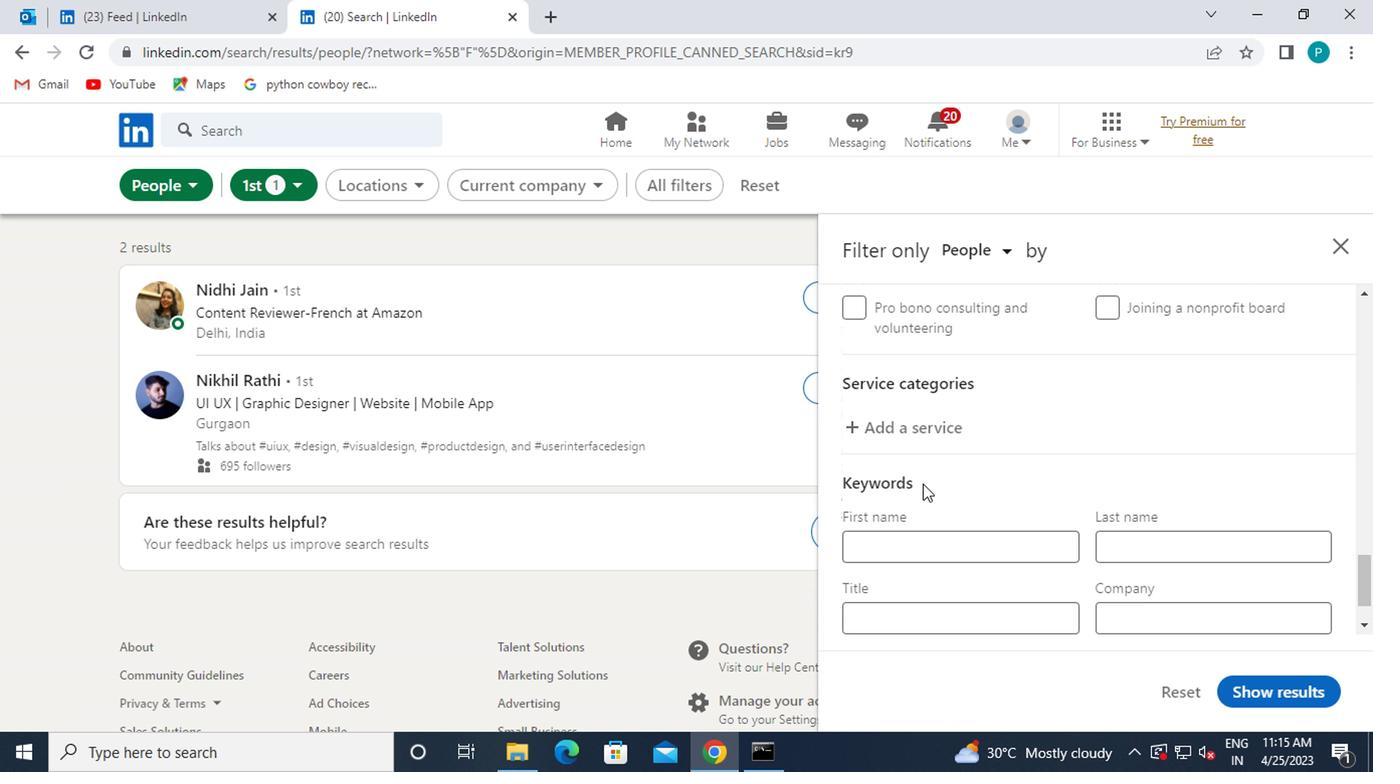 
Action: Mouse pressed left at (833, 417)
Screenshot: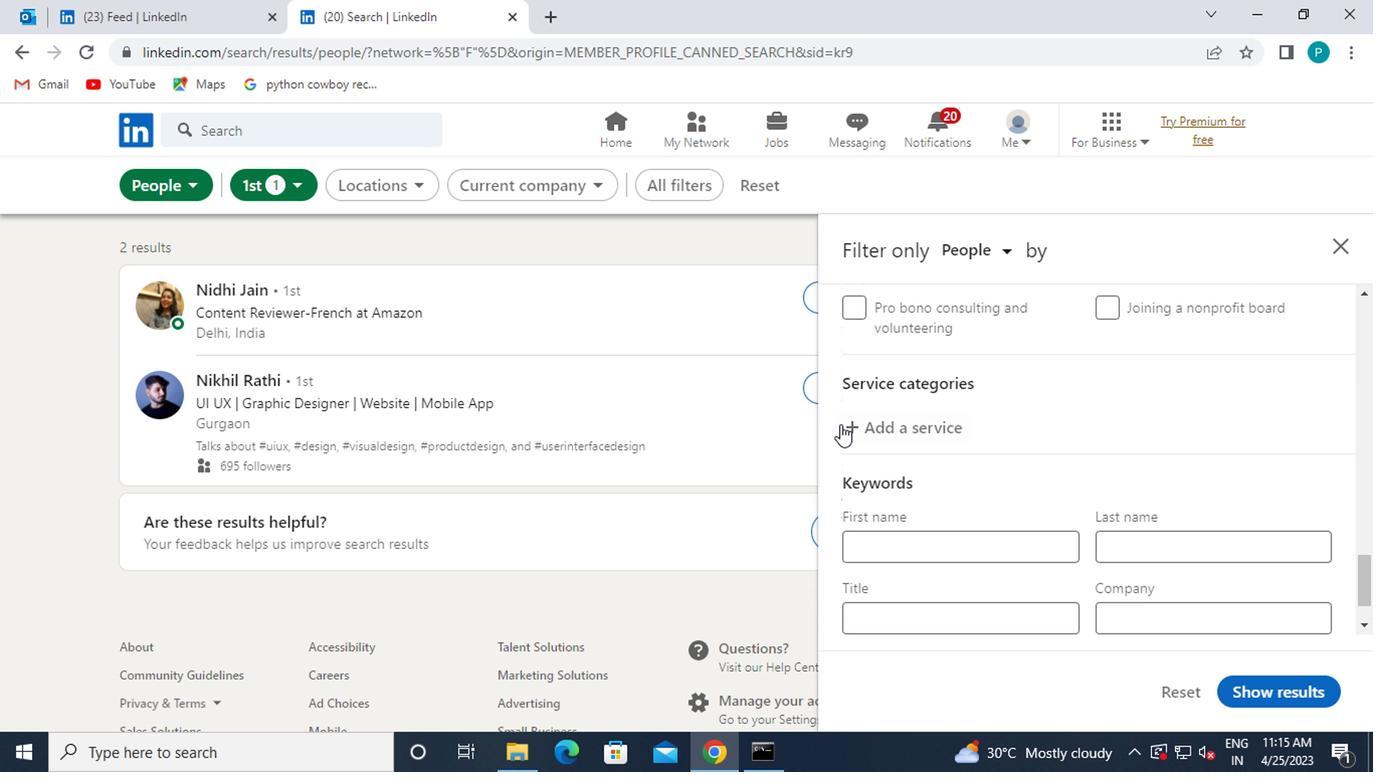 
Action: Mouse moved to (845, 418)
Screenshot: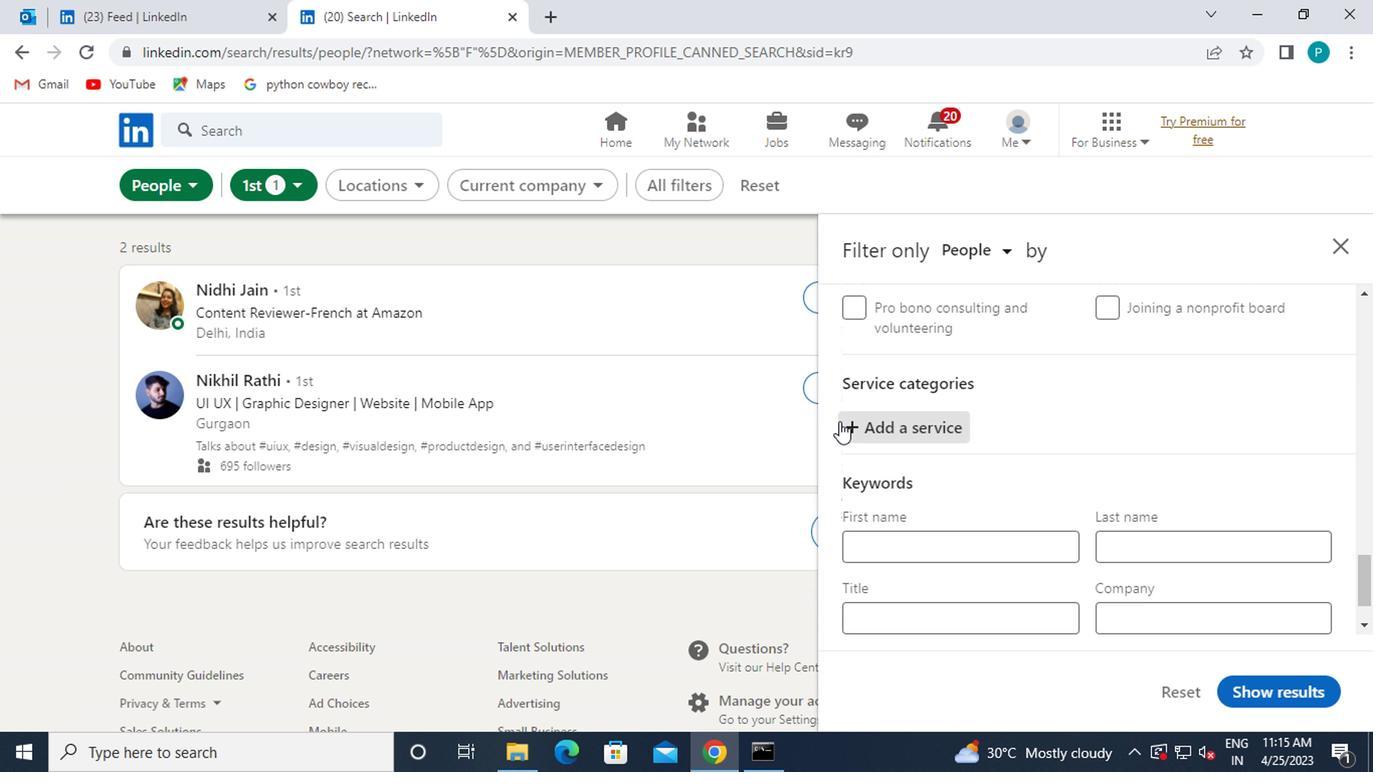 
Action: Key pressed RETIER<Key.backspace><Key.backspace>REMENT
Screenshot: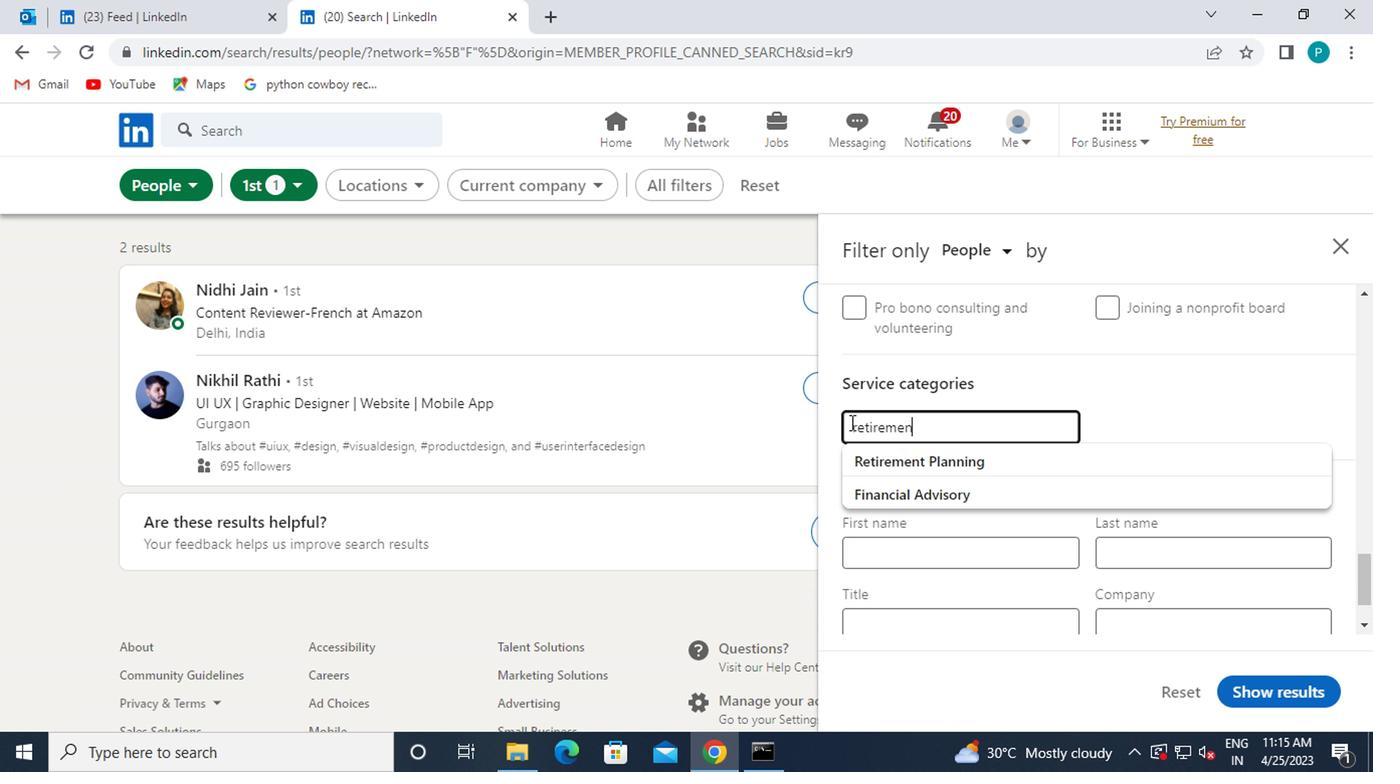 
Action: Mouse moved to (874, 449)
Screenshot: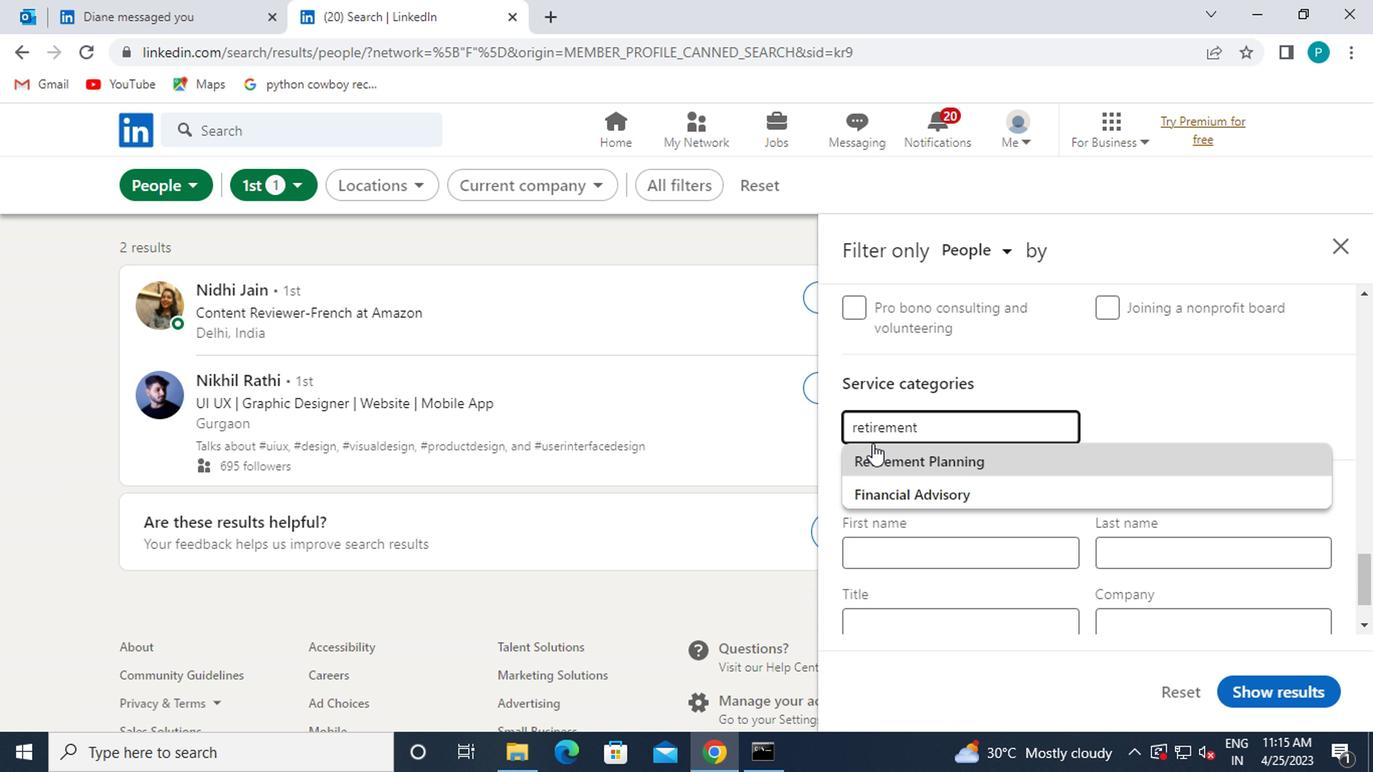 
Action: Mouse pressed left at (874, 449)
Screenshot: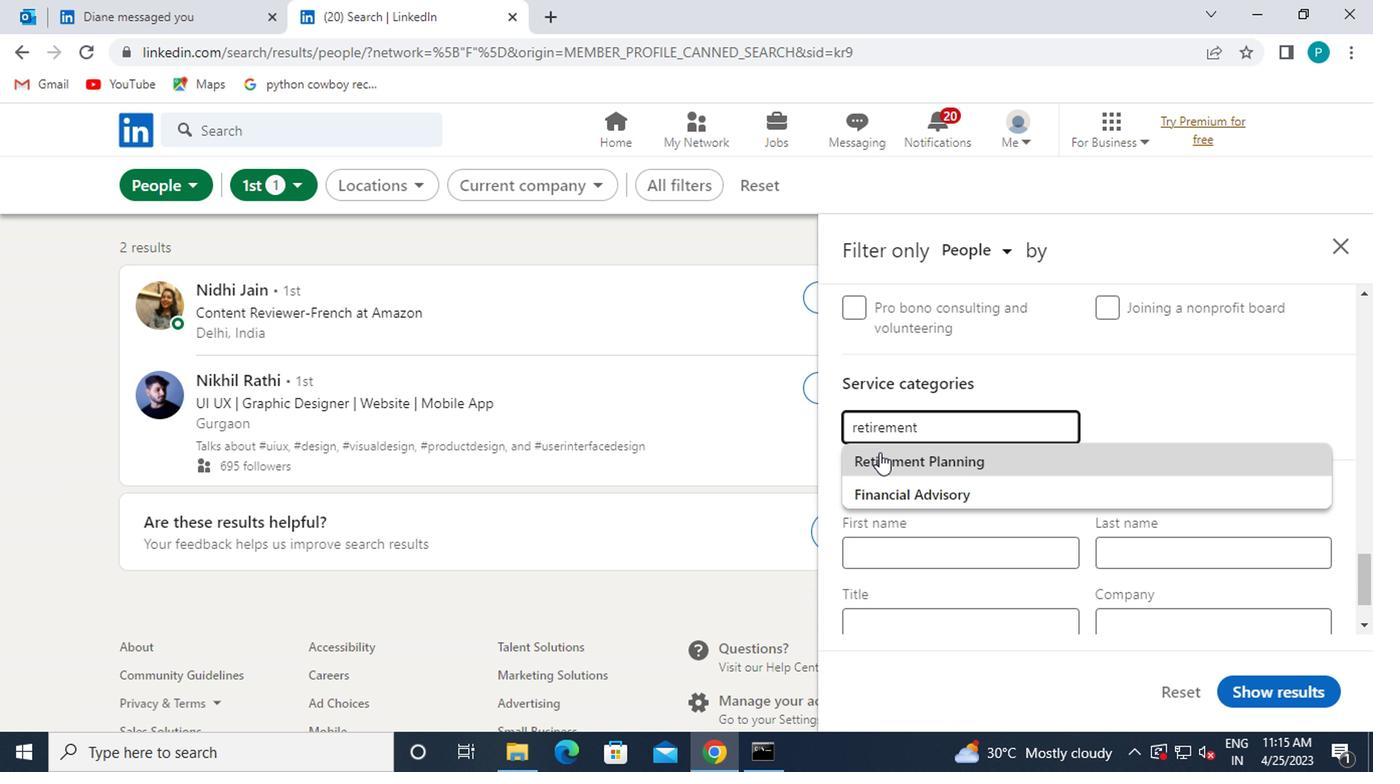 
Action: Mouse scrolled (874, 448) with delta (0, -1)
Screenshot: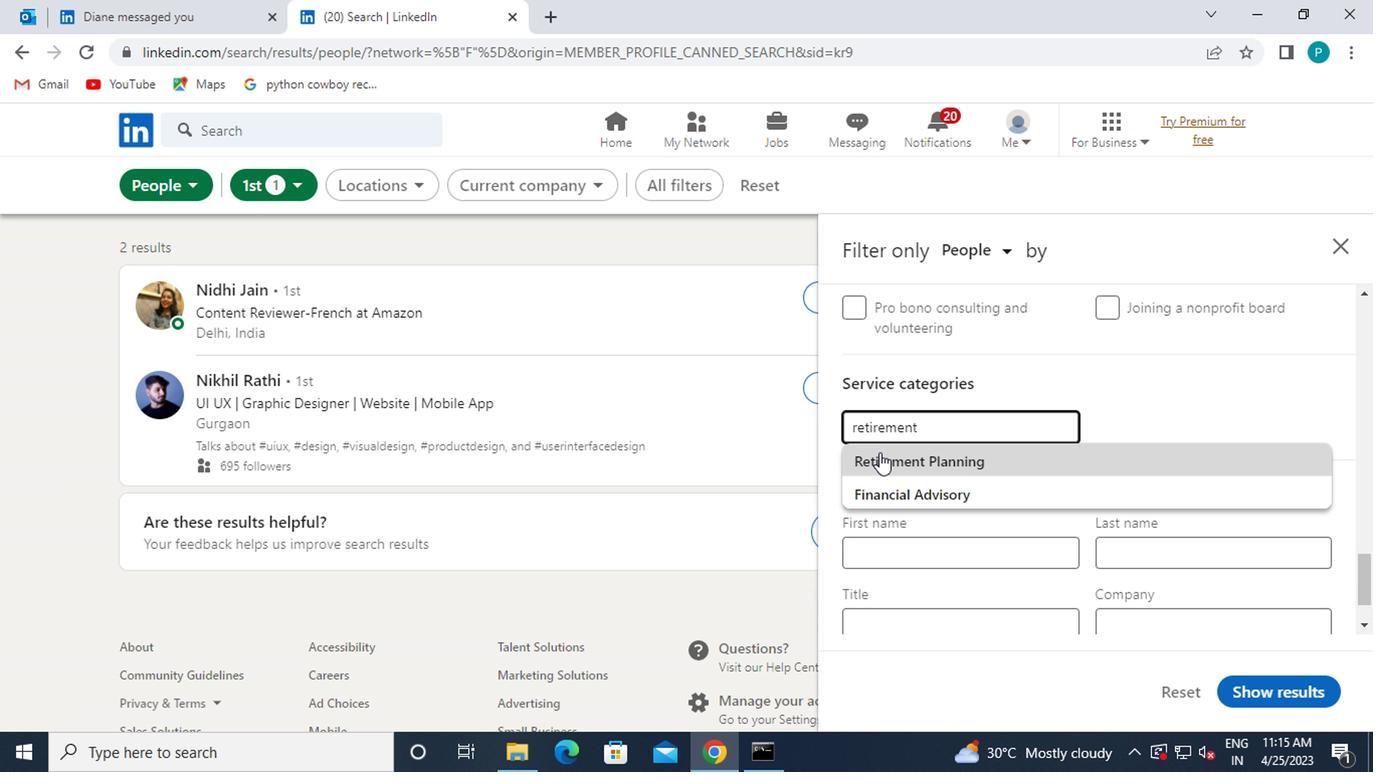 
Action: Mouse moved to (928, 544)
Screenshot: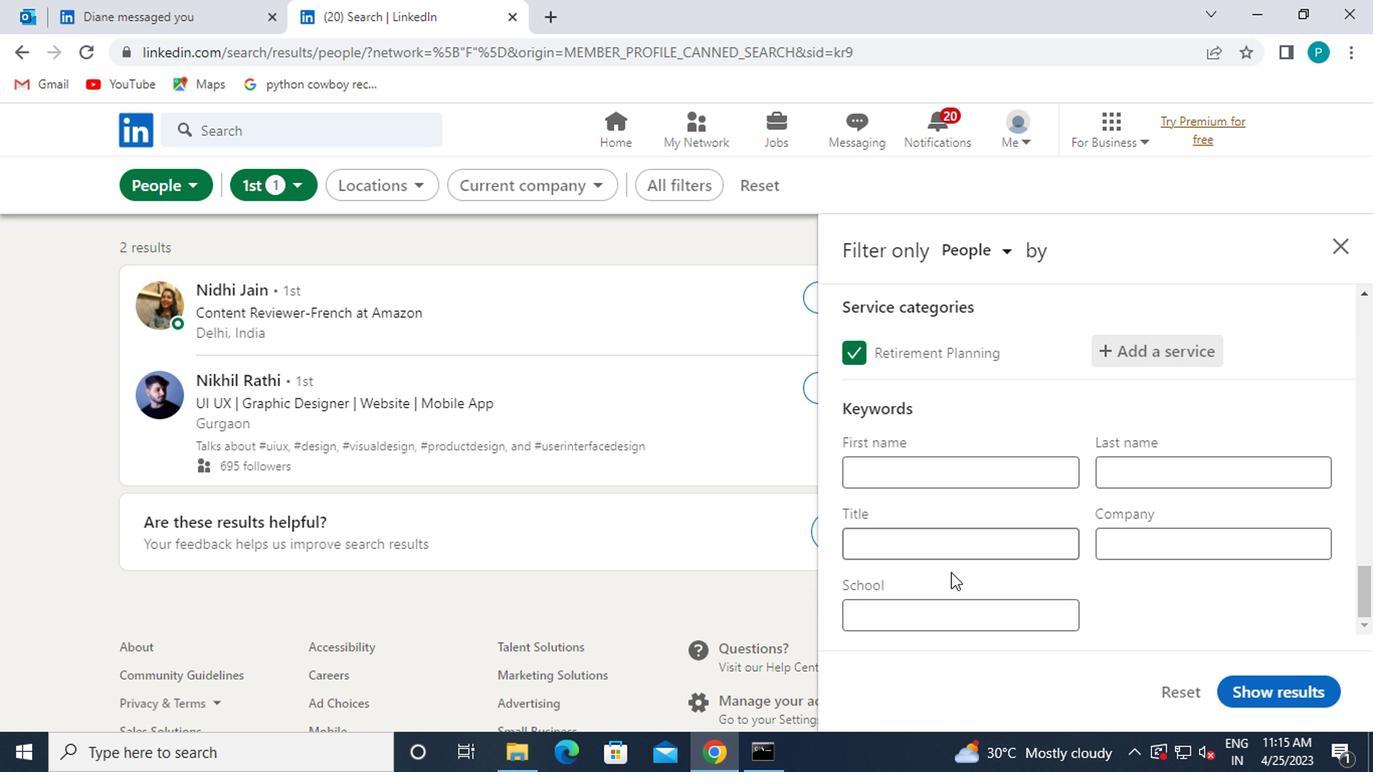 
Action: Mouse pressed left at (928, 544)
Screenshot: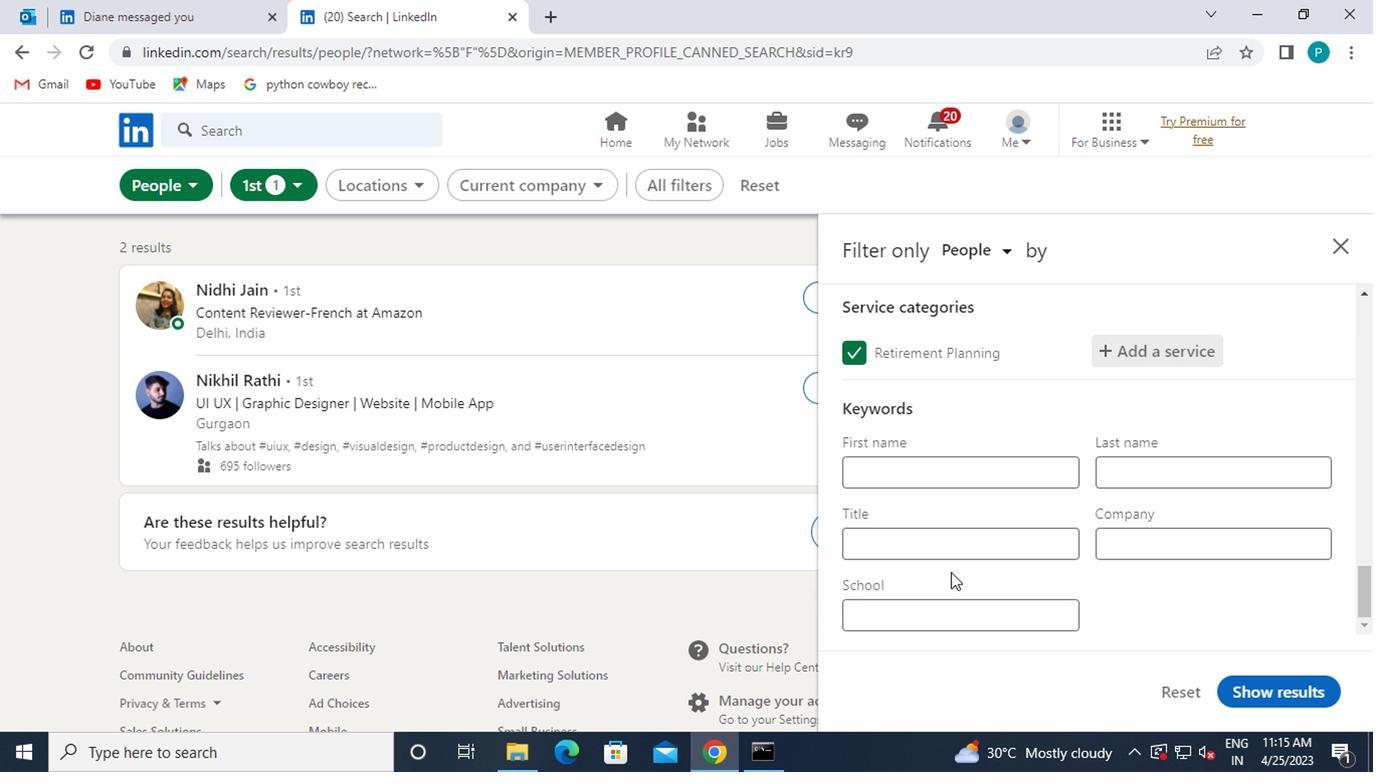 
Action: Mouse moved to (934, 537)
Screenshot: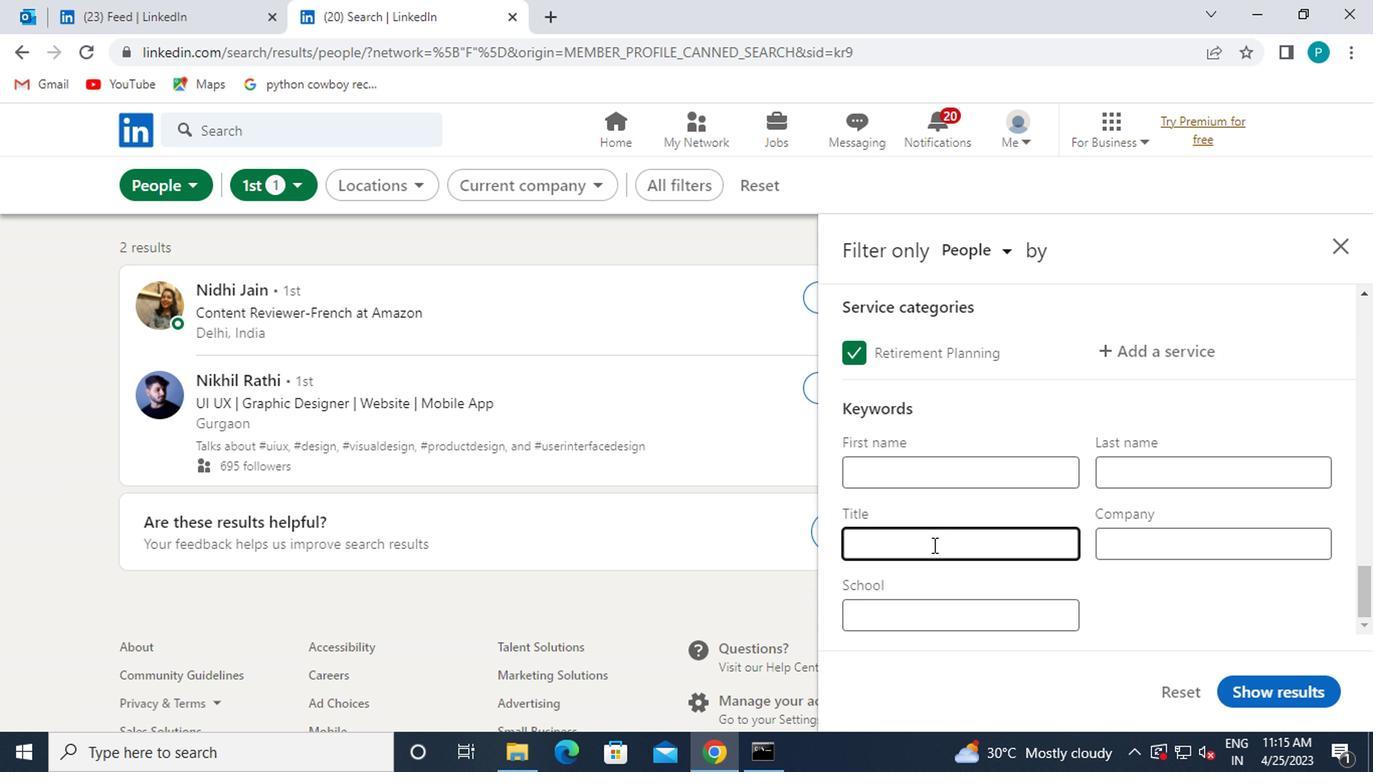 
Action: Key pressed <Key.caps_lock>G<Key.caps_lock>RANT<Key.space><Key.caps_lock>W<Key.caps_lock>RITER
Screenshot: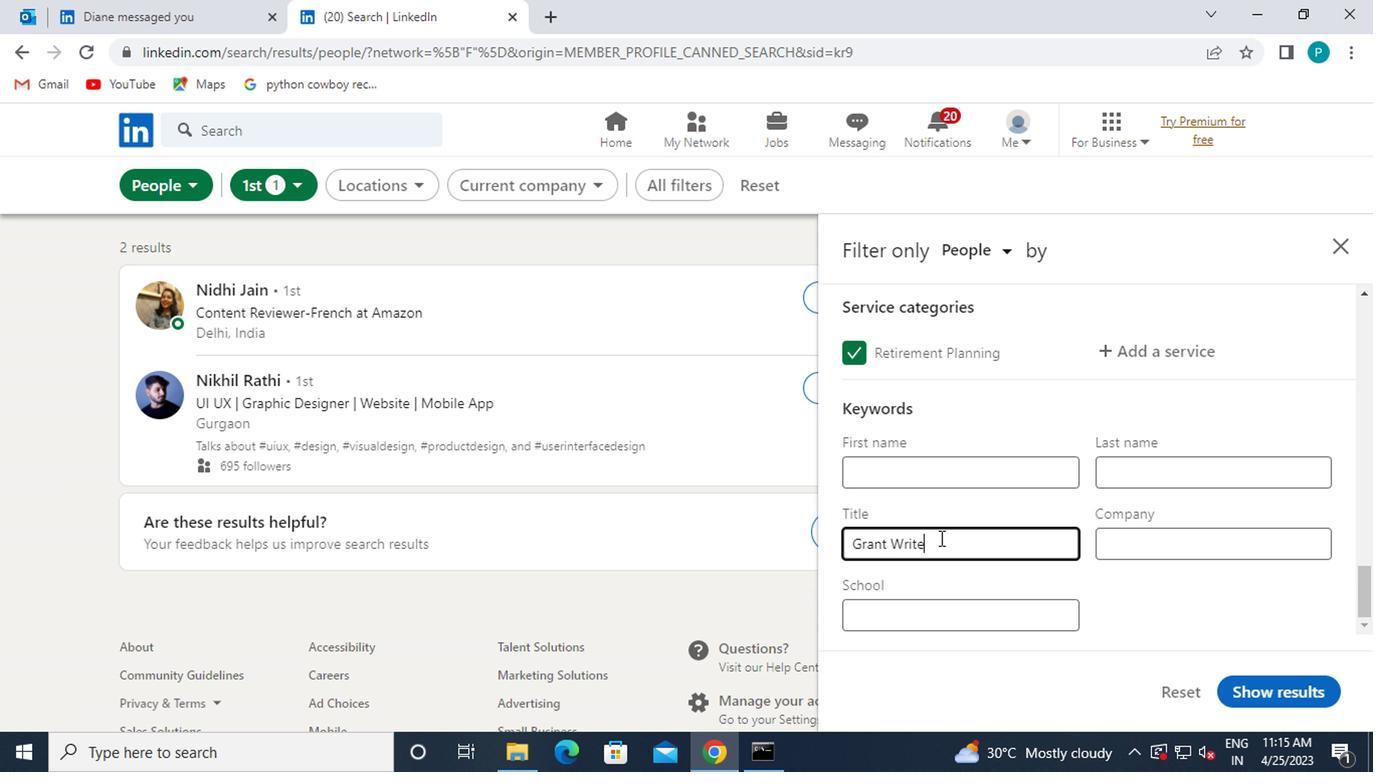 
Action: Mouse moved to (1235, 688)
Screenshot: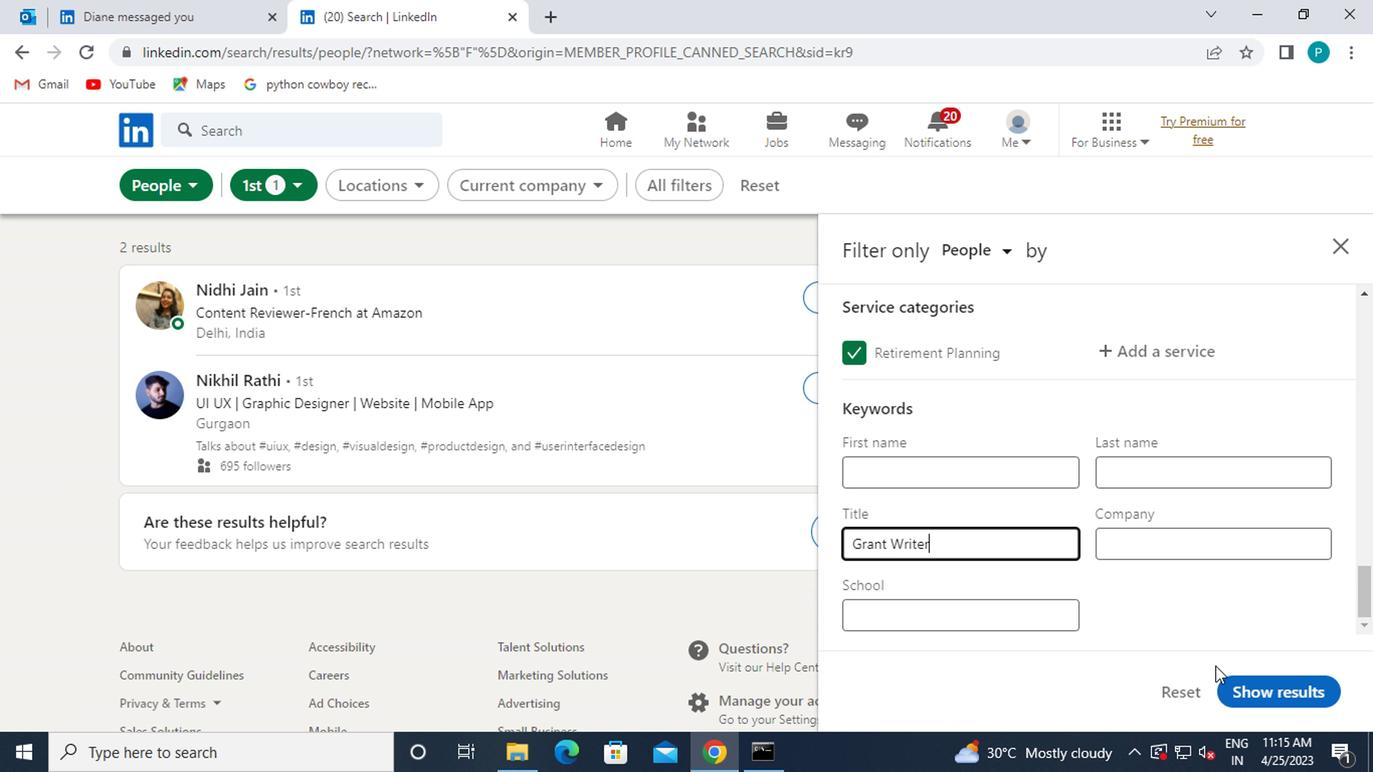 
Action: Mouse pressed left at (1235, 688)
Screenshot: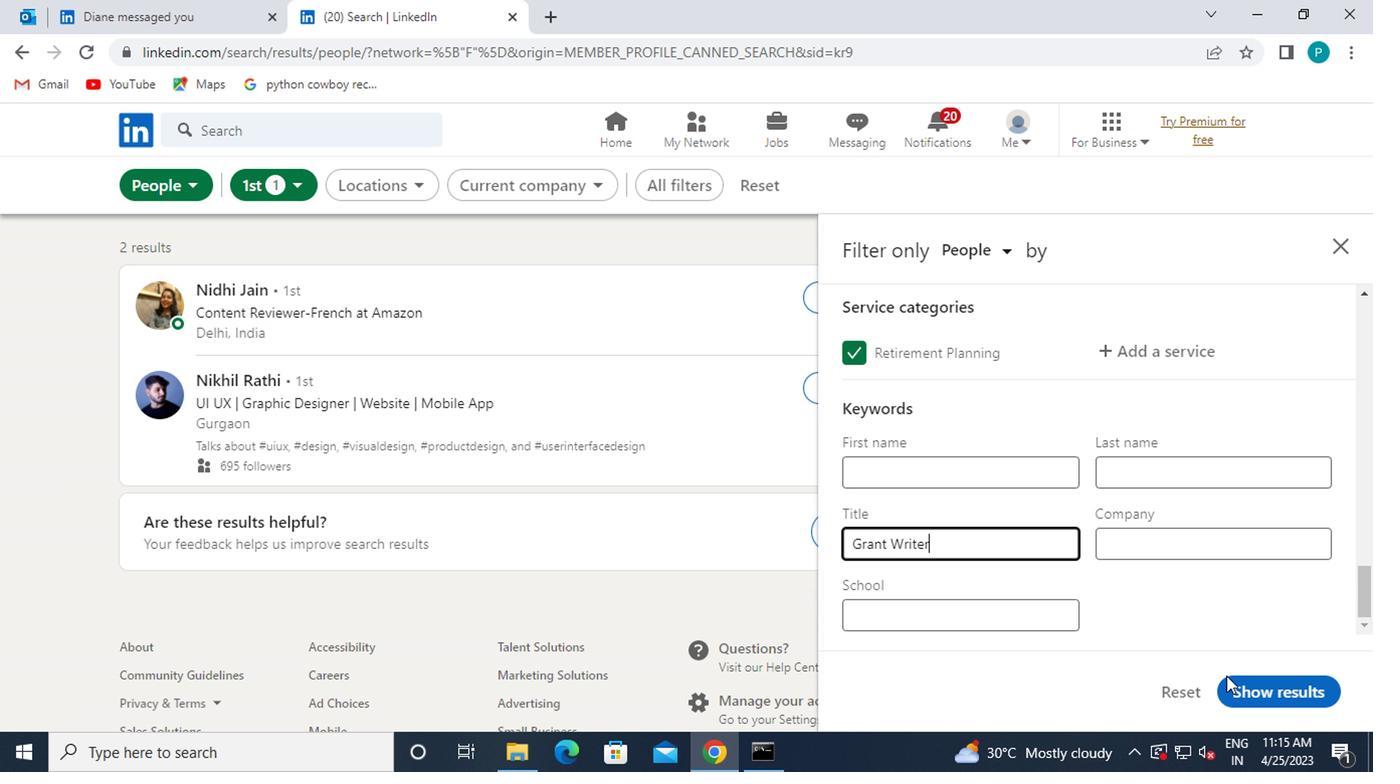 
